 Task: Write a soql queries by using the like operator.
Action: Mouse moved to (31, 108)
Screenshot: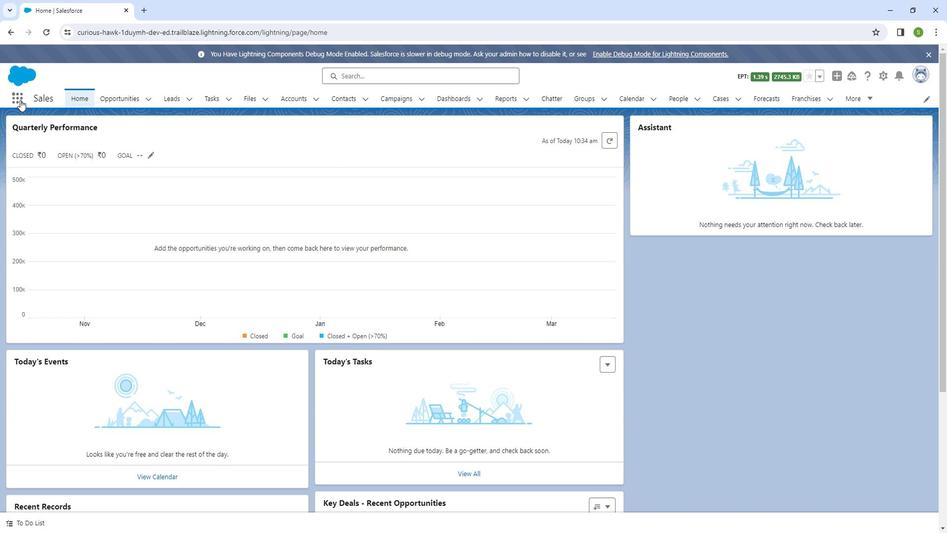 
Action: Mouse pressed left at (31, 108)
Screenshot: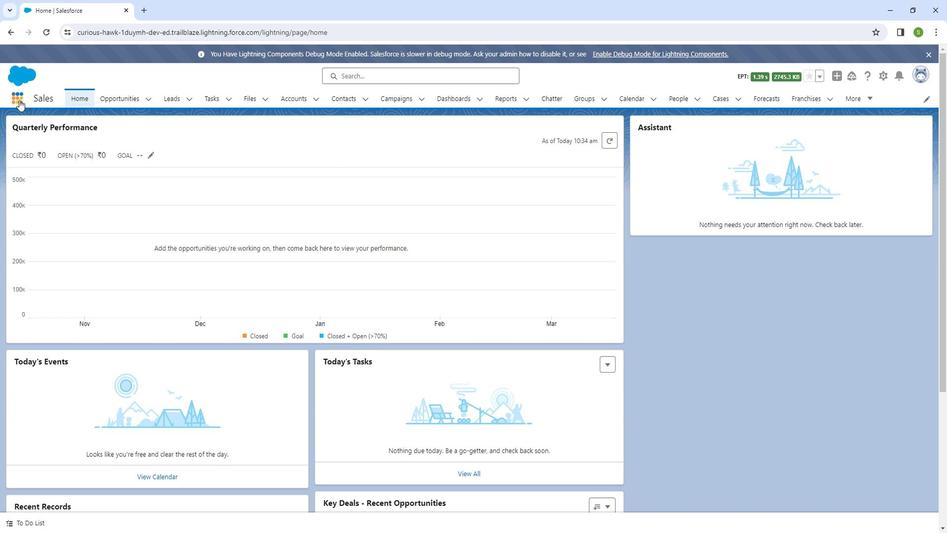 
Action: Mouse moved to (47, 279)
Screenshot: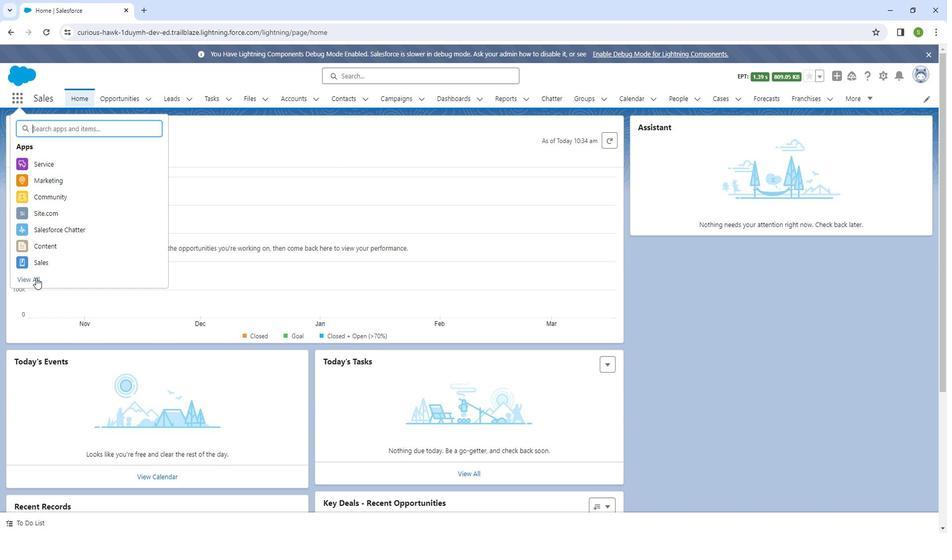 
Action: Mouse pressed left at (47, 279)
Screenshot: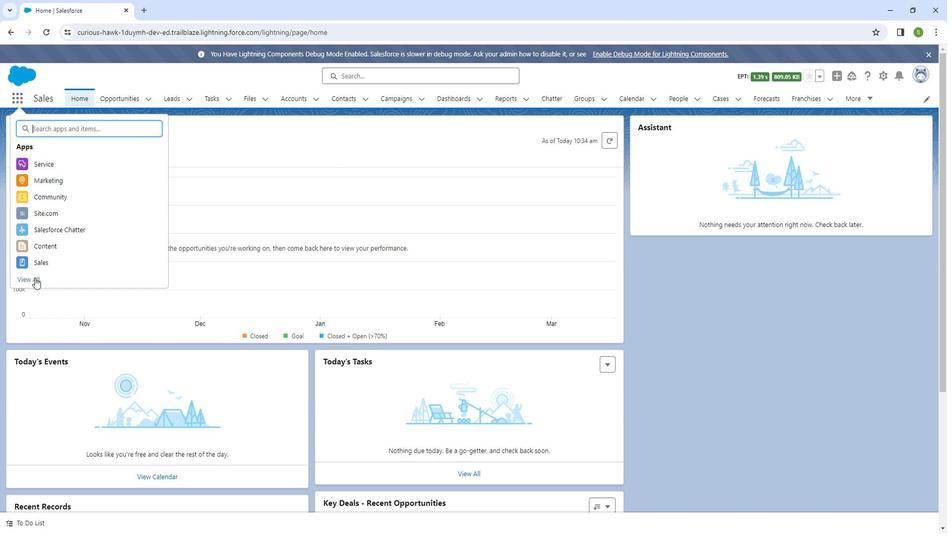 
Action: Mouse moved to (682, 373)
Screenshot: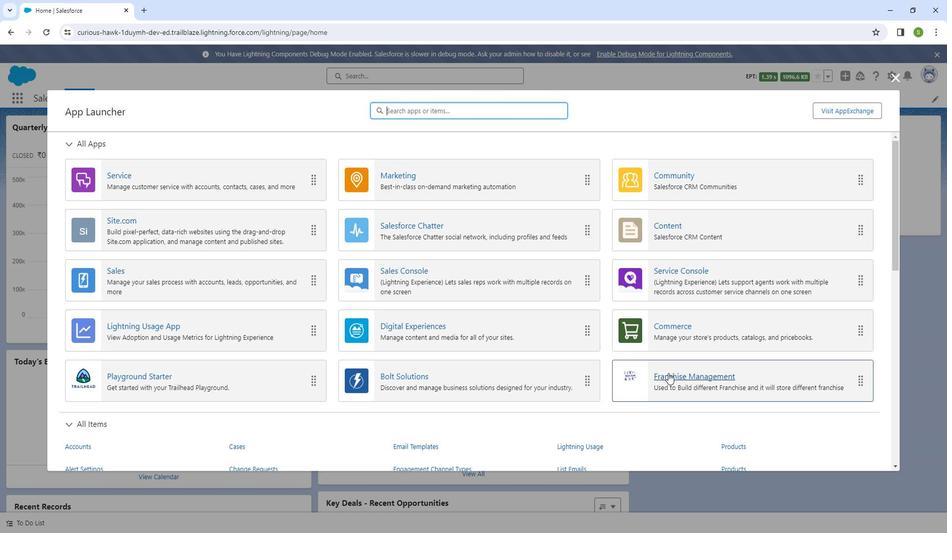
Action: Mouse pressed left at (682, 373)
Screenshot: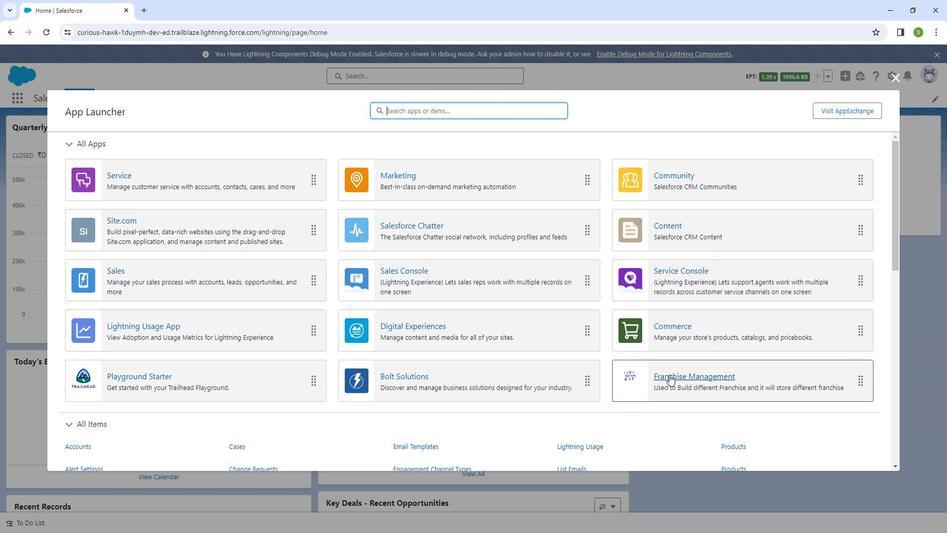 
Action: Mouse moved to (906, 86)
Screenshot: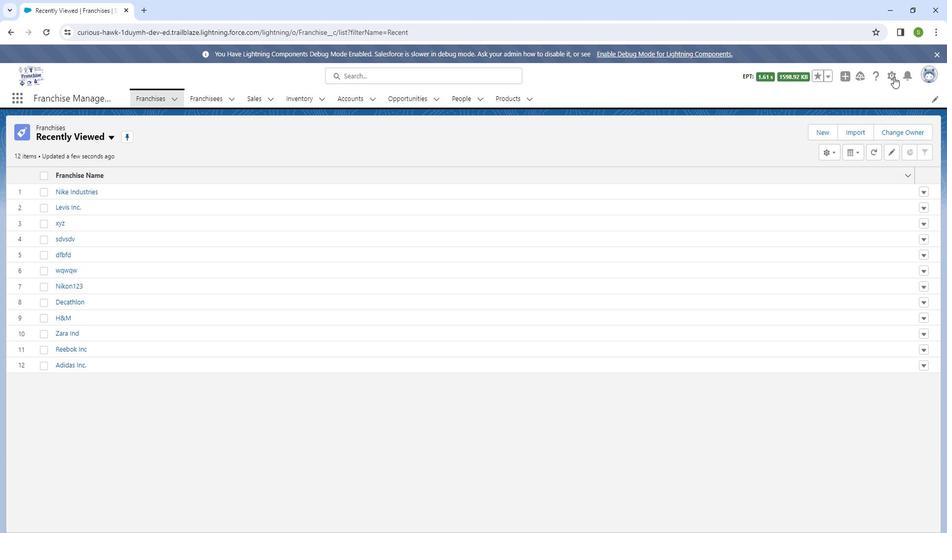 
Action: Mouse pressed left at (906, 86)
Screenshot: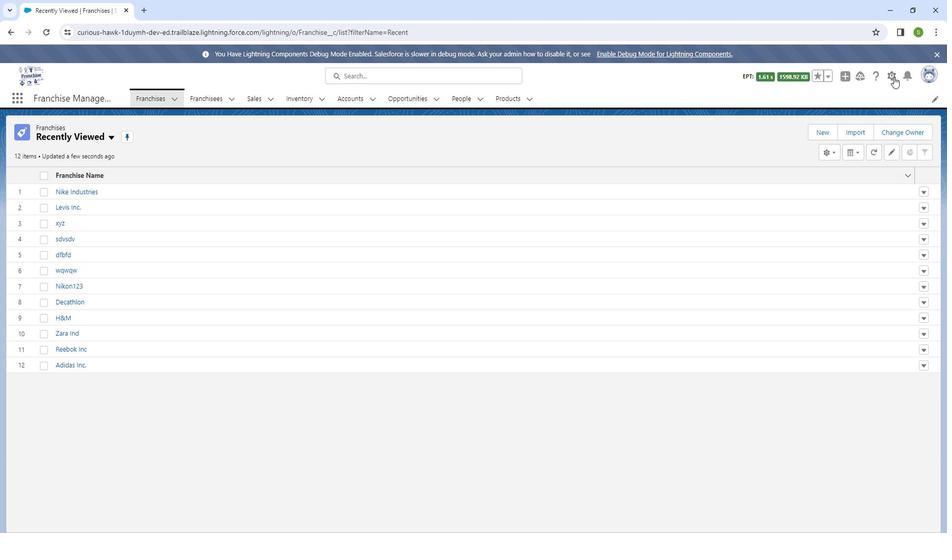 
Action: Mouse moved to (850, 174)
Screenshot: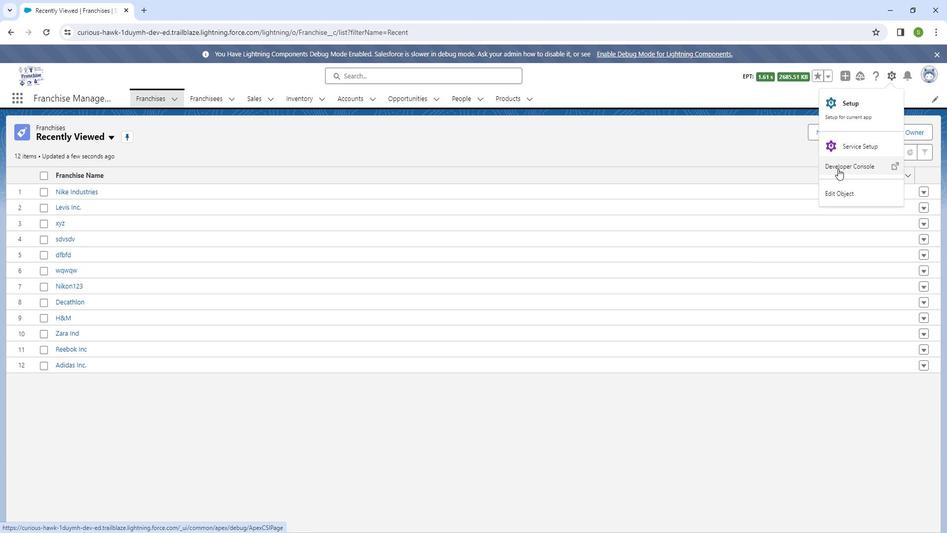 
Action: Mouse pressed right at (850, 174)
Screenshot: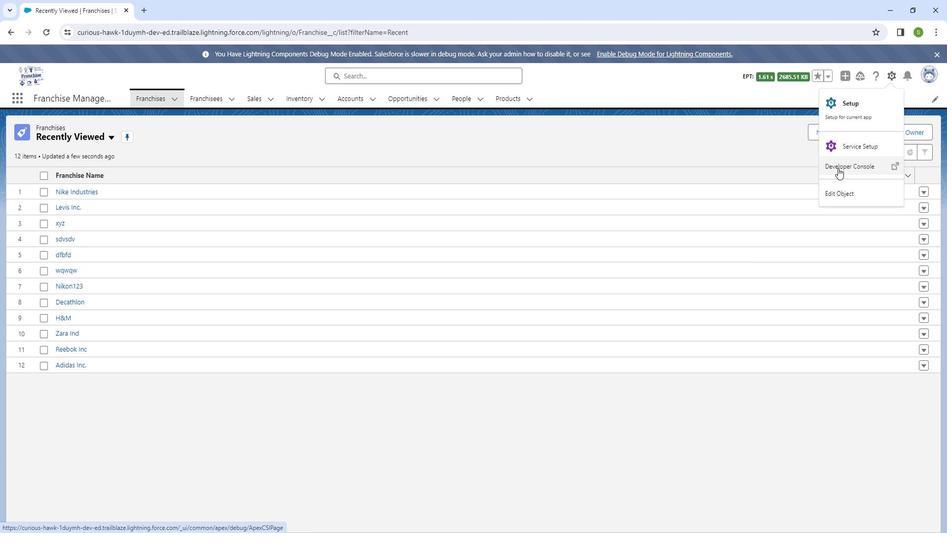 
Action: Mouse moved to (830, 184)
Screenshot: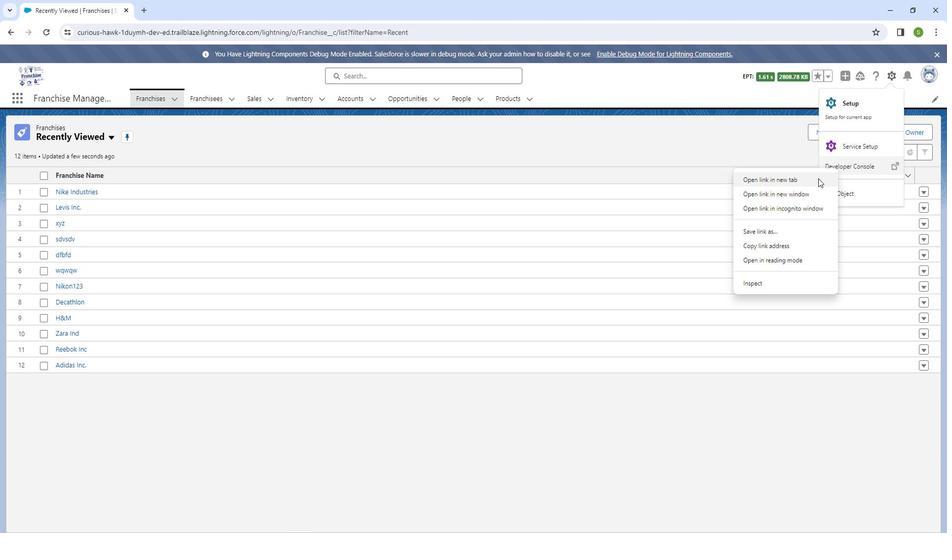 
Action: Mouse pressed left at (830, 184)
Screenshot: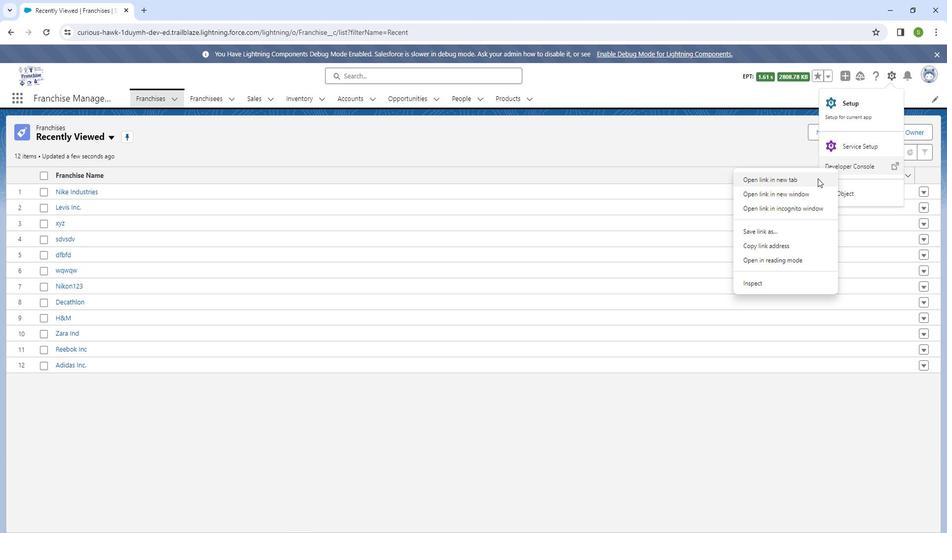 
Action: Mouse moved to (181, 21)
Screenshot: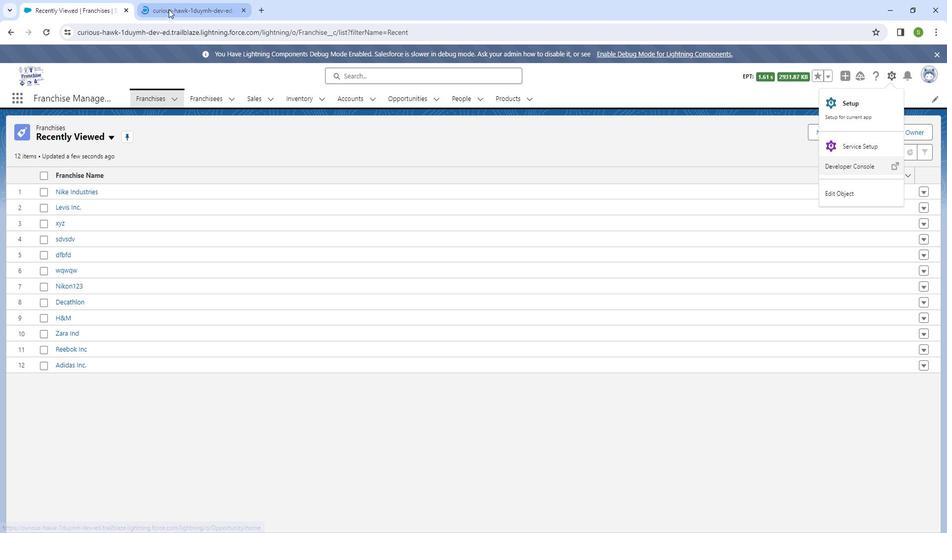 
Action: Mouse pressed left at (181, 21)
Screenshot: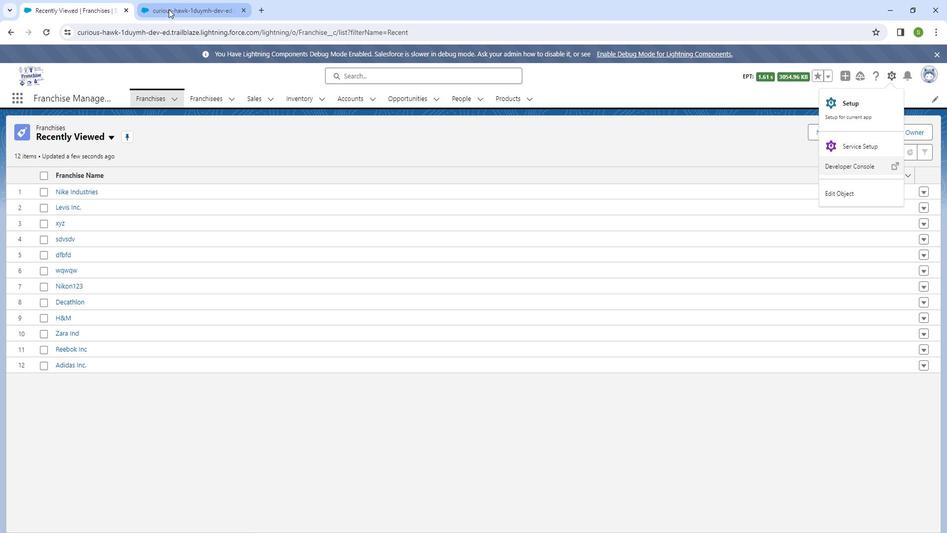 
Action: Mouse moved to (276, 199)
Screenshot: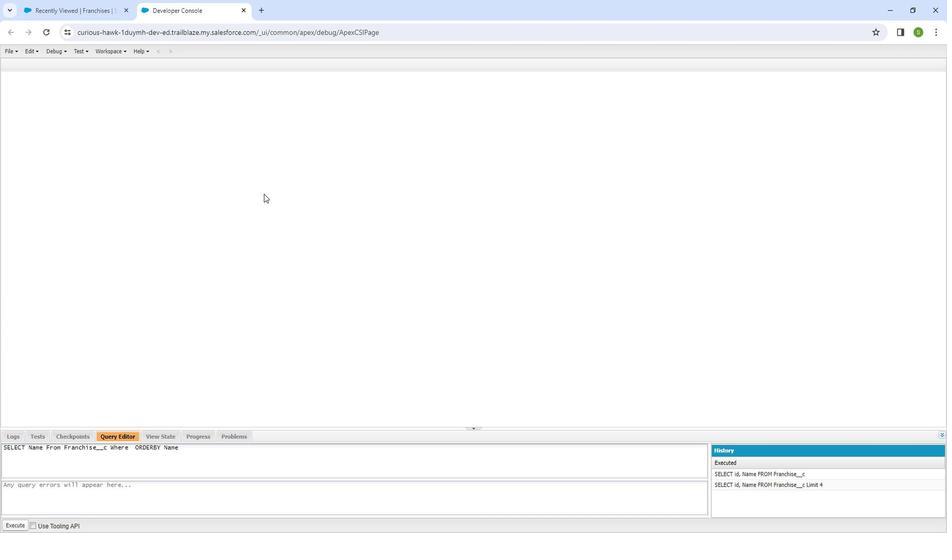 
Action: Key pressed <Key.alt_l><Key.alt_l><Key.alt_l><Key.alt_l><Key.alt_l><Key.alt_l><Key.alt_l><<191>>
Screenshot: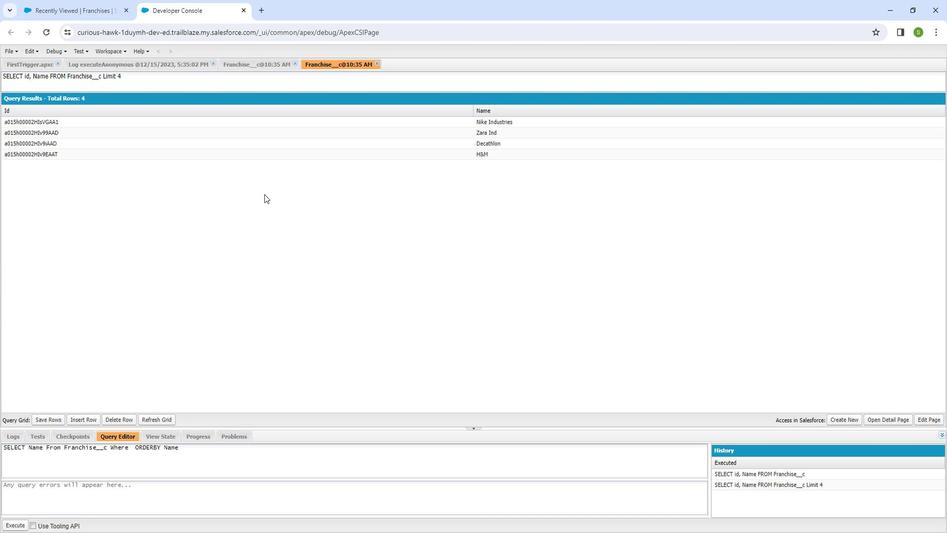 
Action: Mouse moved to (246, 429)
Screenshot: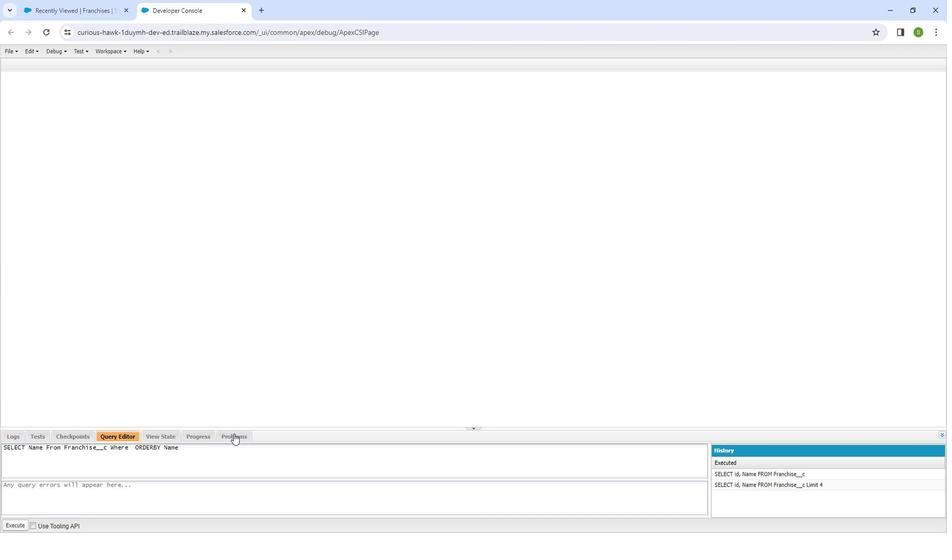 
Action: Mouse pressed left at (246, 429)
Screenshot: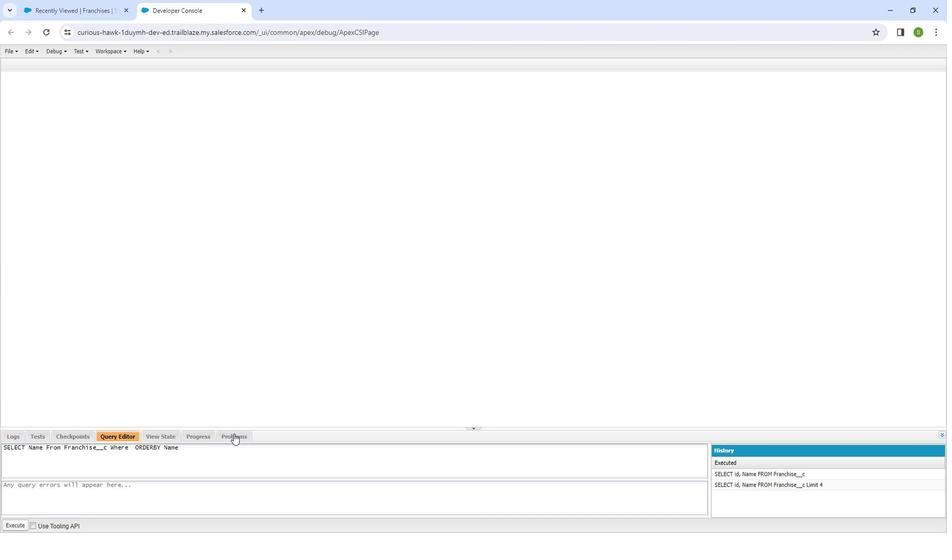 
Action: Mouse moved to (64, 62)
Screenshot: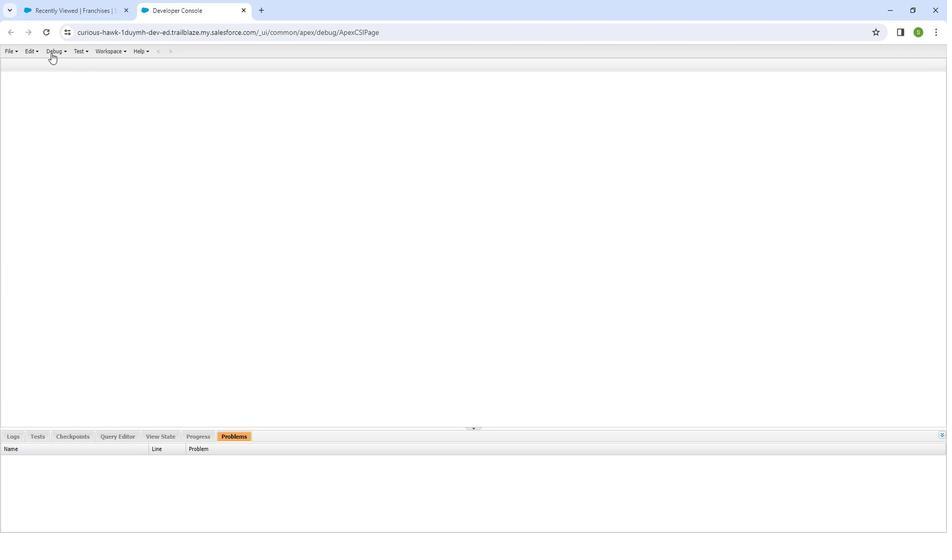 
Action: Mouse pressed left at (64, 62)
Screenshot: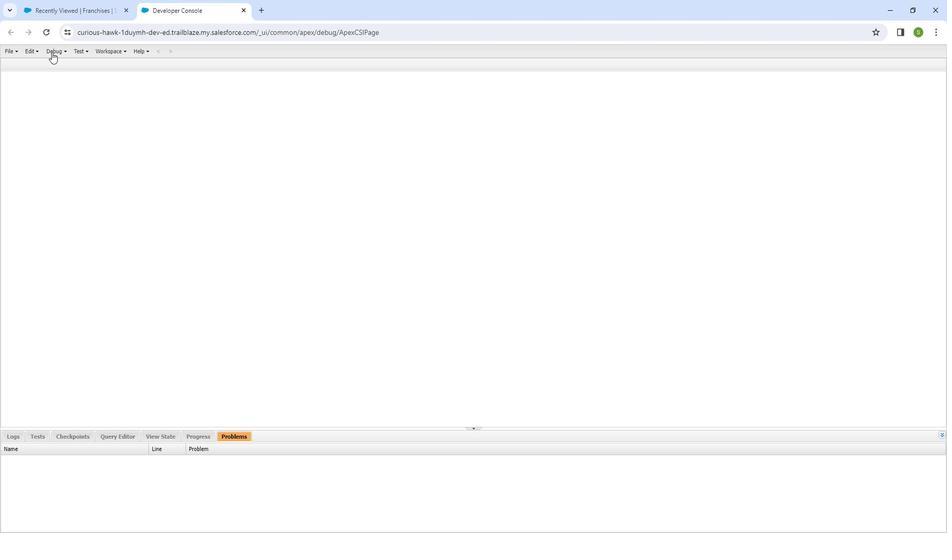 
Action: Mouse moved to (78, 72)
Screenshot: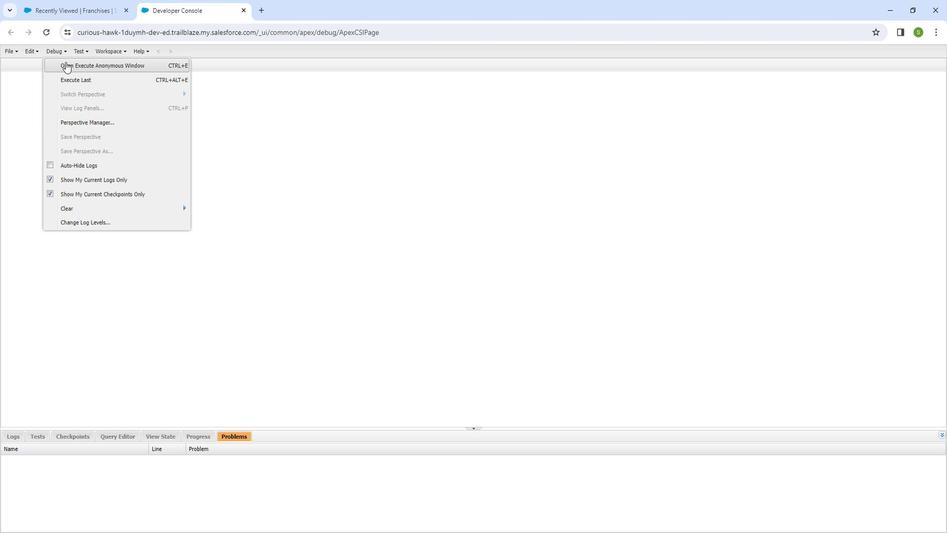 
Action: Mouse pressed left at (78, 72)
Screenshot: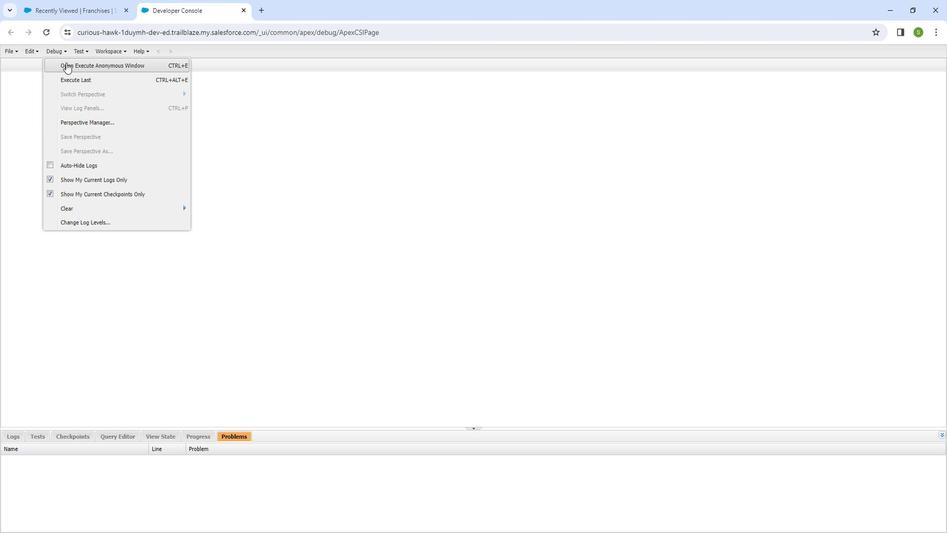 
Action: Mouse moved to (295, 247)
Screenshot: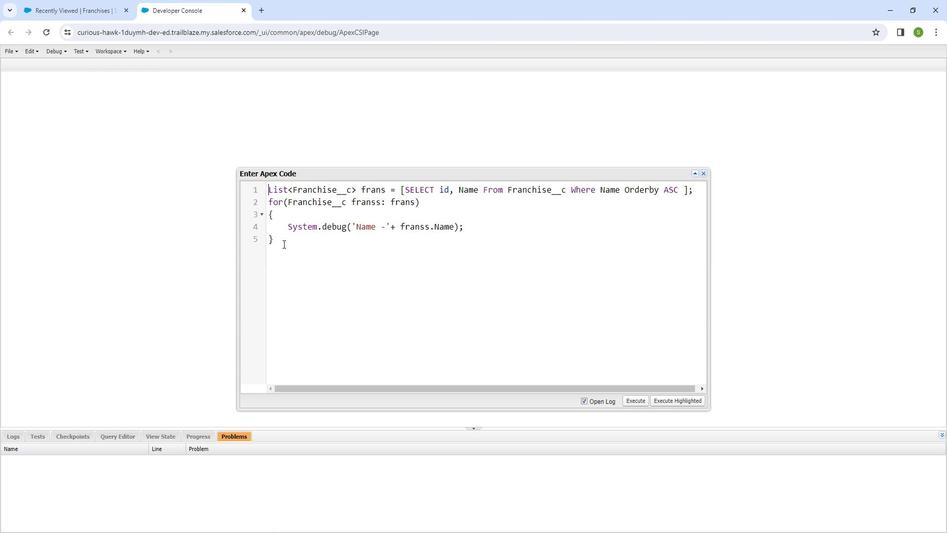 
Action: Mouse pressed left at (295, 247)
Screenshot: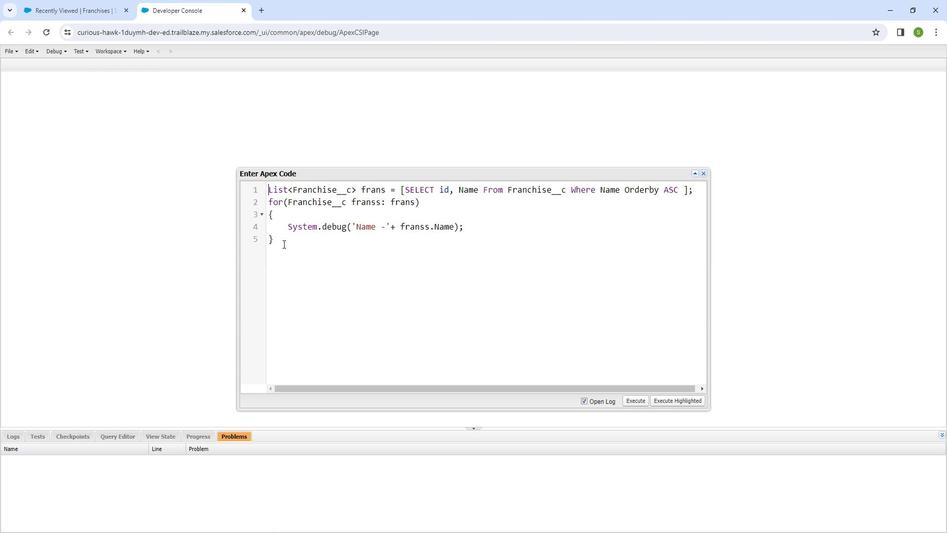 
Action: Mouse moved to (286, 190)
Screenshot: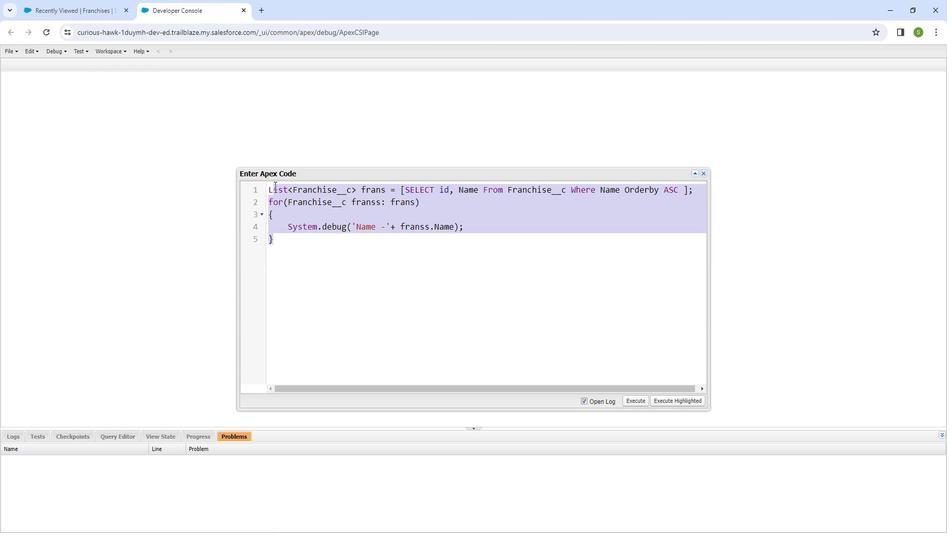 
Action: Key pressed <Key.backspace>
Screenshot: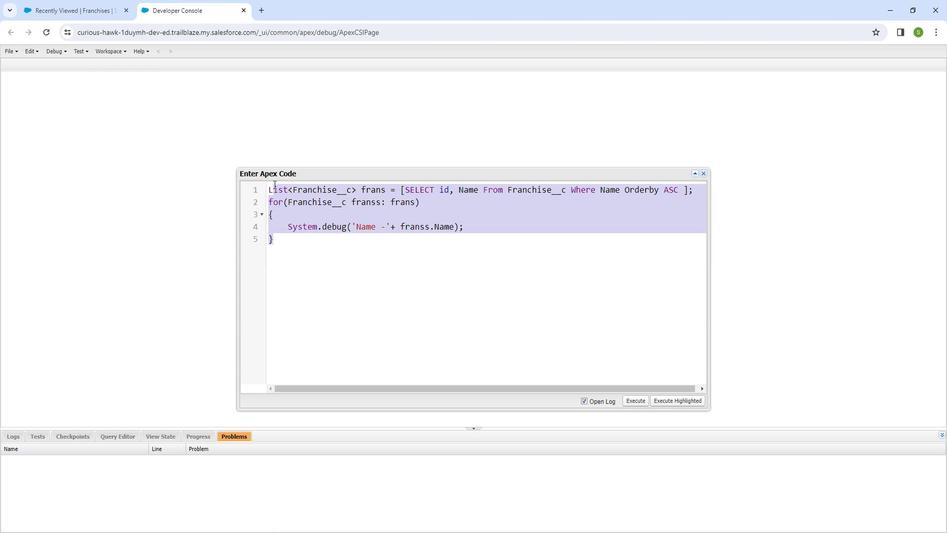 
Action: Mouse moved to (293, 195)
Screenshot: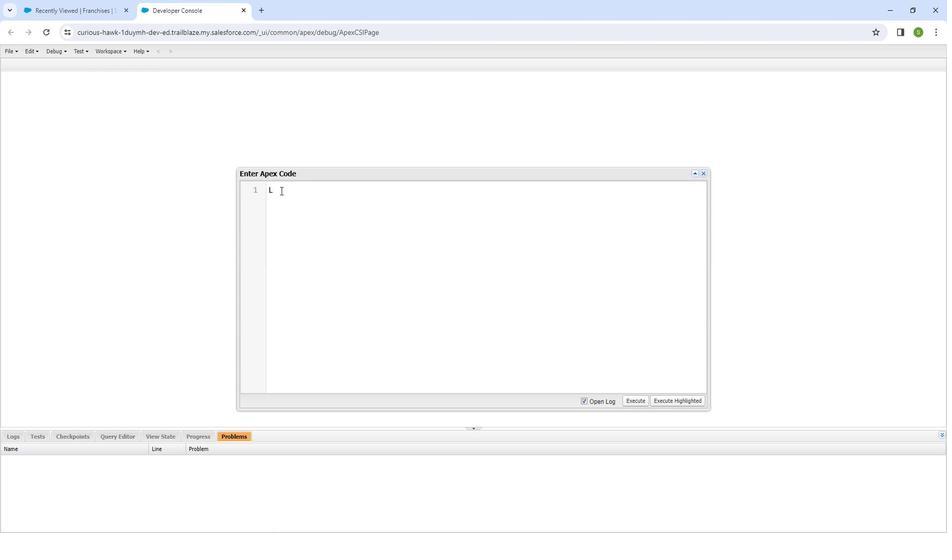 
Action: Mouse pressed left at (293, 195)
Screenshot: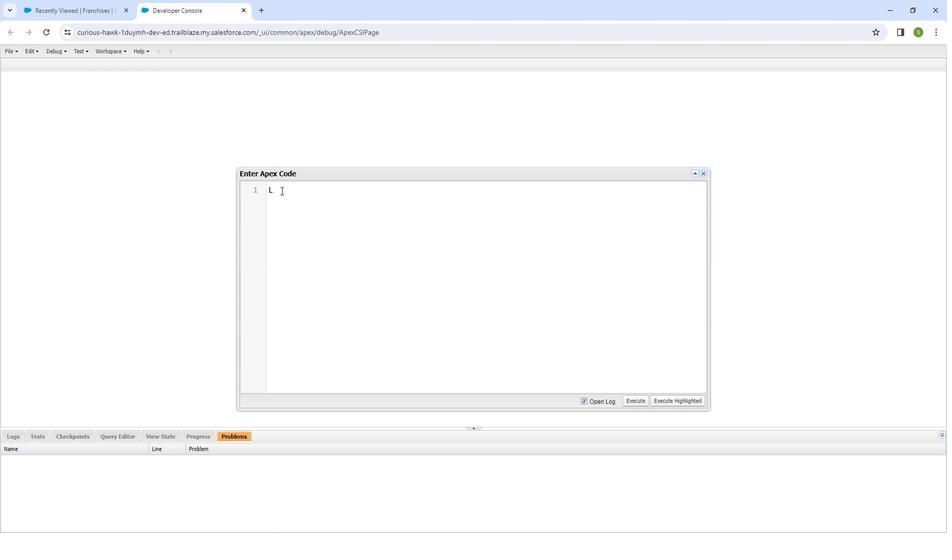 
Action: Key pressed <Key.backspace><Key.shift_r>List<Key.shift_r><<Key.shift_r>Account<Key.shift_r>><Key.space>acc<Key.space>=<Key.space>[]<Key.left><Key.shift_r>SELECT<Key.space><Key.shift_r>Name<Key.space><Key.backspace><Key.backspace><Key.backspace><Key.backspace><Key.backspace><Key.shift_r>Id,<Key.space><Key.shift_r>Name<Key.space><Key.shift_r>FROM<Key.space><Key.shift_r><Key.shift_r><Key.shift_r><Key.shift_r><Key.shift_r><Key.shift_r>Account<Key.space><Key.shift_r>WHERE<Key.space><Key.shift_r>Name<Key.space><Key.shift_r>LIKE<Key.space>'soft<Key.shift_r><Key.shift_r><Key.shift_r><Key.shift_r><Key.shift_r><Key.shift_r><Key.shift_r><Key.shift_r>&<Key.backspace><Key.shift_r><Key.shift_r><Key.shift_r><Key.shift_r><Key.shift_r><Key.shift_r><Key.shift_r><Key.shift_r><Key.shift_r><Key.shift_r><Key.shift_r><Key.shift_r><Key.shift_r><Key.shift_r>%<Key.right><Key.right>;<Key.enter>for<Key.shift_r>(<Key.shift_r>Account<Key.space>acc1<Key.shift_r>:<Key.space>acc<Key.right><Key.enter><Key.shift_r><Key.shift_r><Key.shift_r>{<Key.enter><Key.shift_r>System.debug<Key.shift_r>('<Key.shift_r>Name<Key.space><Key.space>-<Key.space><Key.right><Key.space>acc1.<Key.shift_r><Key.shift_r><Key.shift_r><Key.shift_r><Key.shift_r>Name<Key.right>;
Screenshot: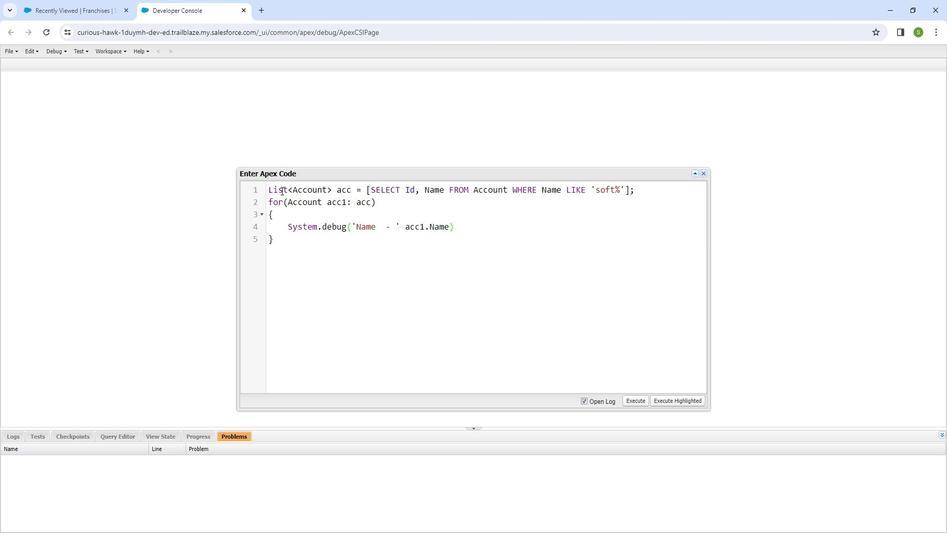 
Action: Mouse moved to (642, 398)
Screenshot: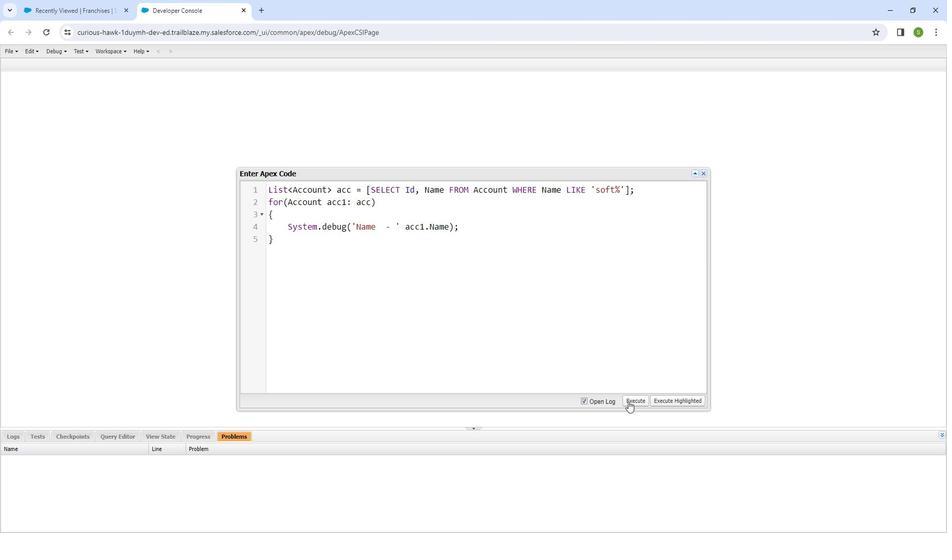 
Action: Mouse pressed left at (642, 398)
Screenshot: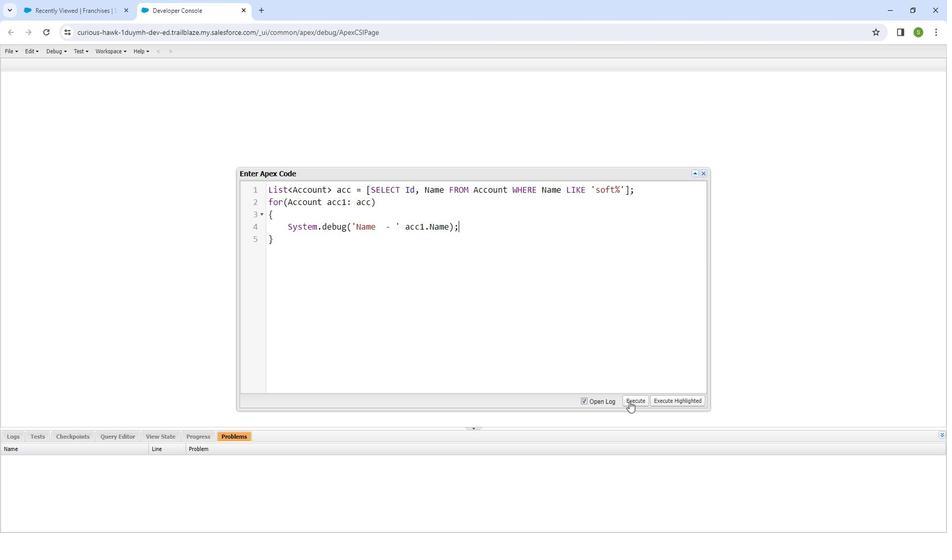 
Action: Mouse moved to (487, 309)
Screenshot: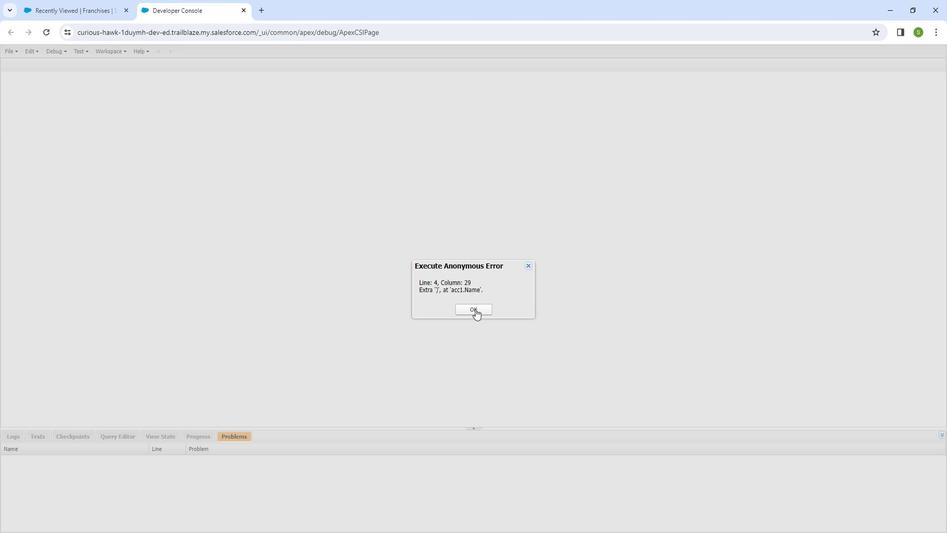 
Action: Mouse pressed left at (487, 309)
Screenshot: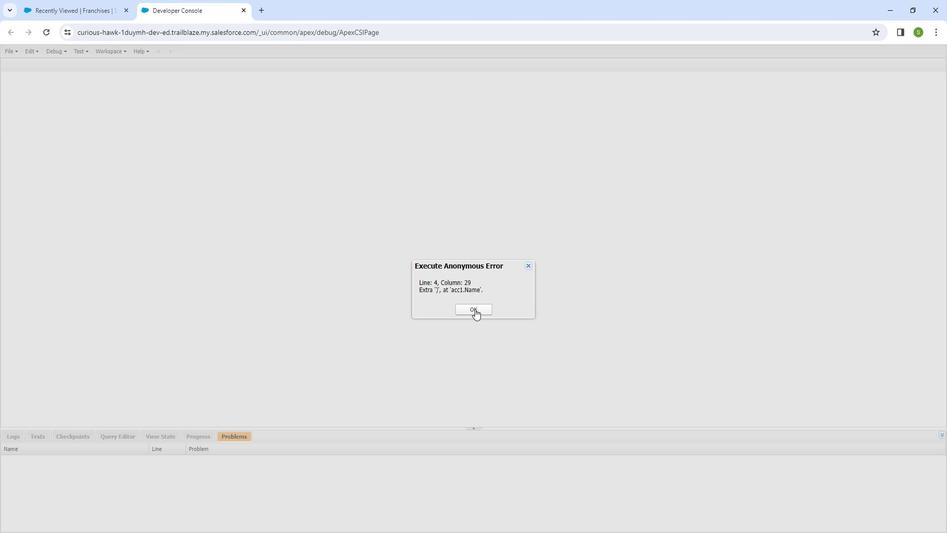 
Action: Mouse moved to (380, 233)
Screenshot: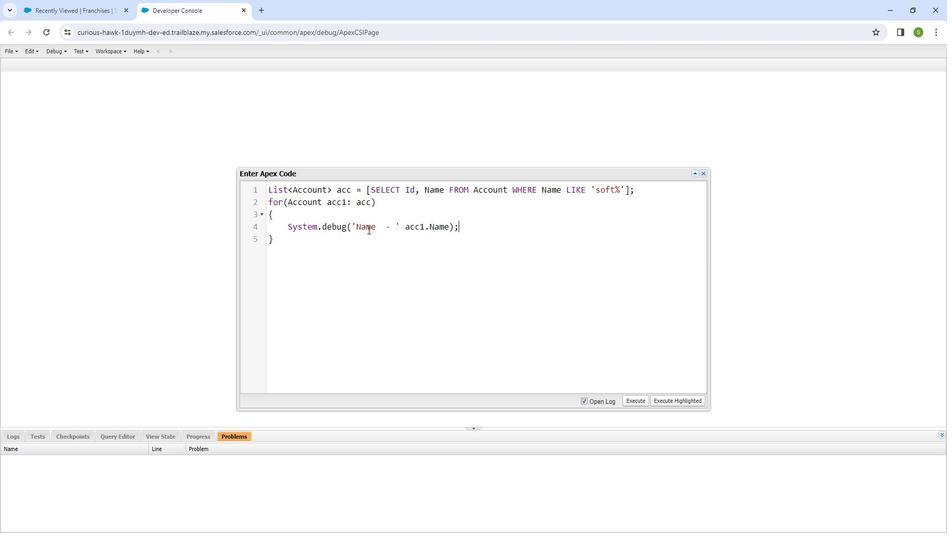 
Action: Mouse pressed left at (380, 233)
Screenshot: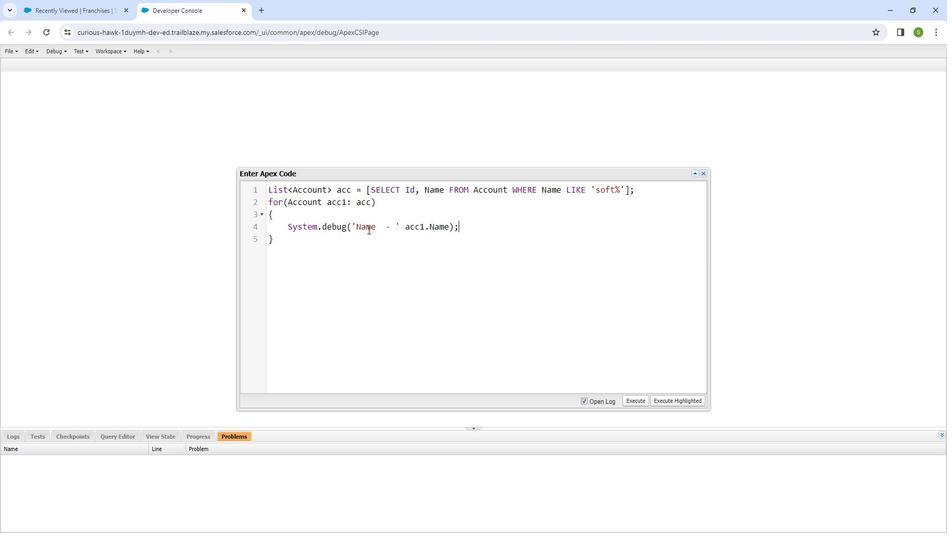 
Action: Mouse pressed left at (380, 233)
Screenshot: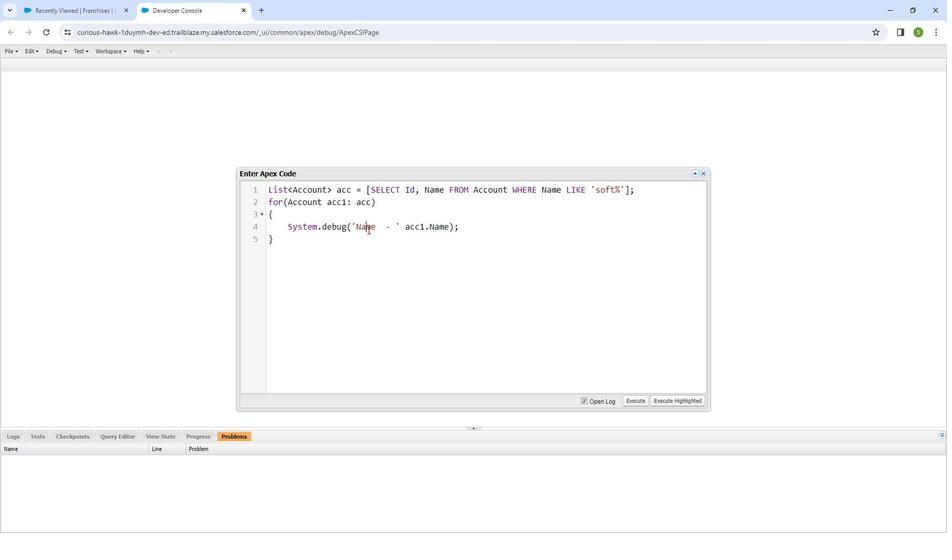 
Action: Mouse moved to (380, 232)
Screenshot: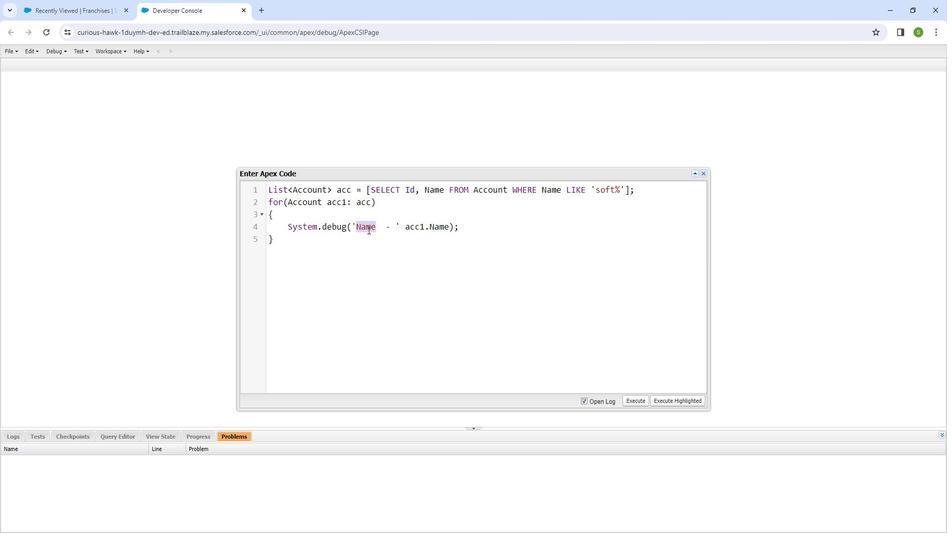 
Action: Key pressed <Key.shift_r>Industry
Screenshot: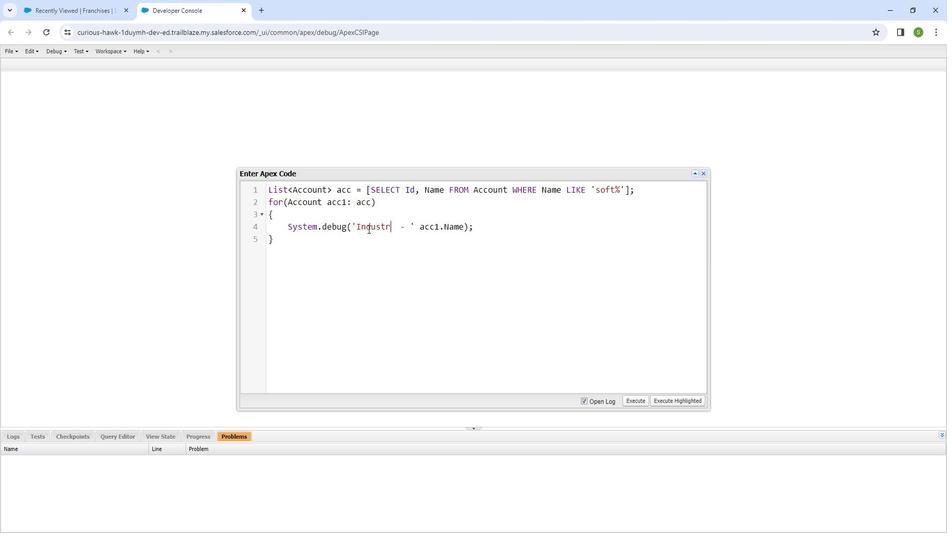 
Action: Mouse moved to (457, 195)
Screenshot: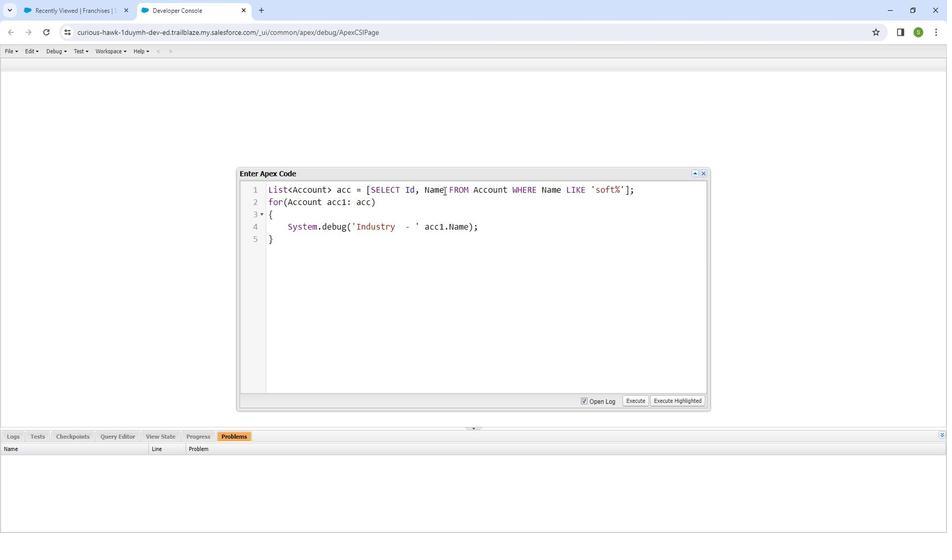 
Action: Mouse pressed left at (457, 195)
Screenshot: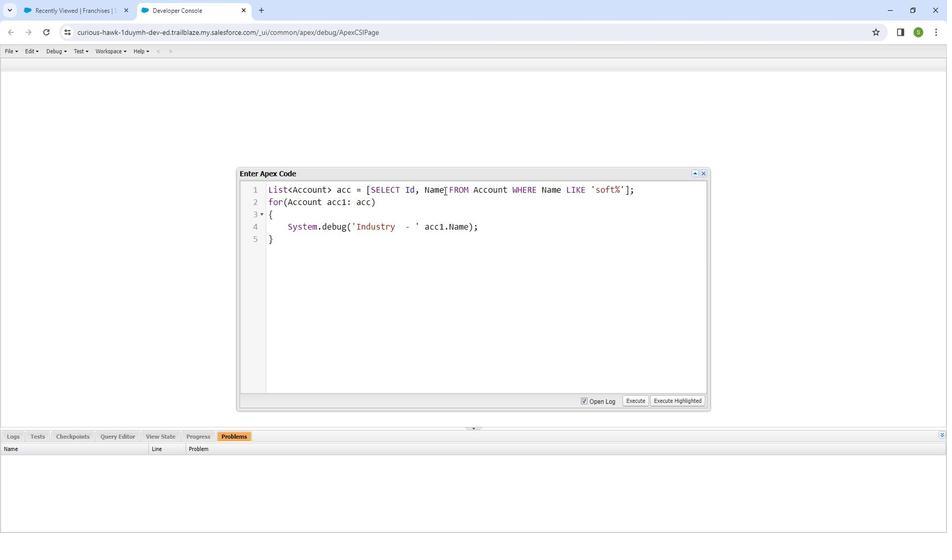 
Action: Mouse moved to (456, 196)
Screenshot: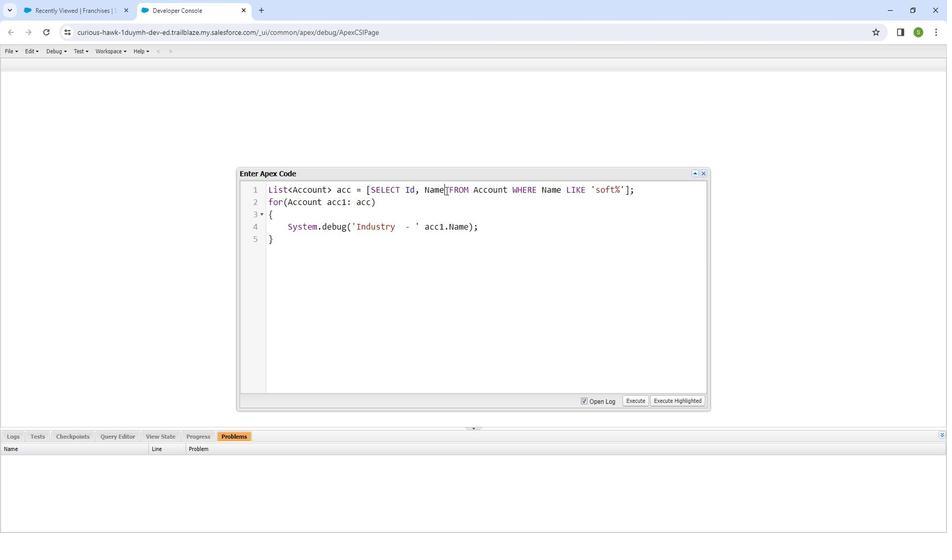 
Action: Key pressed ,<Key.space><Key.shift_r>Industry
Screenshot: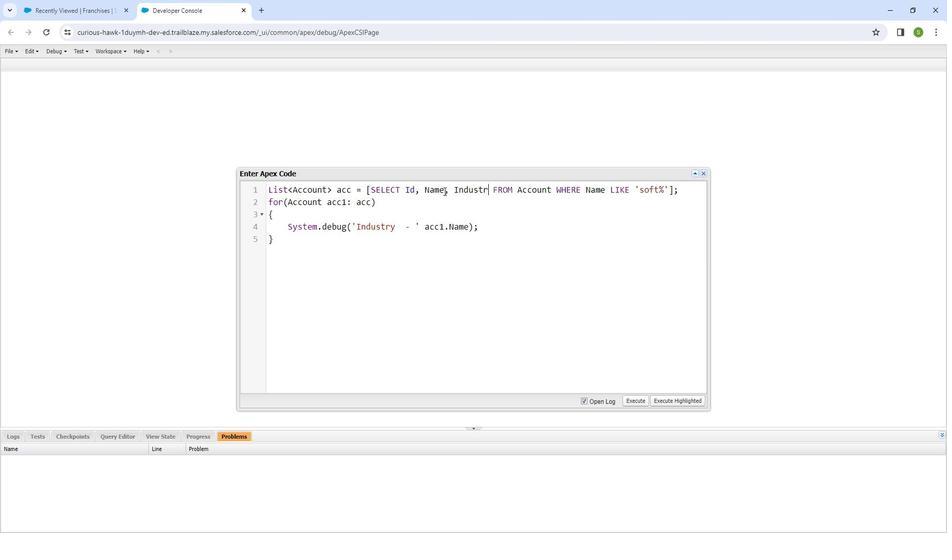 
Action: Mouse moved to (471, 232)
Screenshot: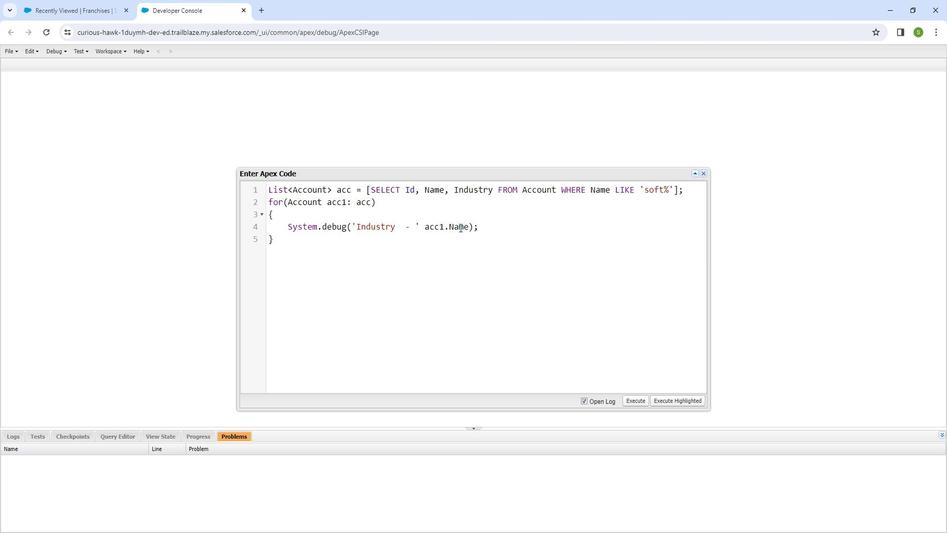 
Action: Mouse pressed left at (471, 232)
Screenshot: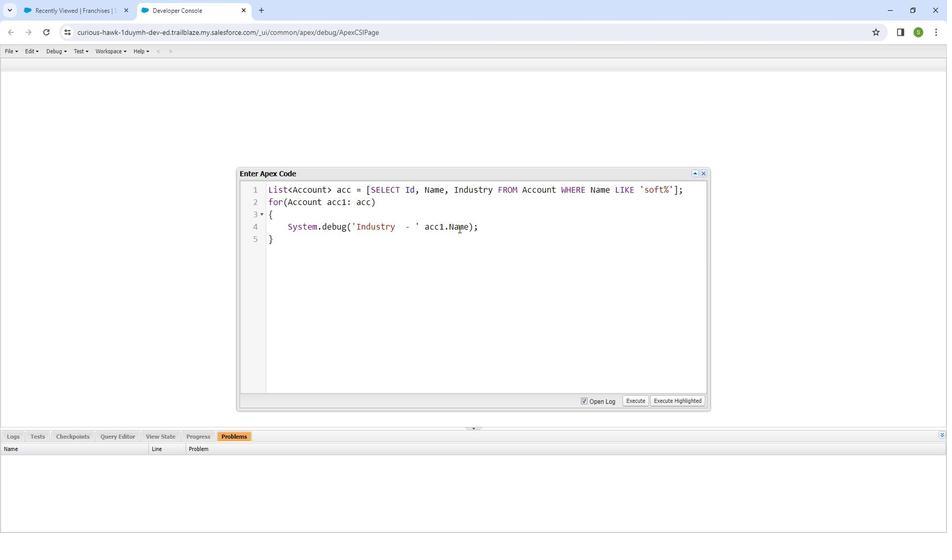 
Action: Mouse pressed left at (471, 232)
Screenshot: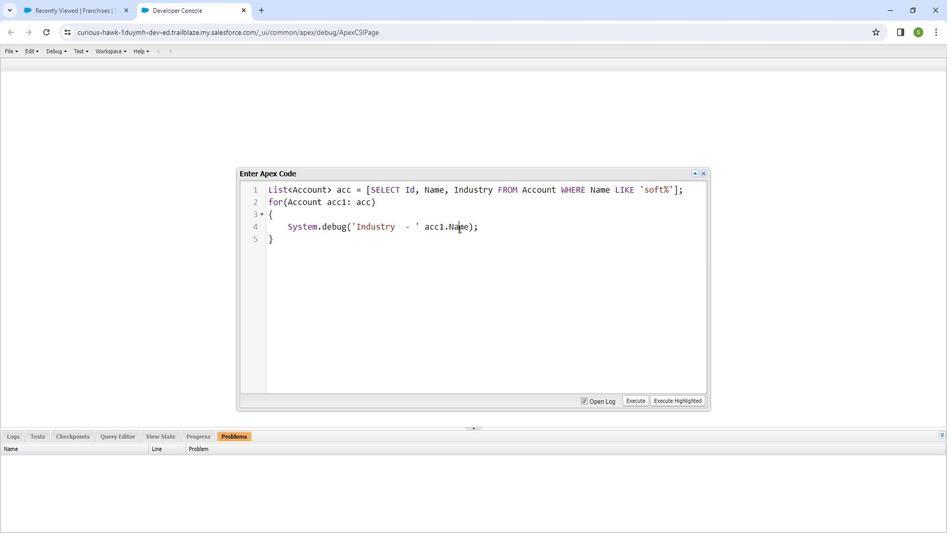 
Action: Mouse moved to (467, 231)
Screenshot: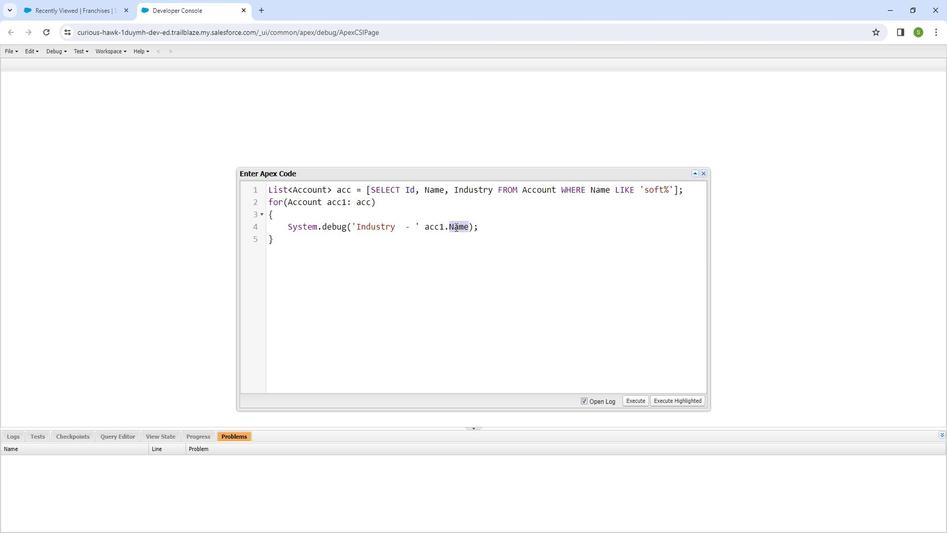 
Action: Key pressed <Key.shift_r>Industry
Screenshot: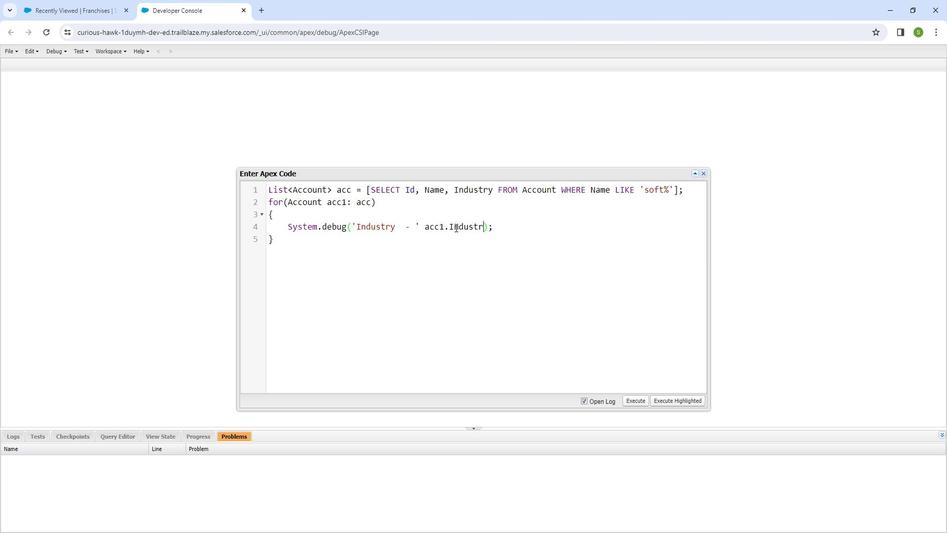 
Action: Mouse moved to (644, 397)
Screenshot: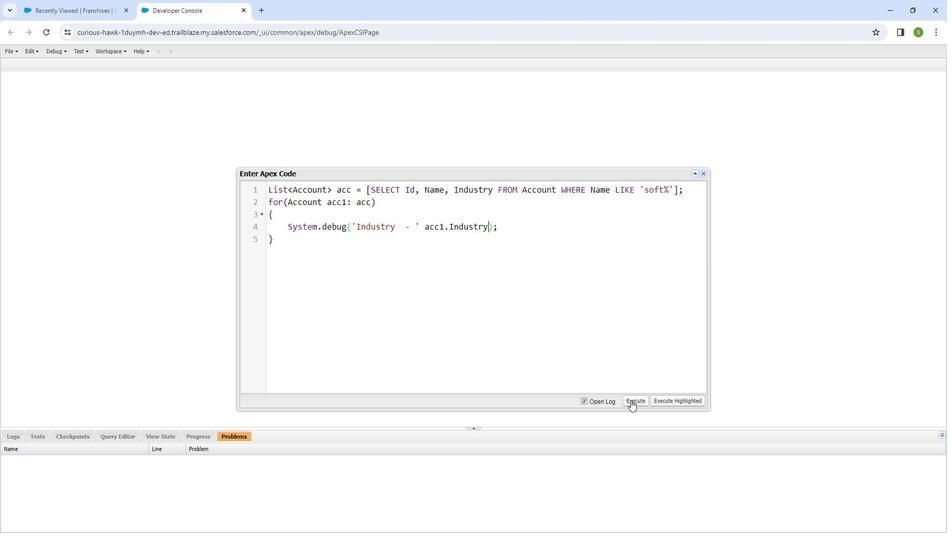 
Action: Mouse pressed left at (644, 397)
Screenshot: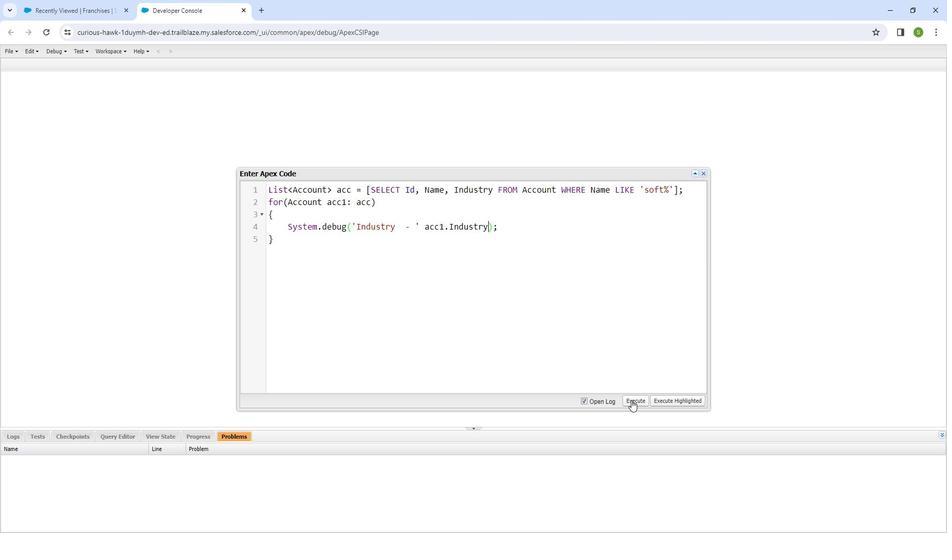 
Action: Mouse moved to (477, 311)
Screenshot: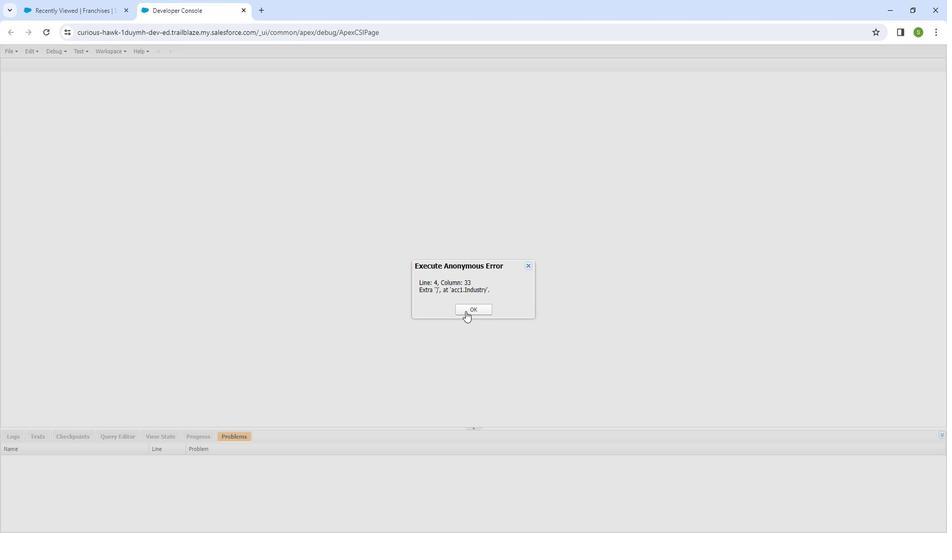 
Action: Mouse pressed left at (477, 311)
Screenshot: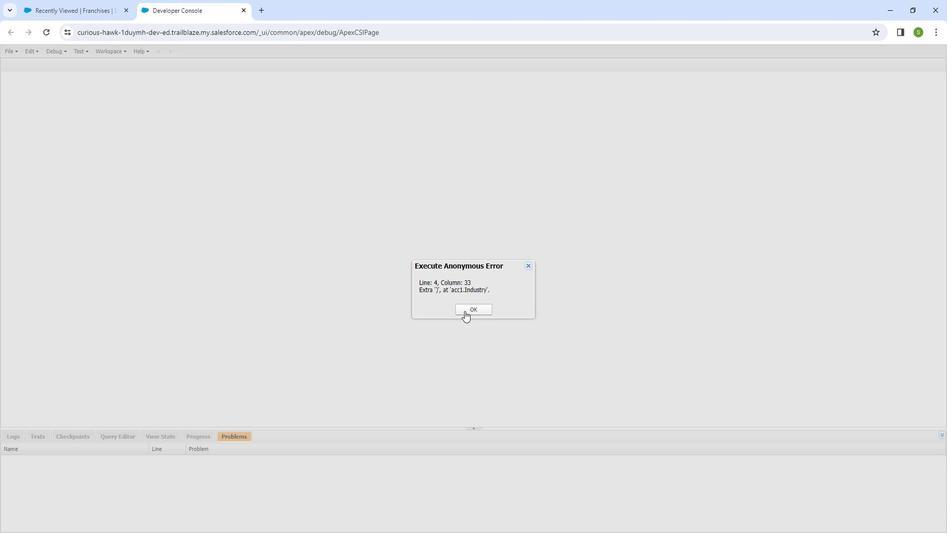 
Action: Mouse moved to (505, 194)
Screenshot: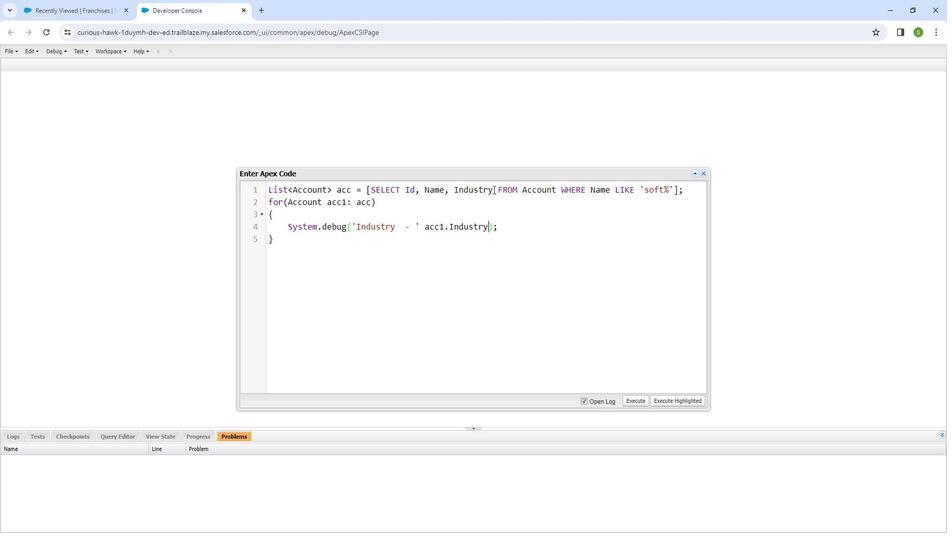 
Action: Mouse pressed left at (505, 194)
Screenshot: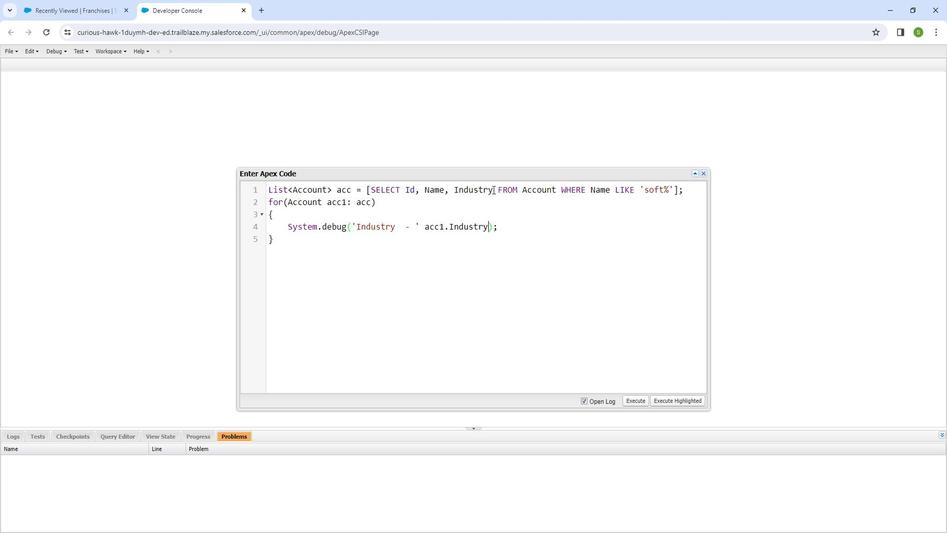 
Action: Key pressed <Key.backspace><Key.backspace>
Screenshot: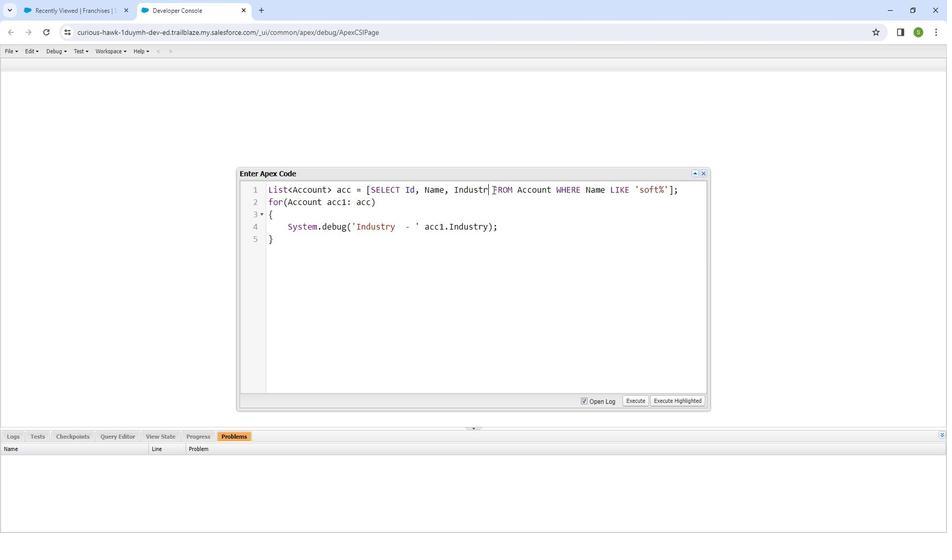 
Action: Mouse moved to (505, 195)
Screenshot: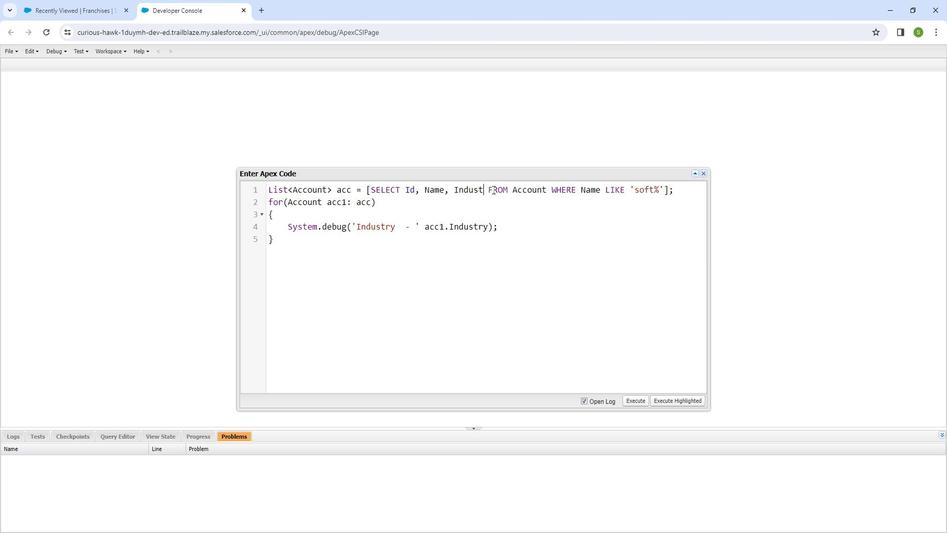 
Action: Key pressed <Key.backspace><Key.backspace>
Screenshot: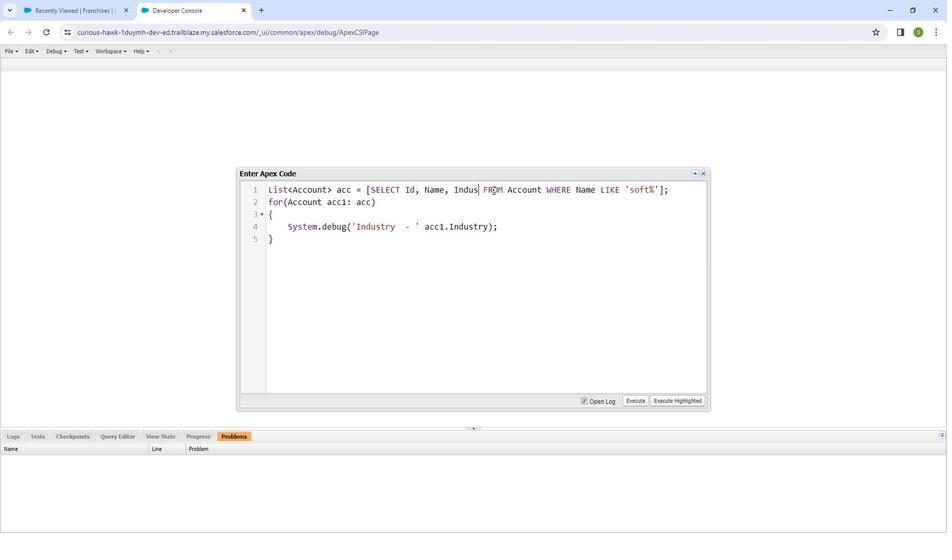
Action: Mouse moved to (505, 195)
Screenshot: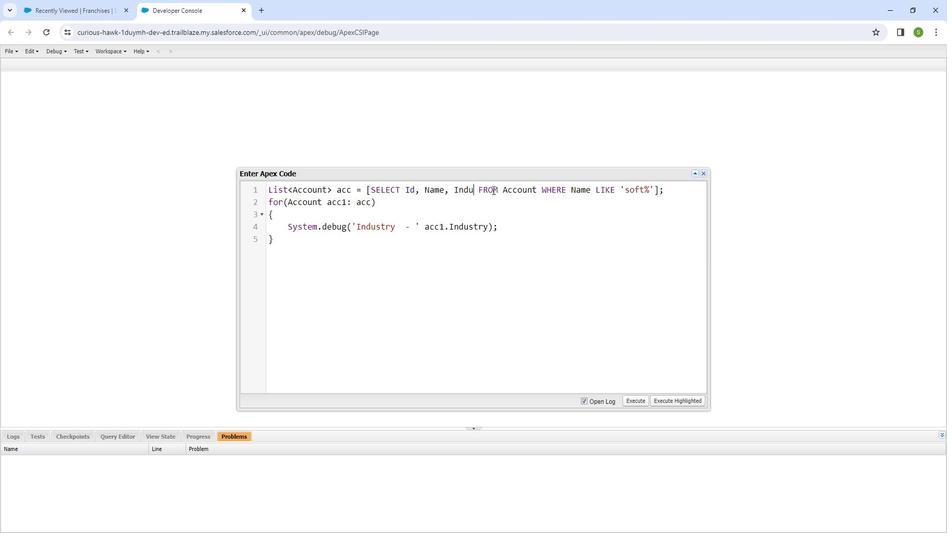 
Action: Key pressed <Key.backspace>
Screenshot: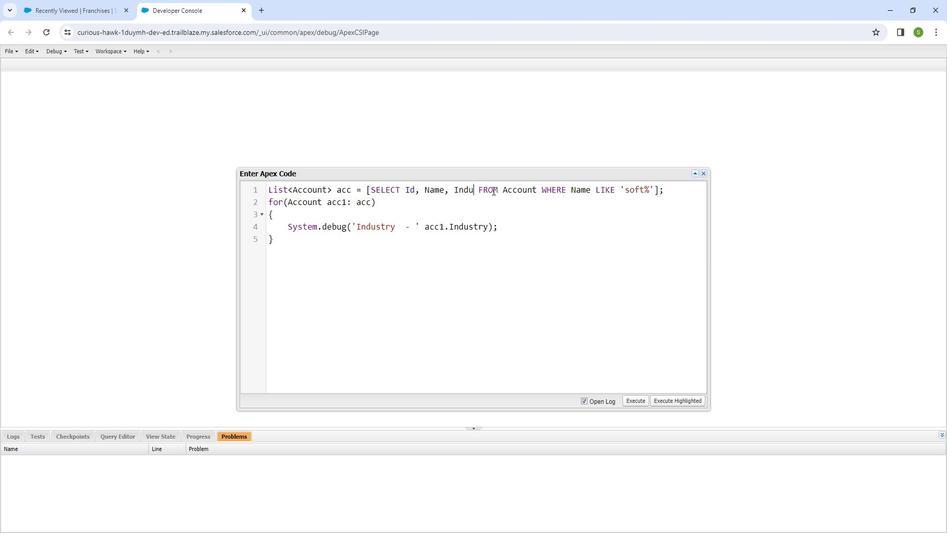 
Action: Mouse moved to (504, 196)
Screenshot: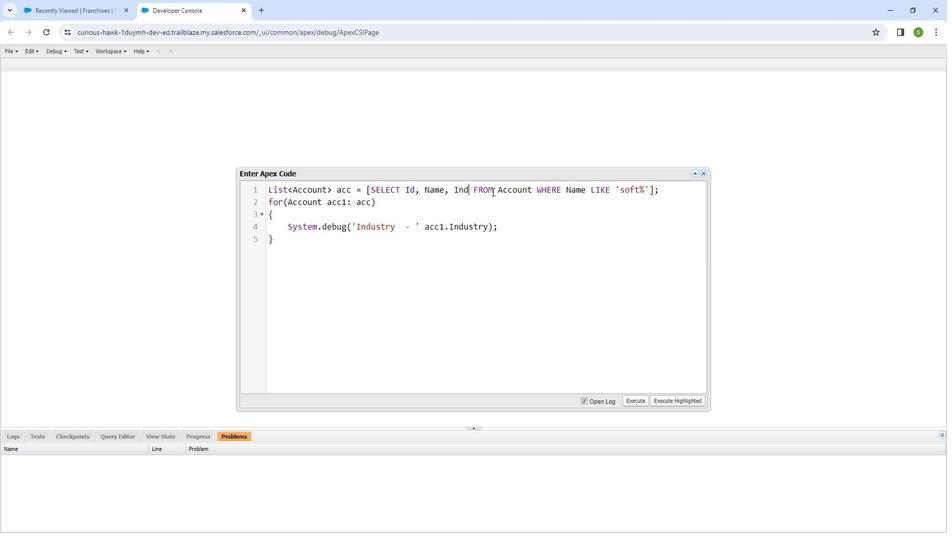 
Action: Key pressed <Key.backspace><Key.backspace>
Screenshot: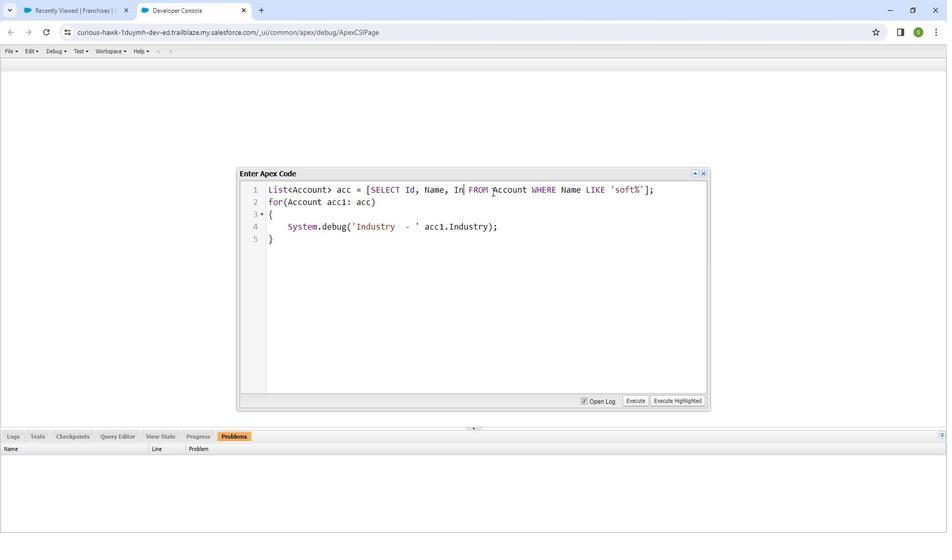 
Action: Mouse moved to (504, 196)
Screenshot: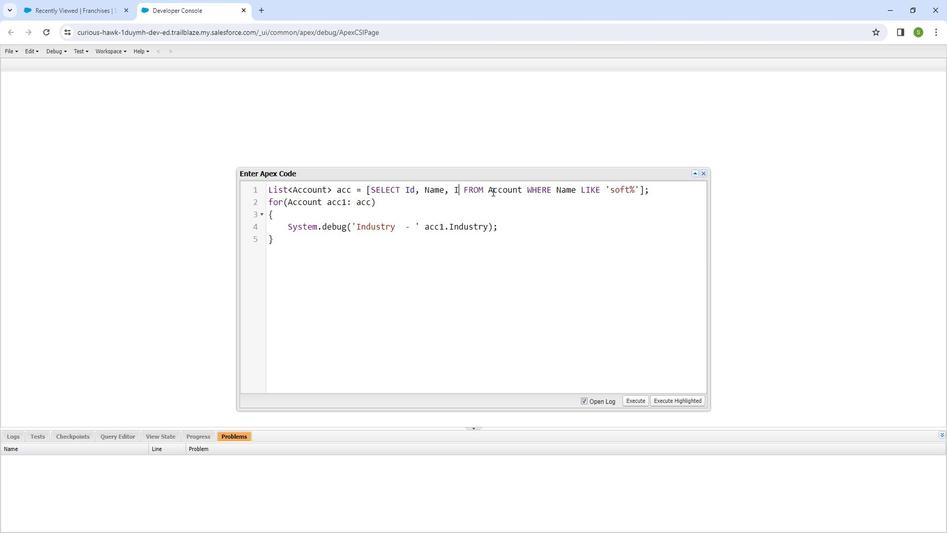 
Action: Key pressed <Key.backspace>
Screenshot: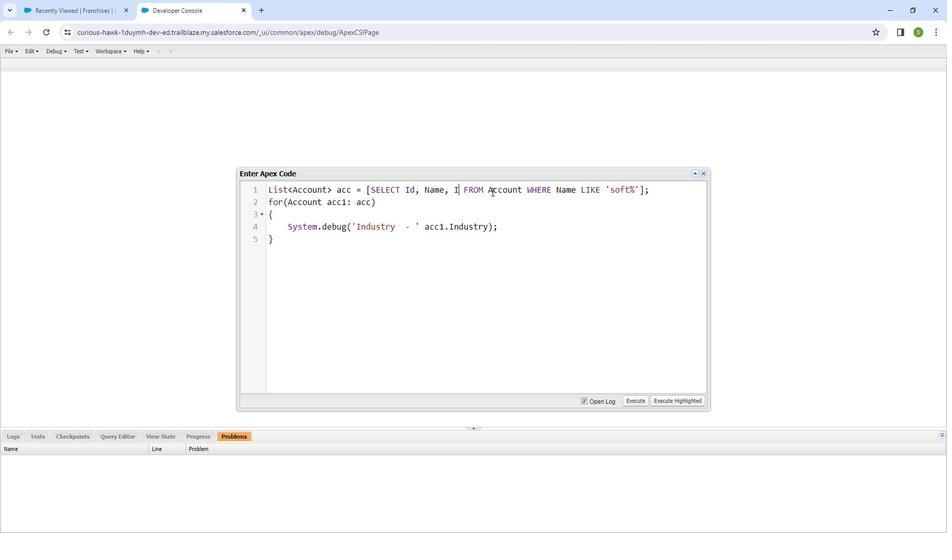 
Action: Mouse moved to (498, 198)
Screenshot: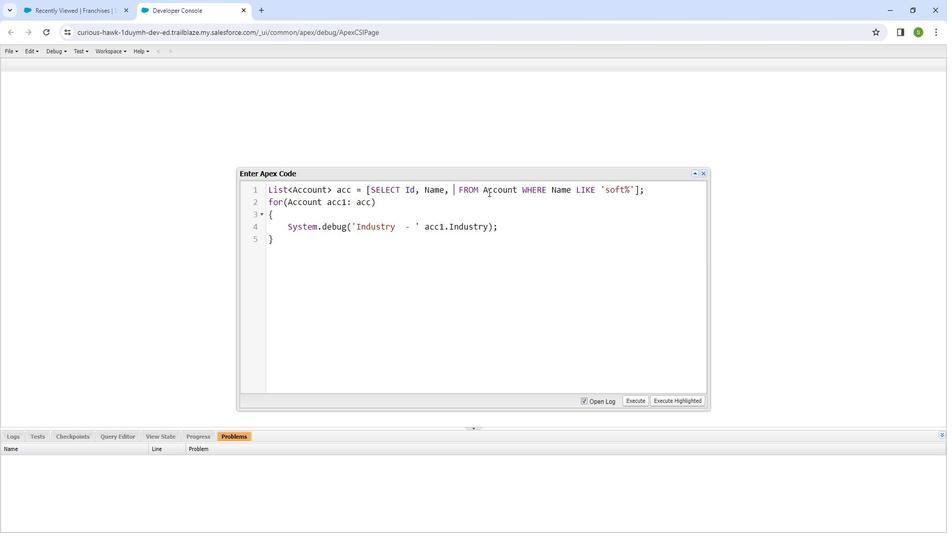 
Action: Key pressed <Key.backspace>
Screenshot: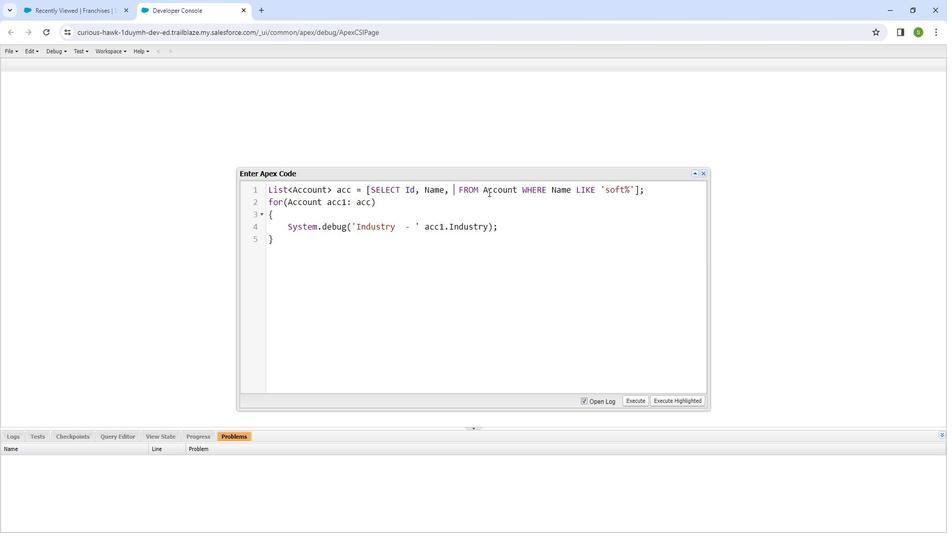 
Action: Mouse moved to (497, 199)
Screenshot: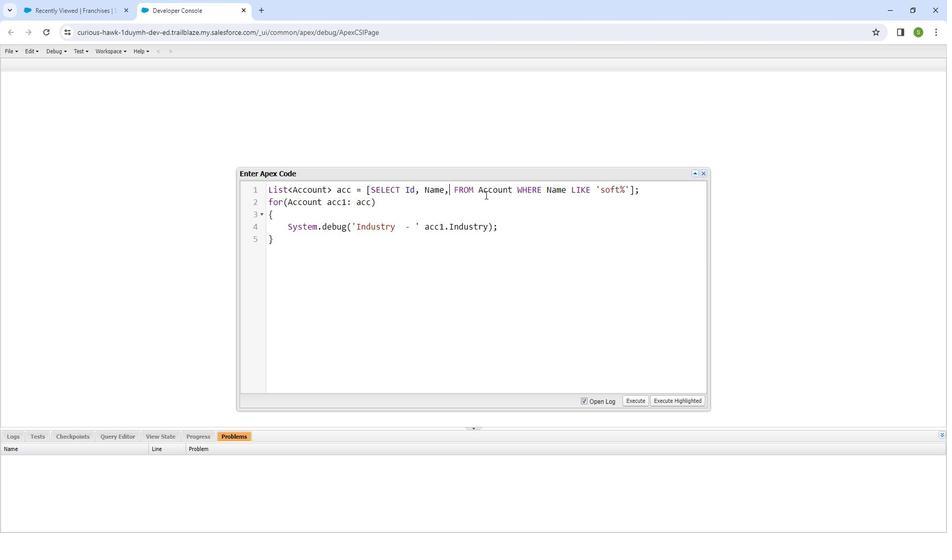 
Action: Key pressed <Key.backspace>
Screenshot: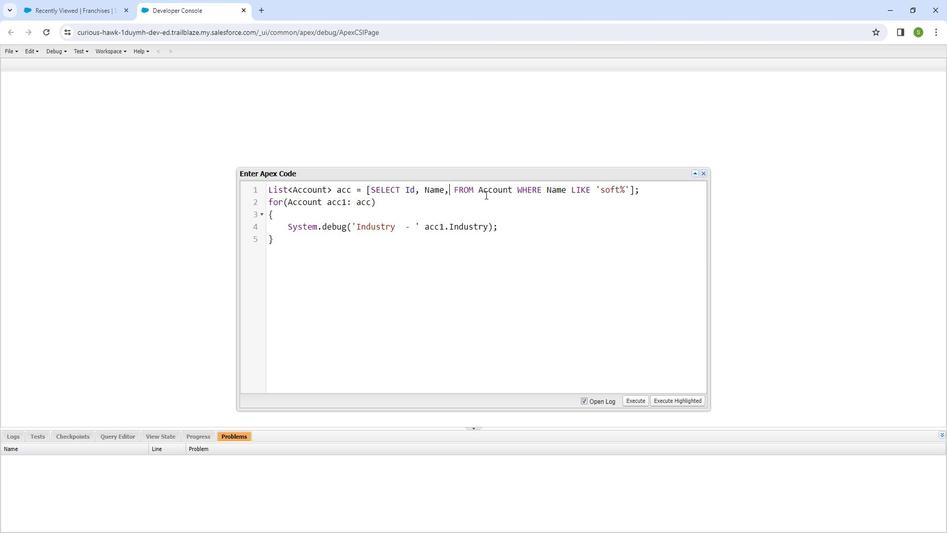 
Action: Mouse moved to (648, 399)
Screenshot: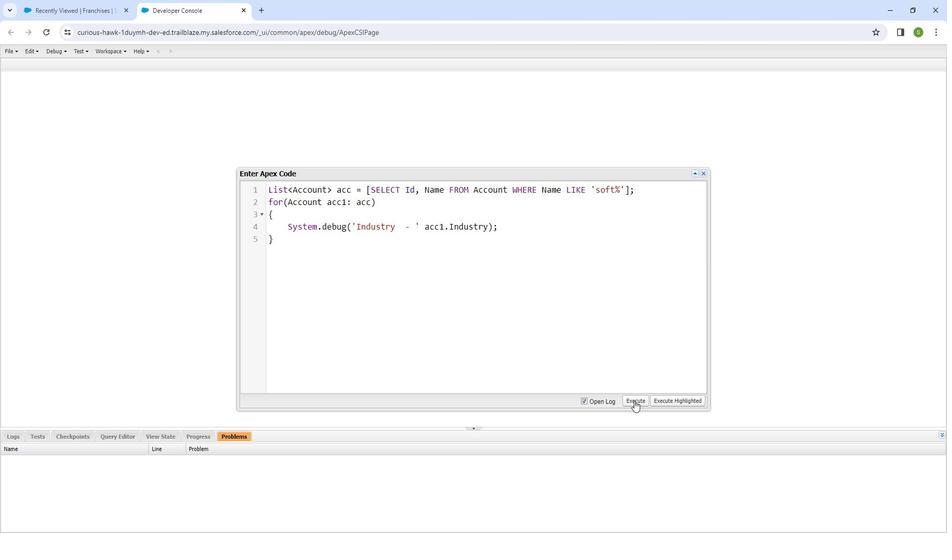 
Action: Mouse pressed left at (648, 399)
Screenshot: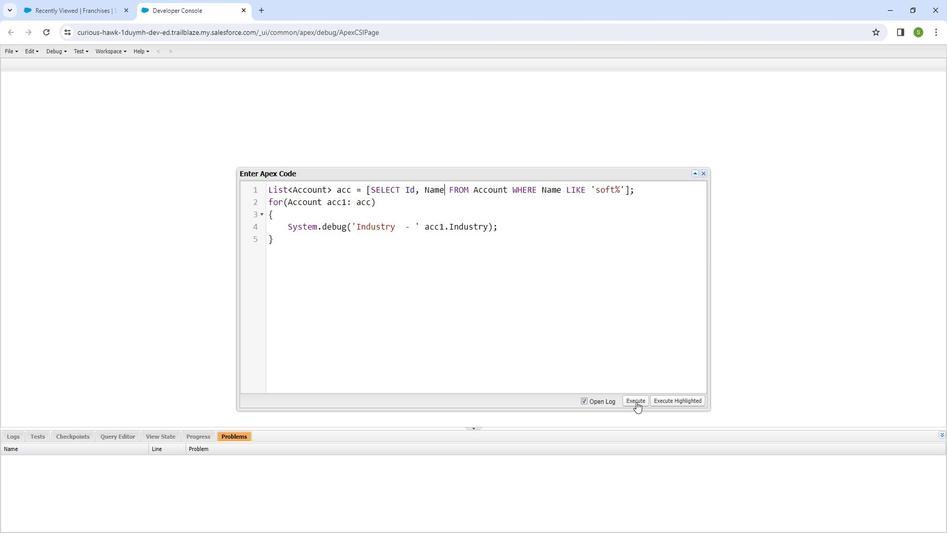 
Action: Mouse moved to (476, 309)
Screenshot: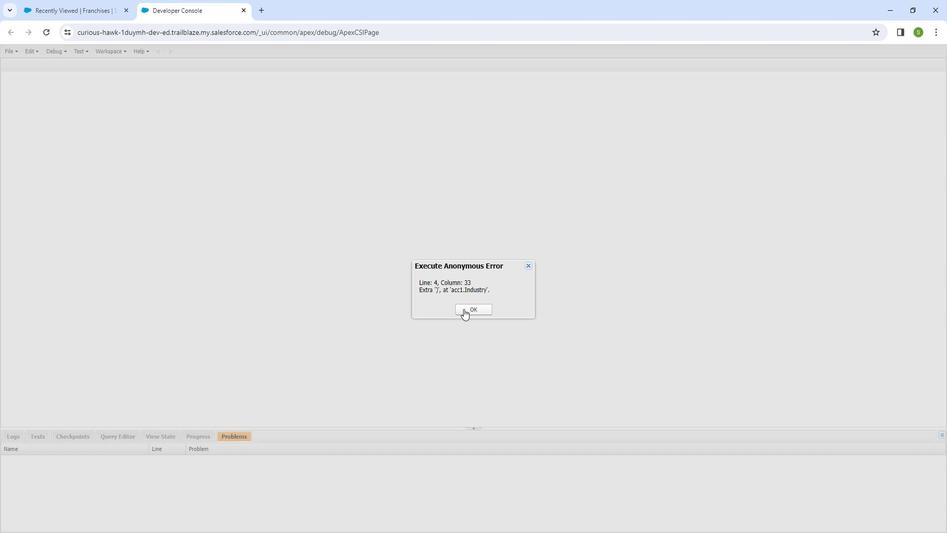 
Action: Mouse pressed left at (476, 309)
Screenshot: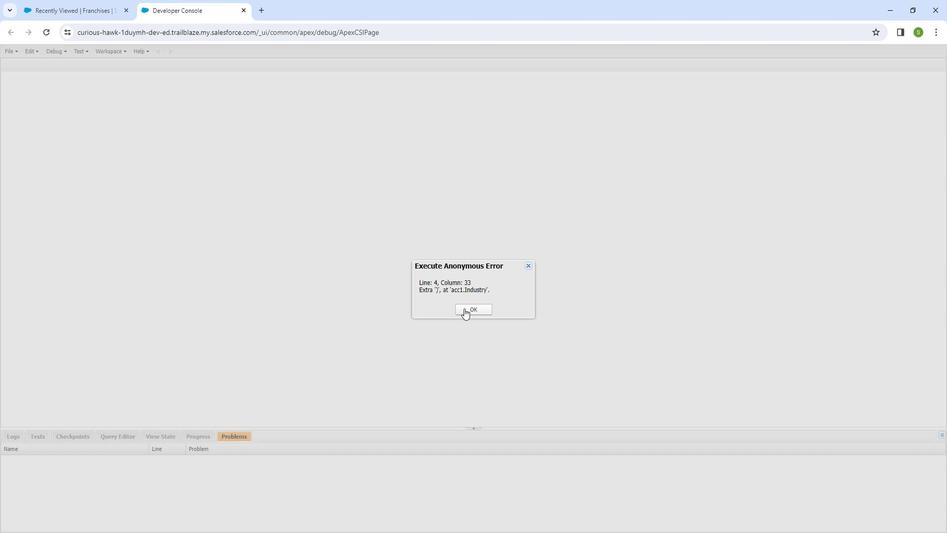 
Action: Mouse moved to (668, 396)
Screenshot: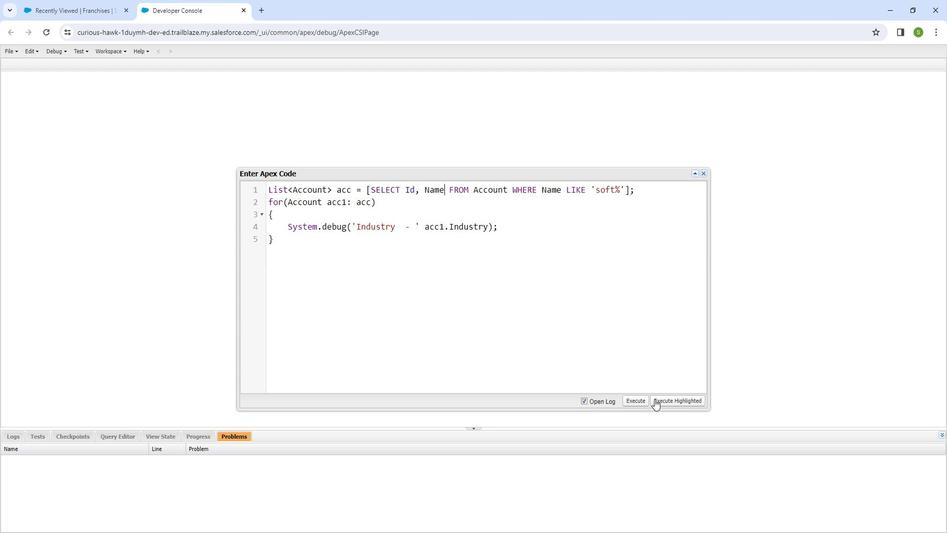 
Action: Mouse pressed left at (668, 396)
Screenshot: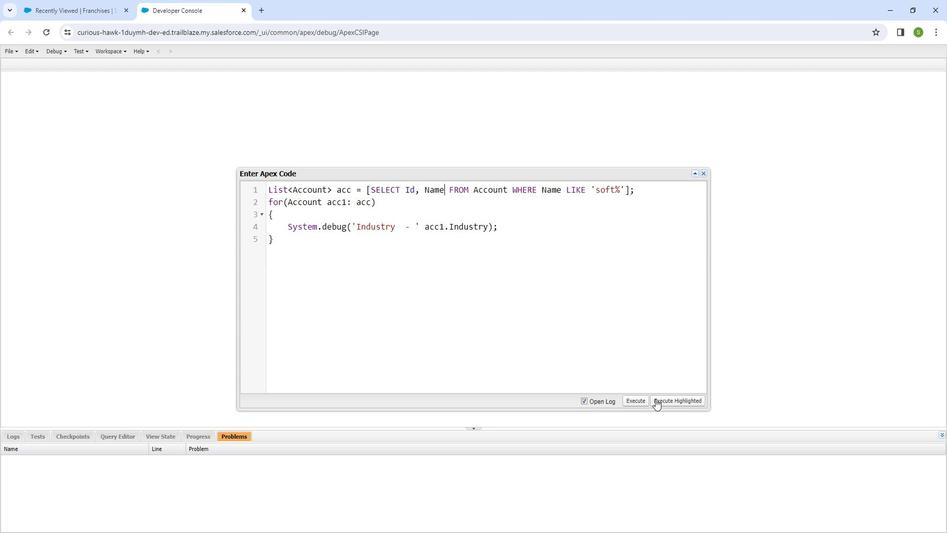 
Action: Mouse moved to (480, 303)
Screenshot: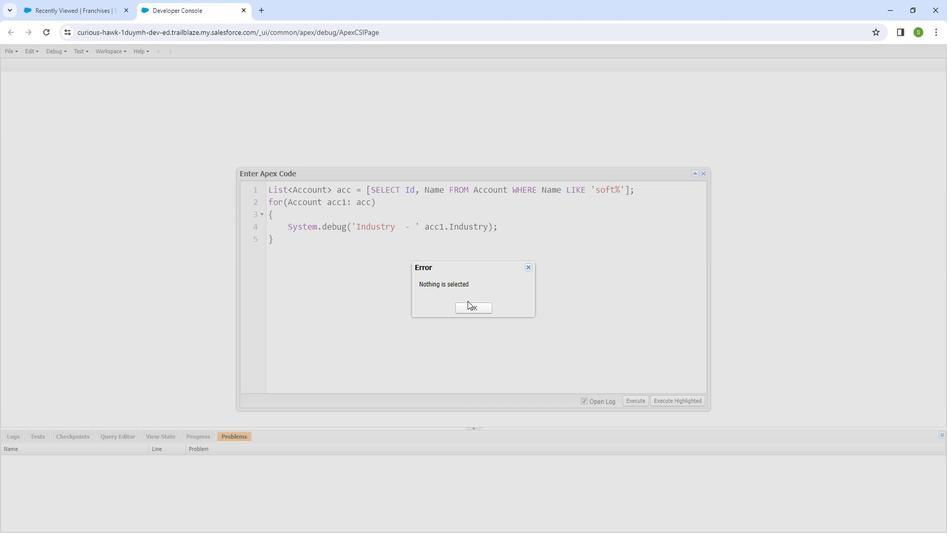 
Action: Mouse pressed left at (480, 303)
Screenshot: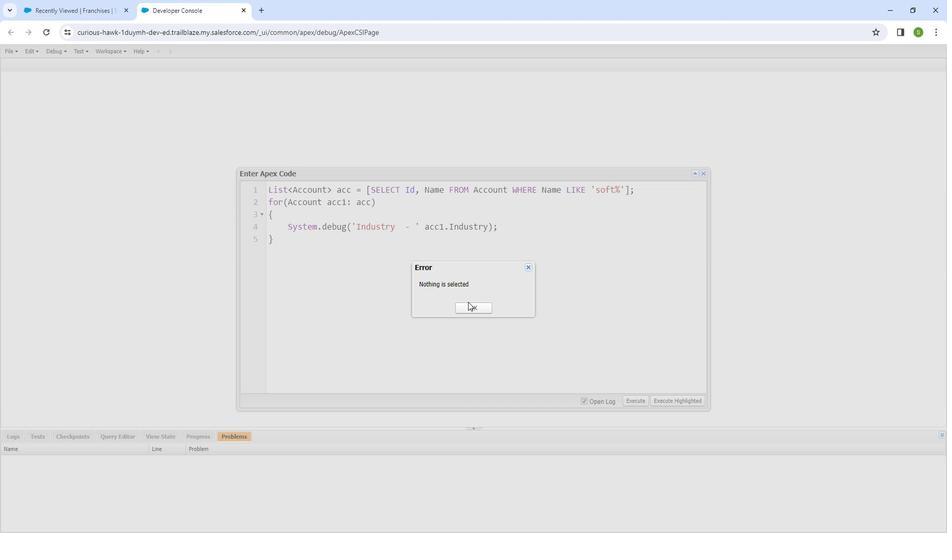 
Action: Mouse moved to (481, 305)
Screenshot: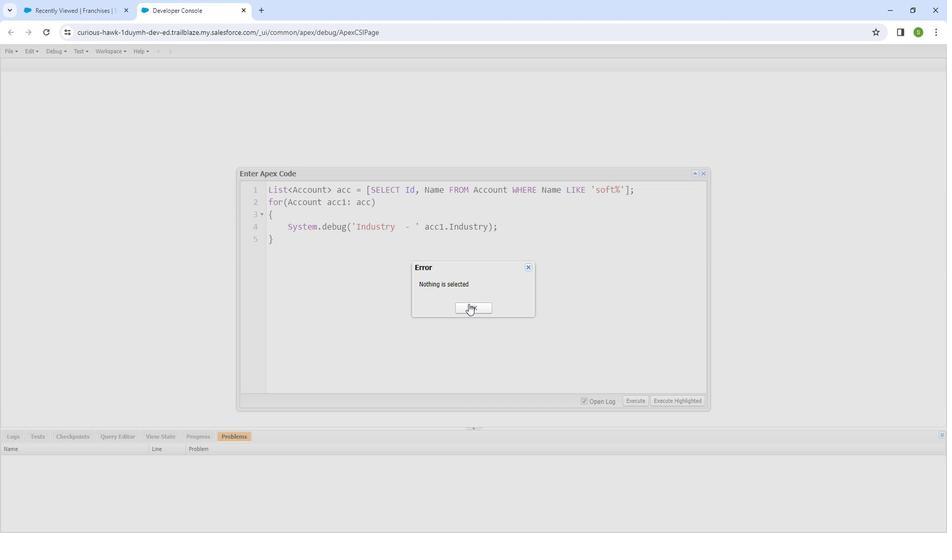 
Action: Mouse pressed left at (481, 305)
Screenshot: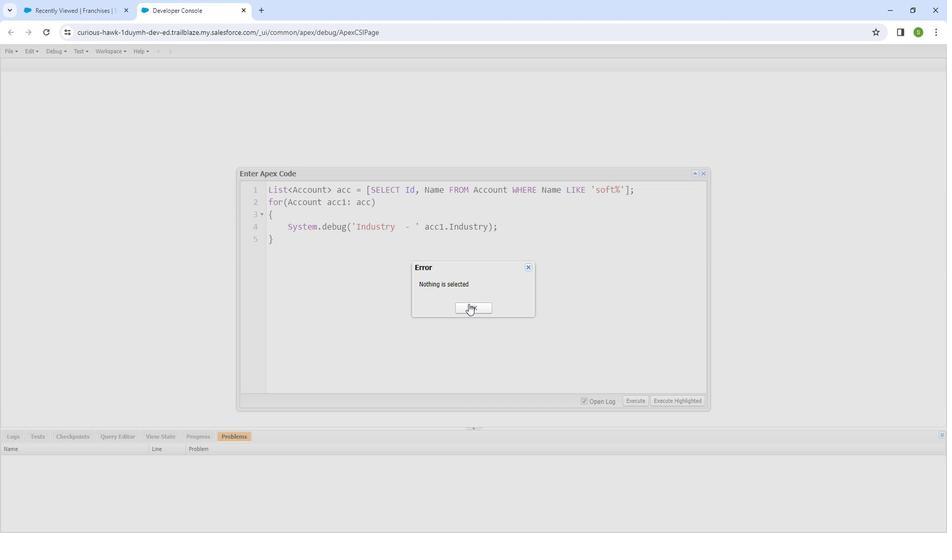 
Action: Mouse moved to (290, 243)
Screenshot: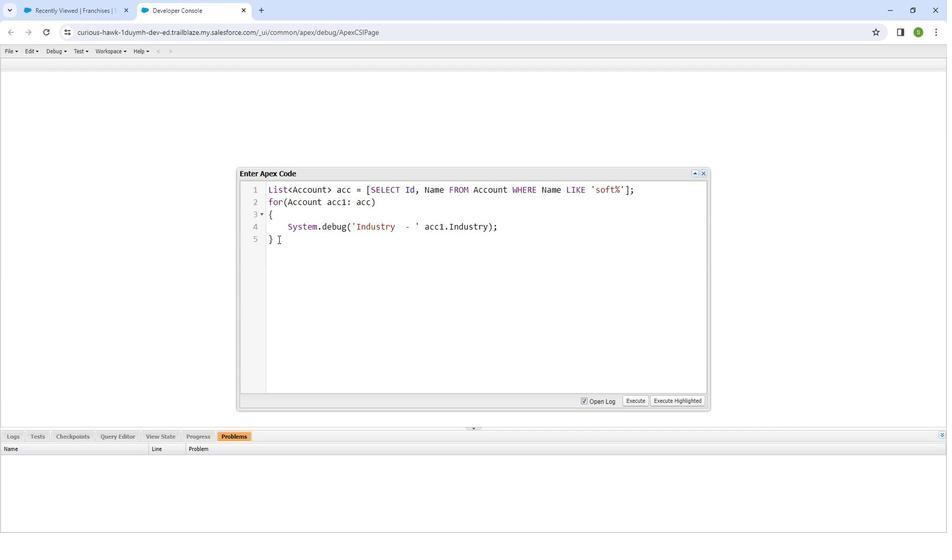 
Action: Mouse pressed left at (290, 243)
Screenshot: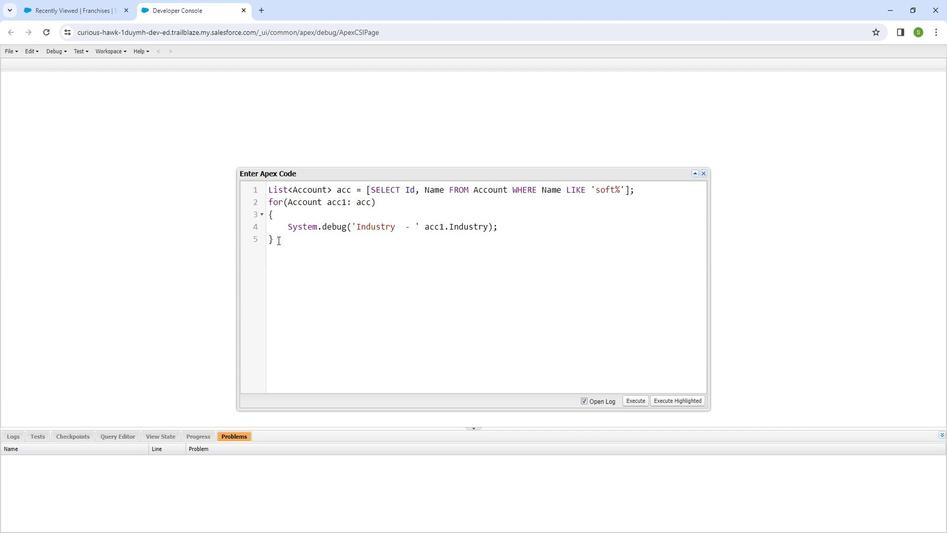 
Action: Mouse moved to (678, 393)
Screenshot: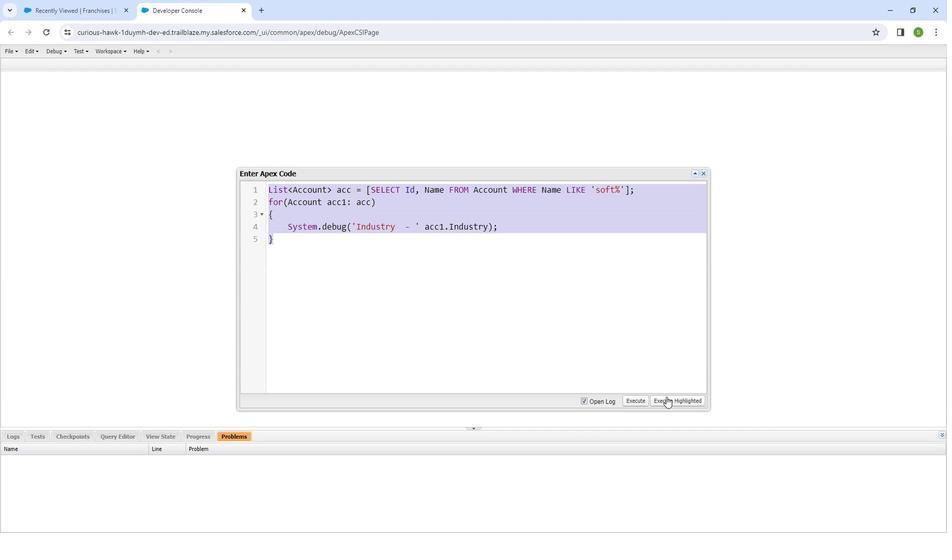 
Action: Mouse pressed left at (678, 393)
Screenshot: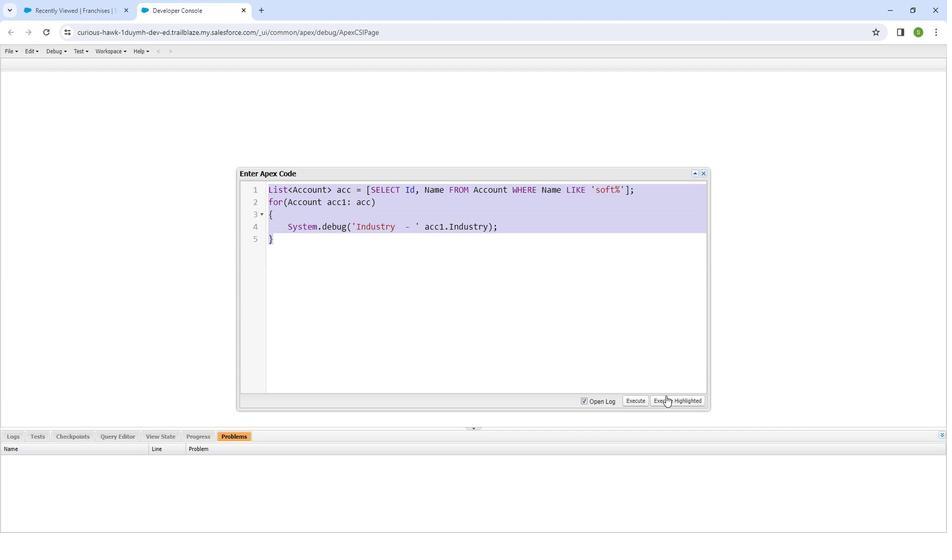 
Action: Mouse moved to (485, 305)
Screenshot: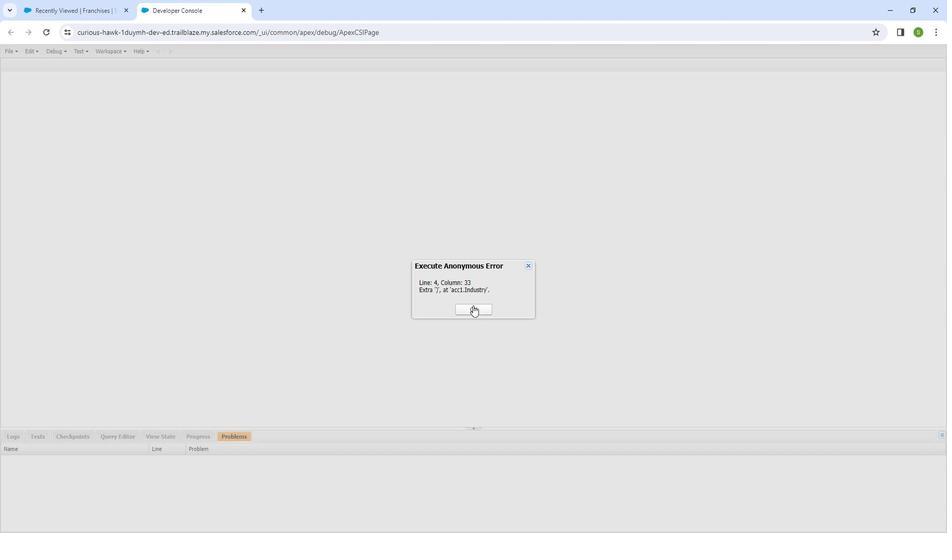
Action: Mouse pressed left at (485, 305)
Screenshot: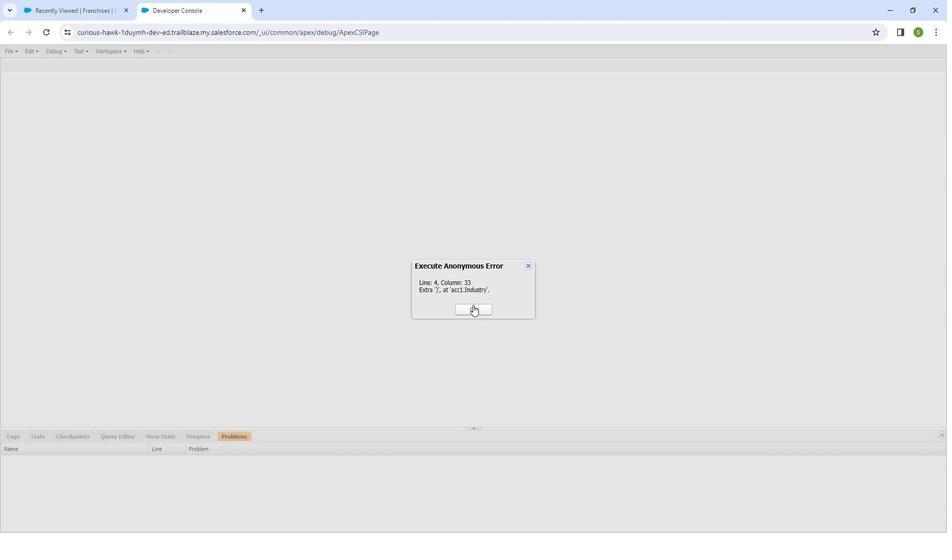 
Action: Mouse moved to (651, 401)
Screenshot: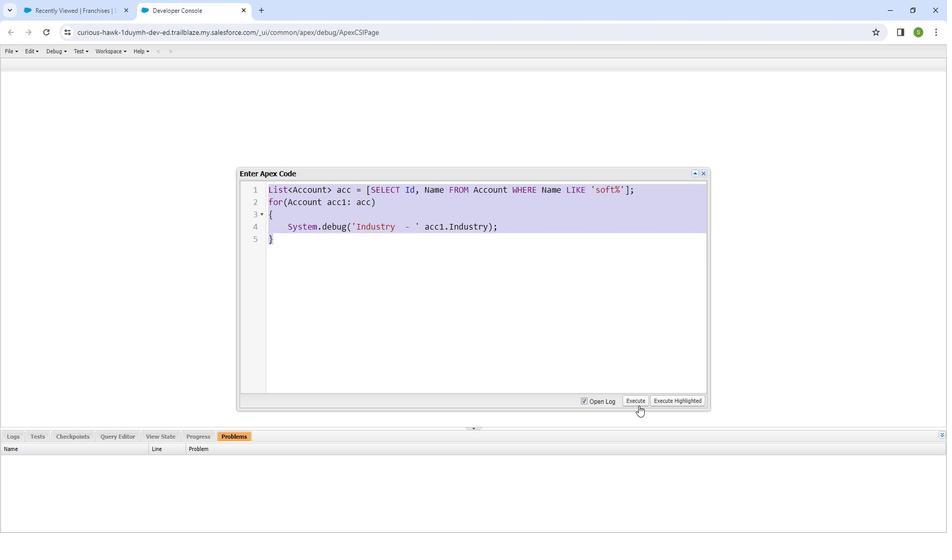 
Action: Mouse pressed left at (651, 401)
Screenshot: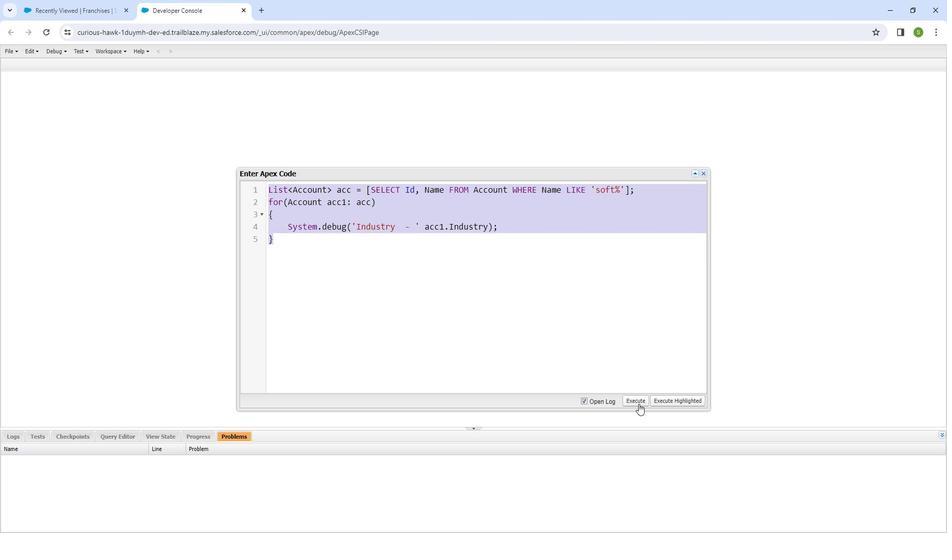 
Action: Mouse moved to (477, 309)
Screenshot: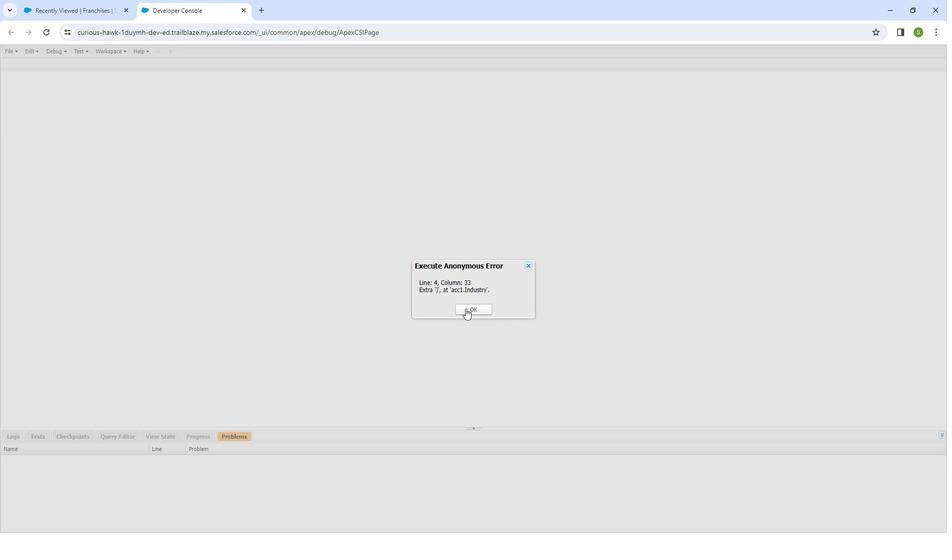 
Action: Mouse pressed left at (477, 309)
Screenshot: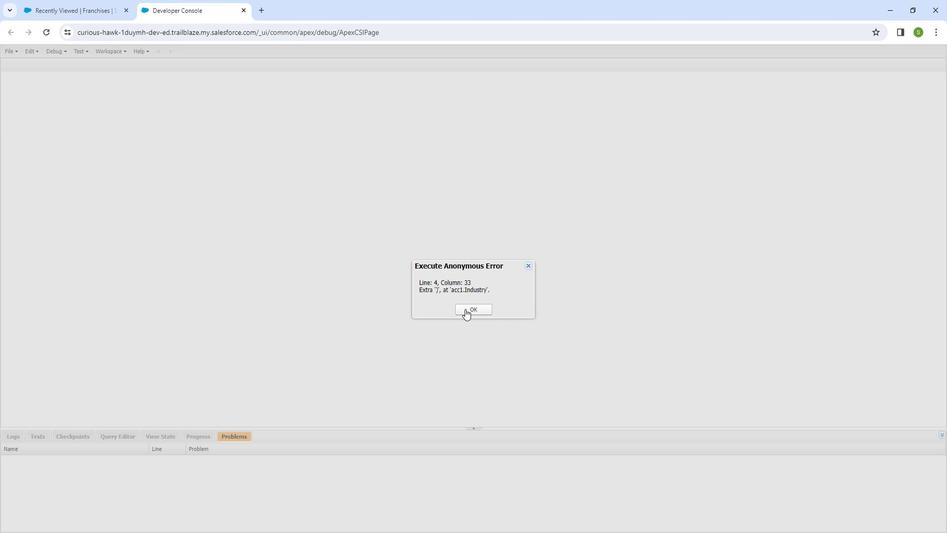 
Action: Mouse moved to (394, 239)
Screenshot: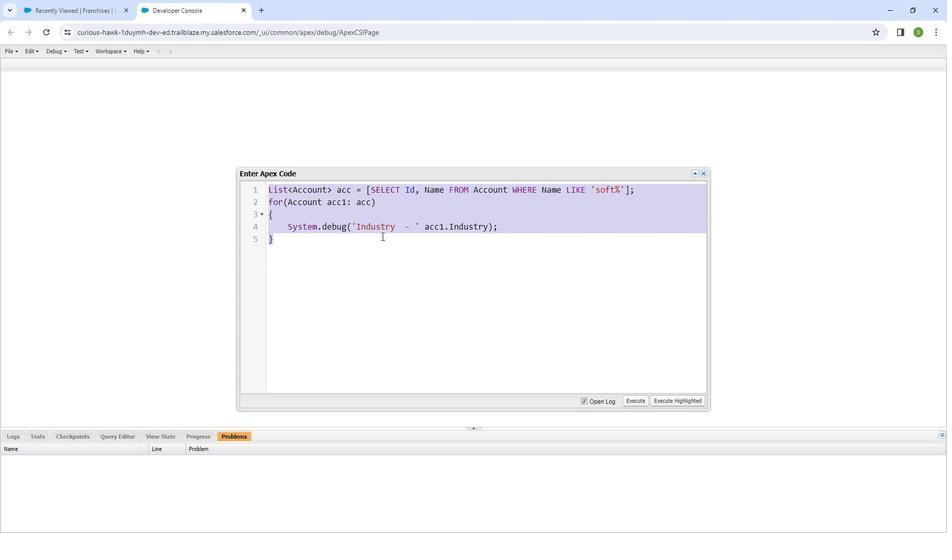 
Action: Mouse pressed left at (394, 239)
Screenshot: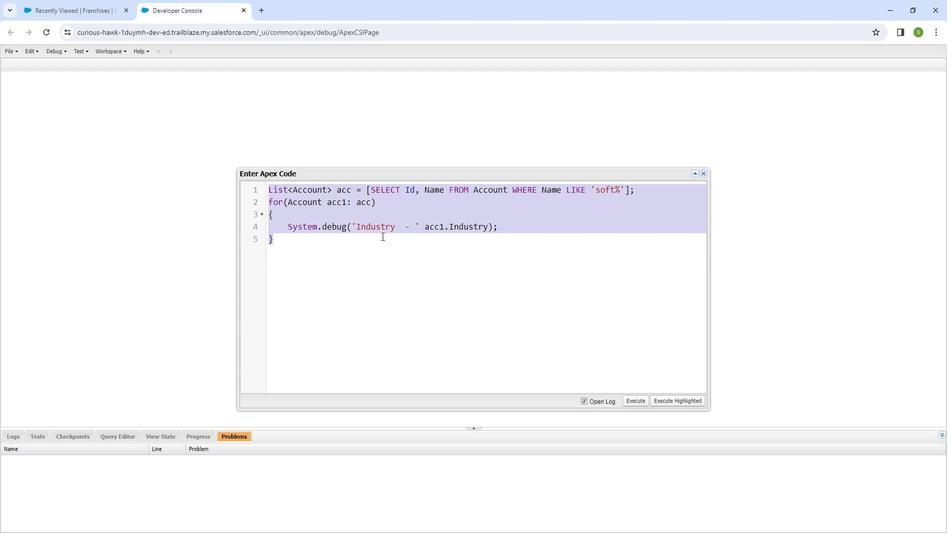
Action: Mouse moved to (437, 231)
Screenshot: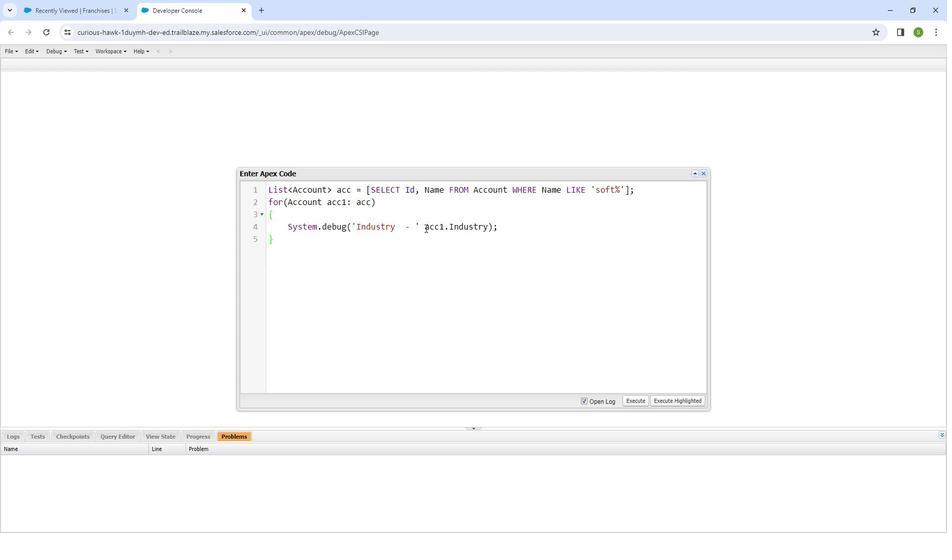 
Action: Mouse pressed left at (437, 231)
Screenshot: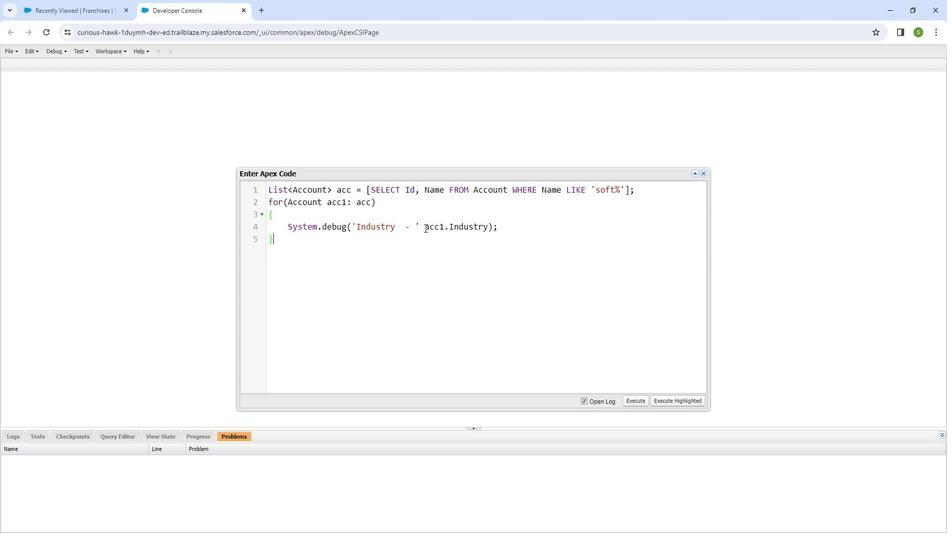 
Action: Mouse moved to (436, 232)
Screenshot: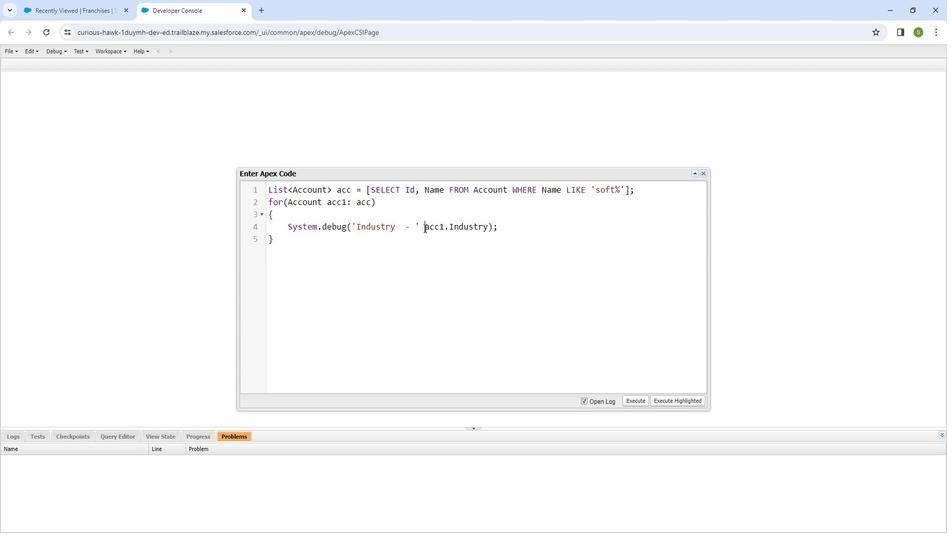 
Action: Key pressed +
Screenshot: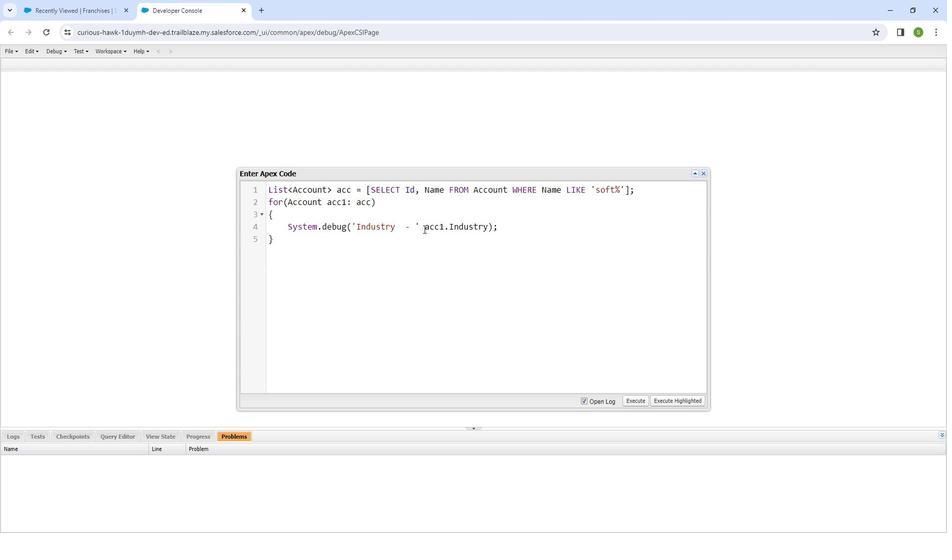 
Action: Mouse moved to (434, 254)
Screenshot: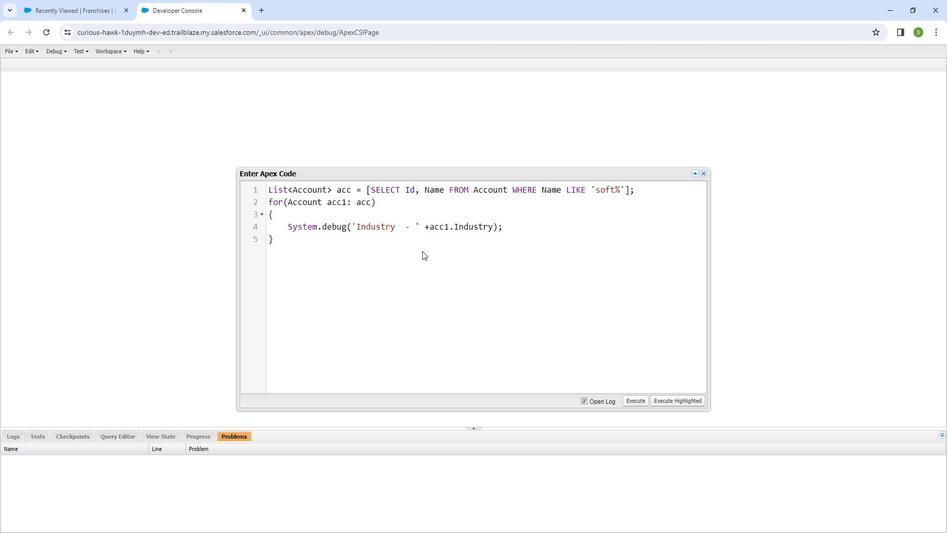 
Action: Key pressed <Key.space>
Screenshot: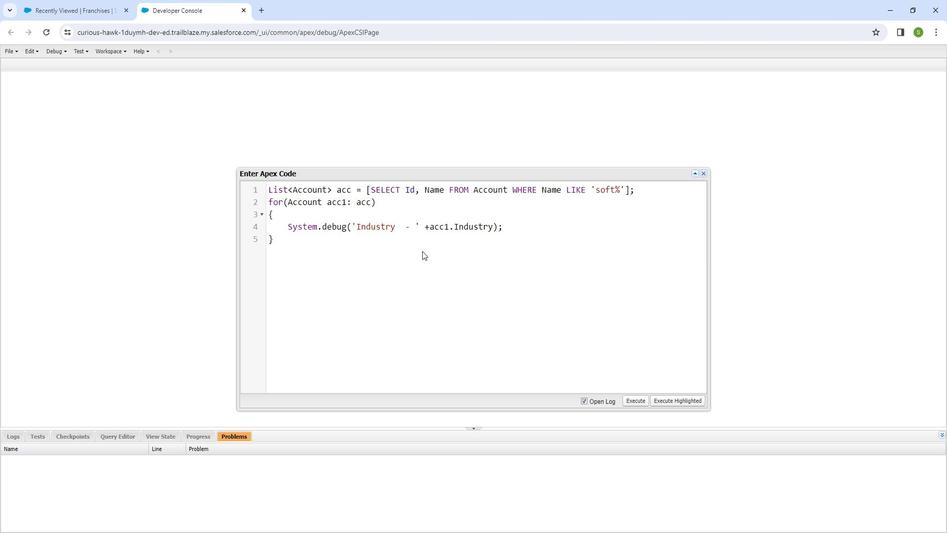 
Action: Mouse moved to (651, 400)
Screenshot: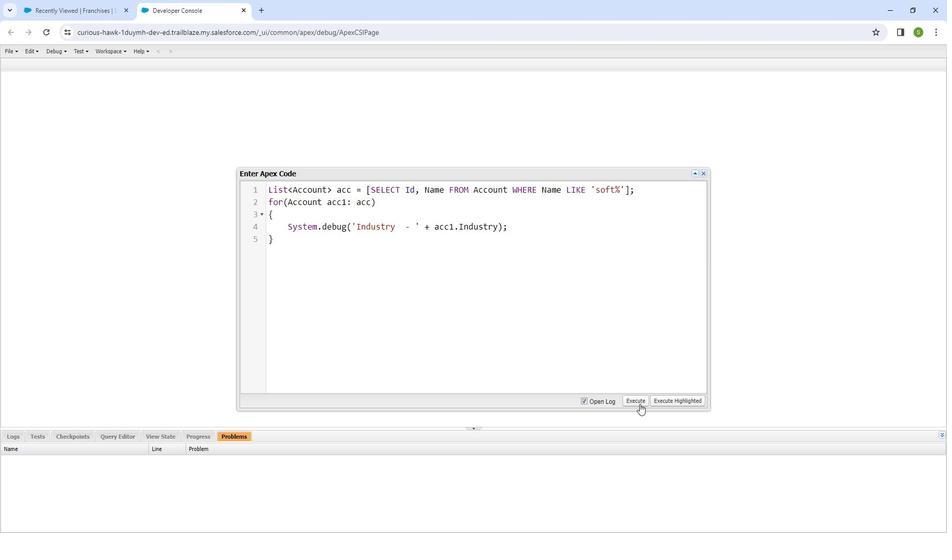 
Action: Mouse pressed left at (651, 400)
Screenshot: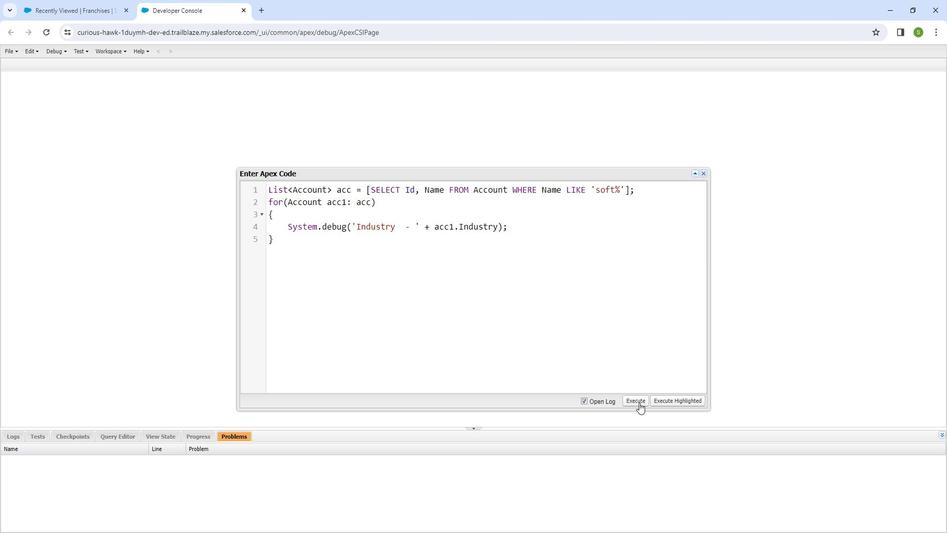 
Action: Mouse moved to (489, 311)
Screenshot: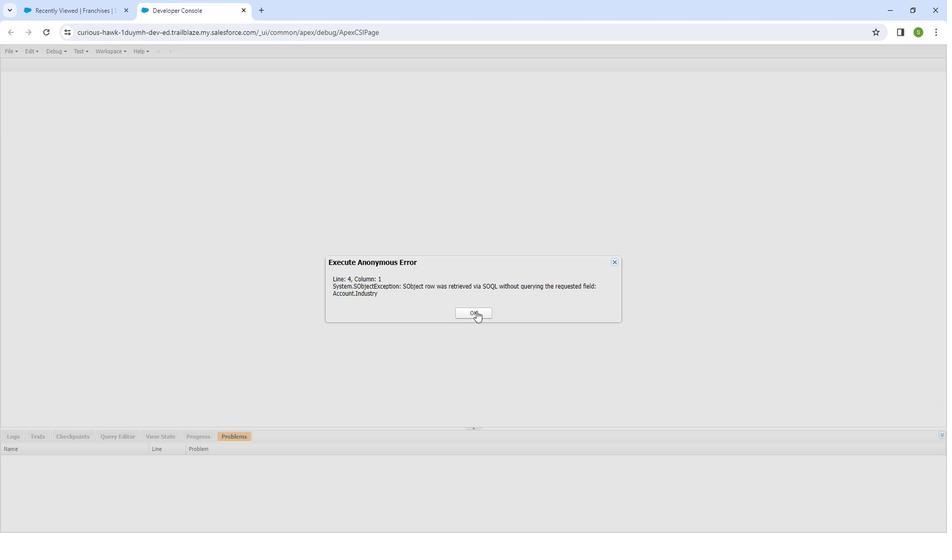 
Action: Mouse pressed left at (489, 311)
Screenshot: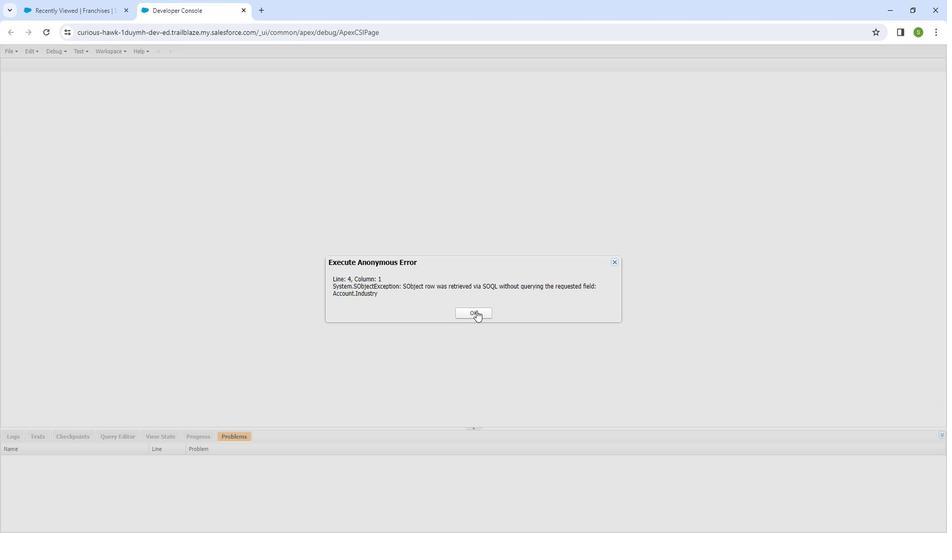 
Action: Mouse moved to (386, 231)
Screenshot: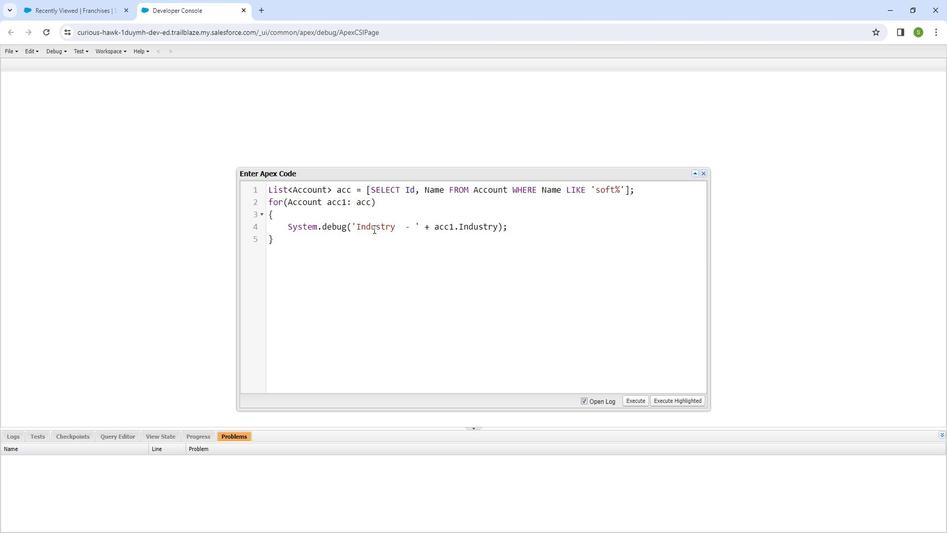 
Action: Mouse pressed left at (386, 231)
Screenshot: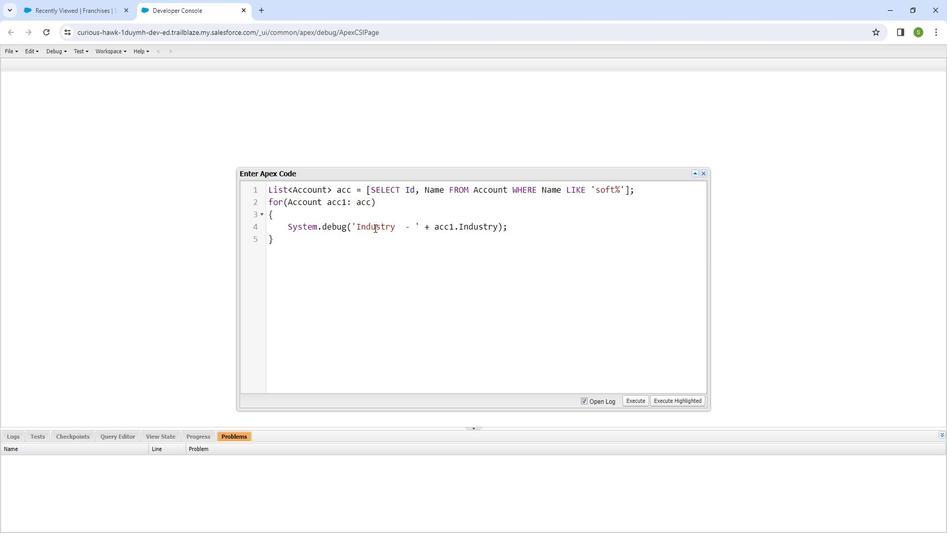 
Action: Mouse moved to (386, 231)
Screenshot: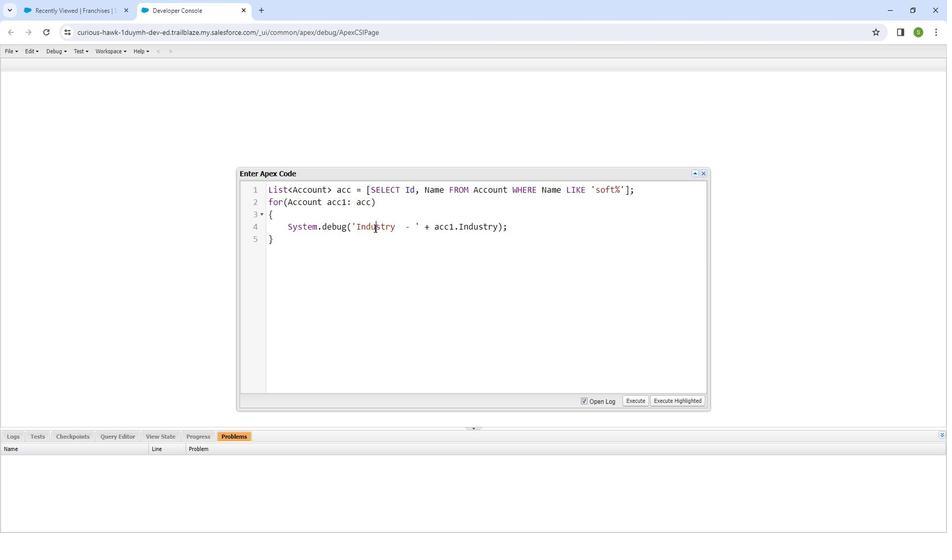 
Action: Mouse pressed left at (386, 231)
Screenshot: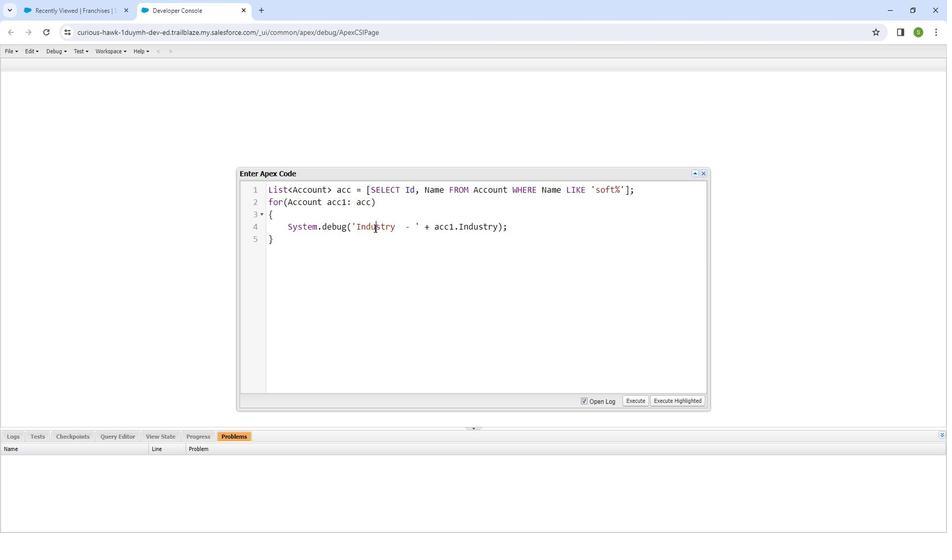 
Action: Mouse moved to (387, 231)
Screenshot: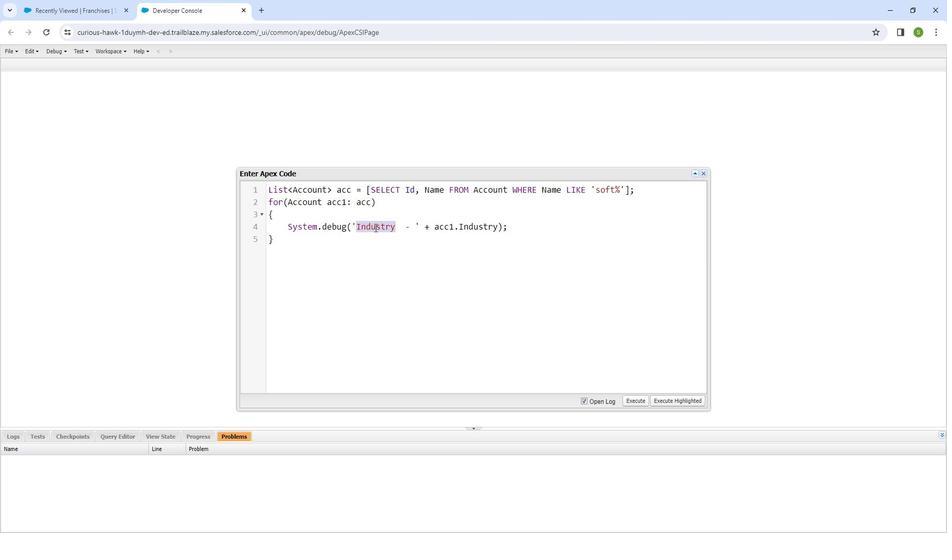 
Action: Key pressed <Key.shift_r>Name
Screenshot: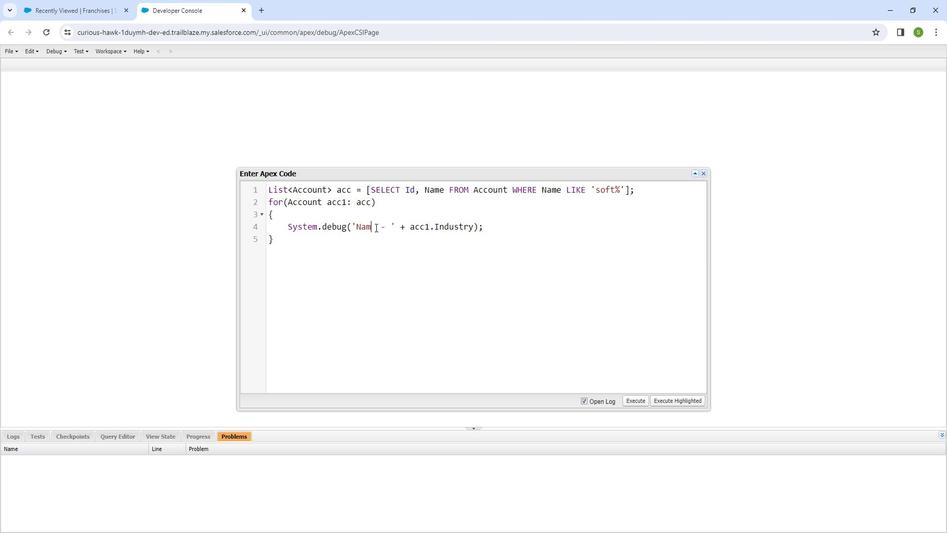 
Action: Mouse moved to (474, 231)
Screenshot: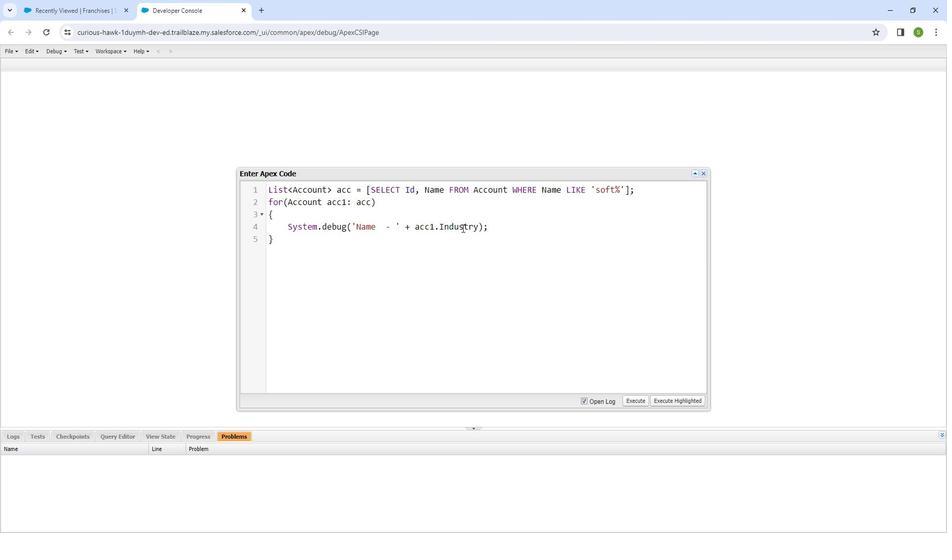 
Action: Mouse pressed left at (474, 231)
Screenshot: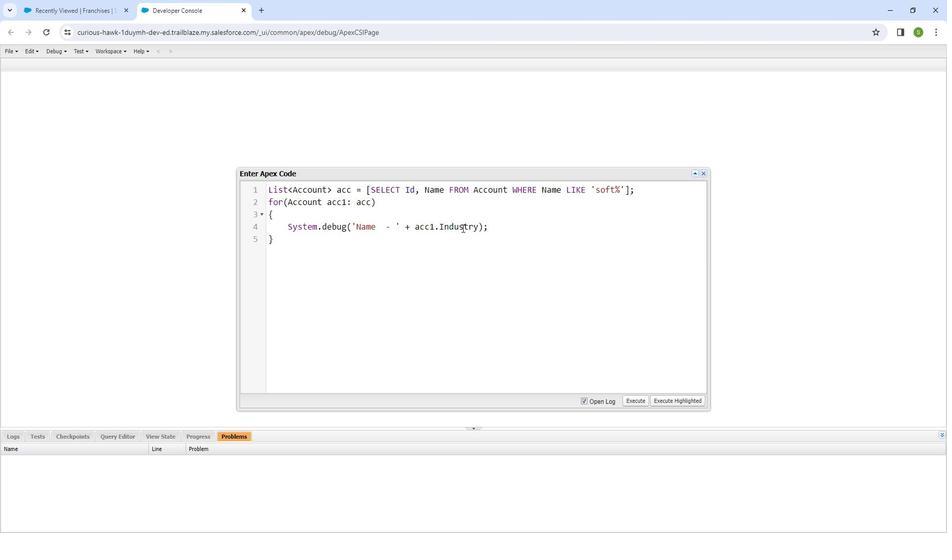 
Action: Mouse pressed left at (474, 231)
Screenshot: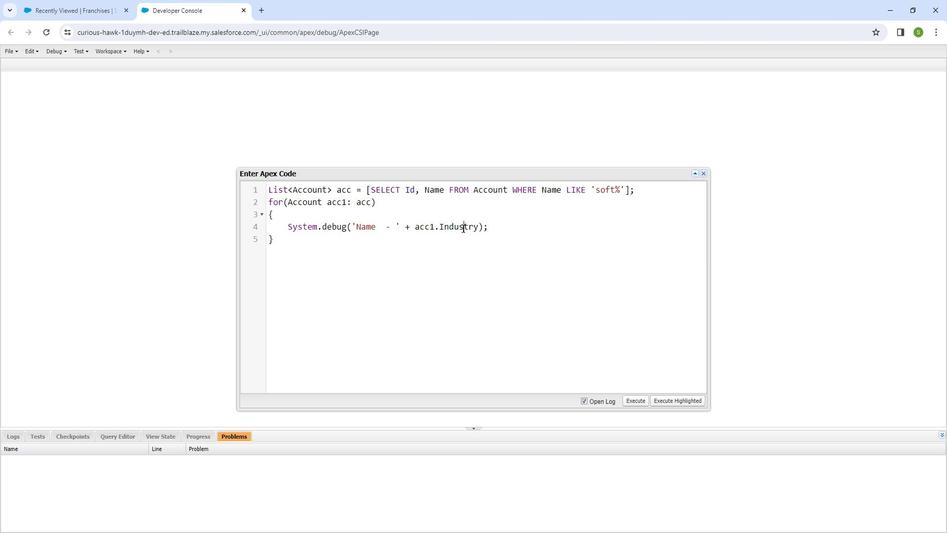 
Action: Mouse moved to (476, 231)
Screenshot: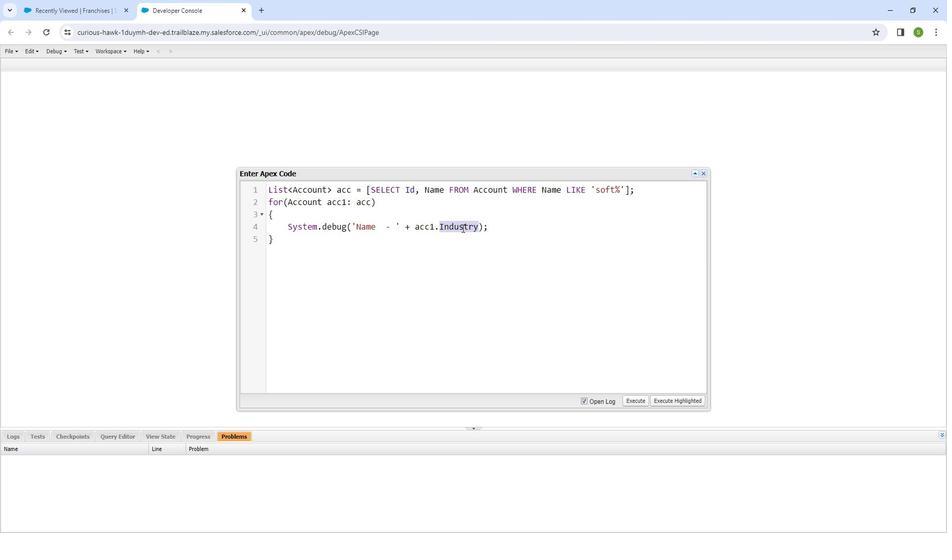 
Action: Key pressed <Key.shift_r>Name
Screenshot: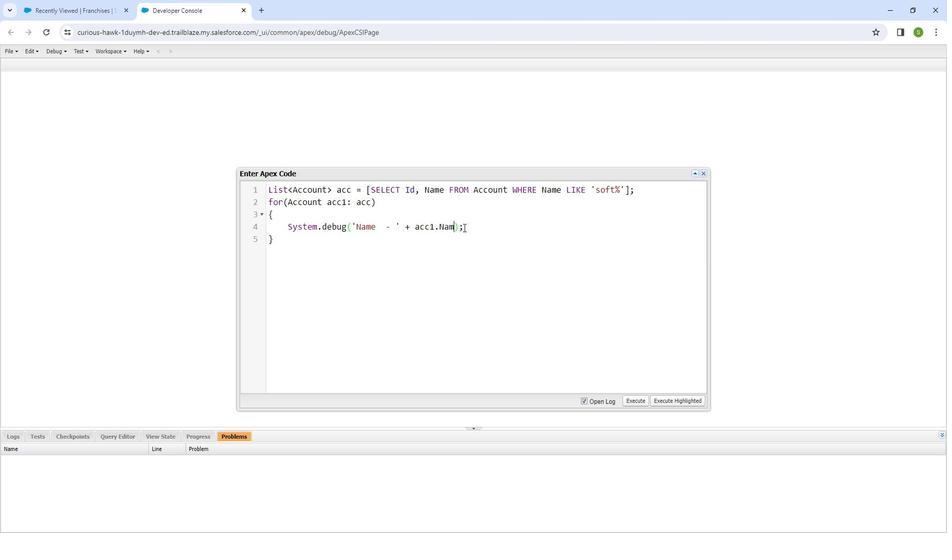 
Action: Mouse moved to (647, 399)
Screenshot: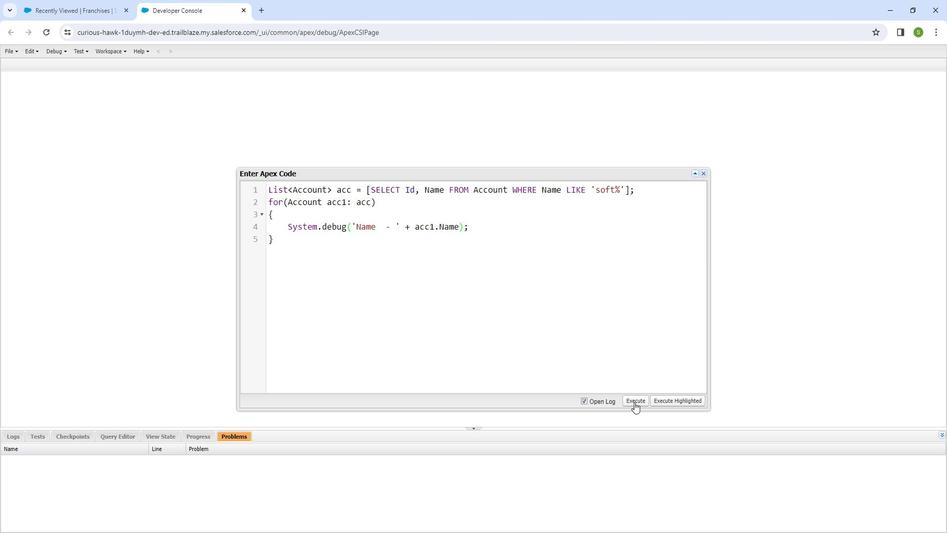 
Action: Mouse pressed left at (647, 399)
Screenshot: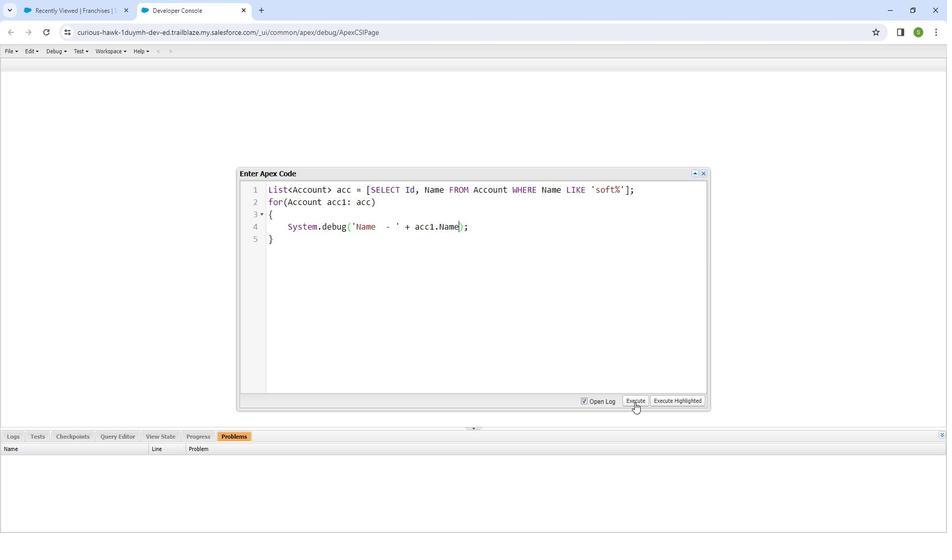 
Action: Mouse moved to (103, 418)
Screenshot: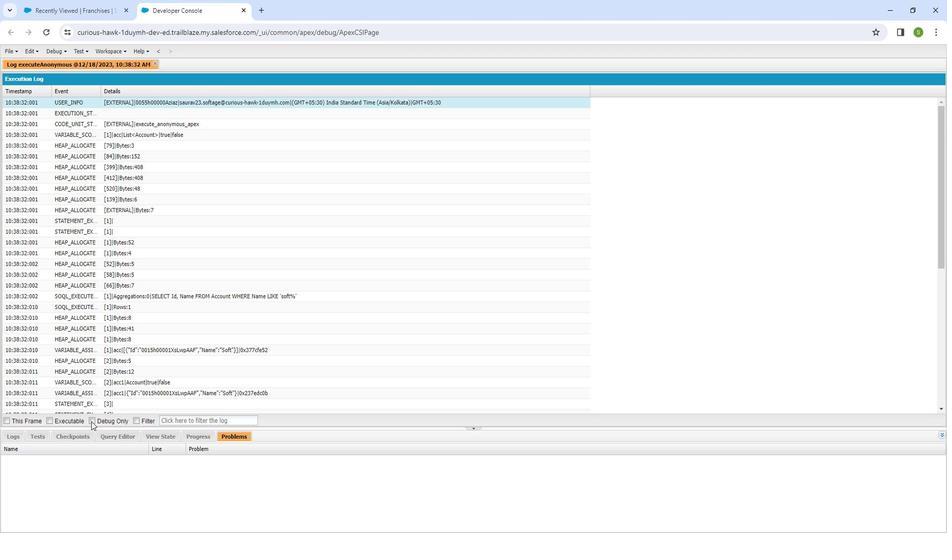 
Action: Mouse pressed left at (103, 418)
Screenshot: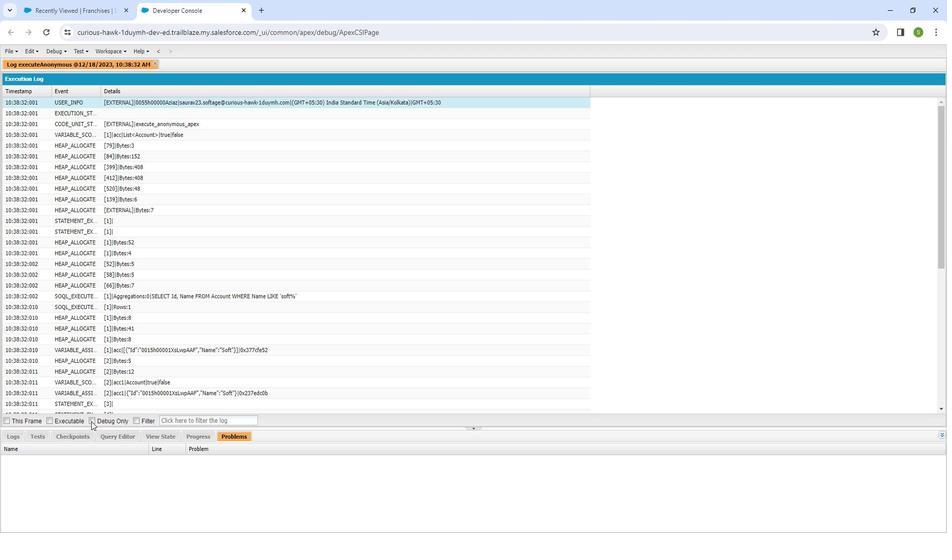 
Action: Mouse moved to (134, 431)
Screenshot: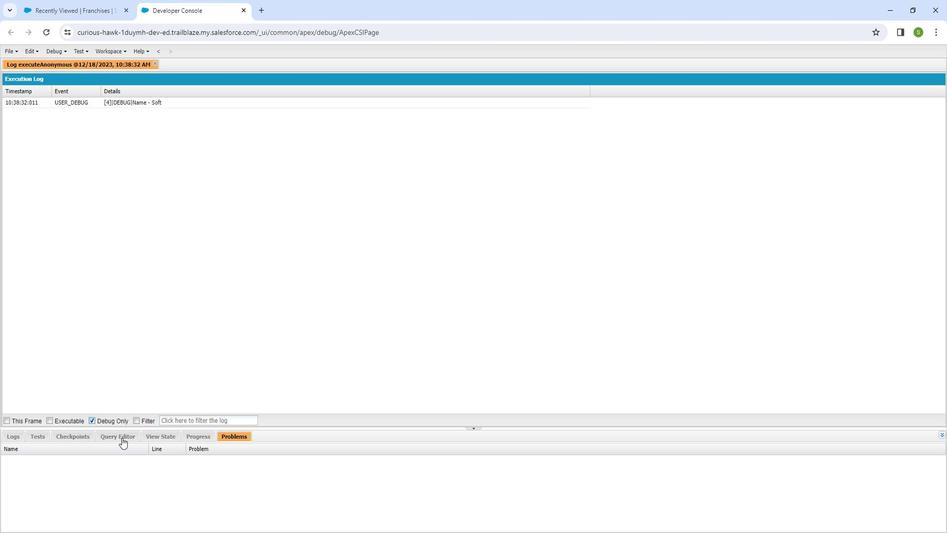 
Action: Mouse pressed left at (134, 431)
Screenshot: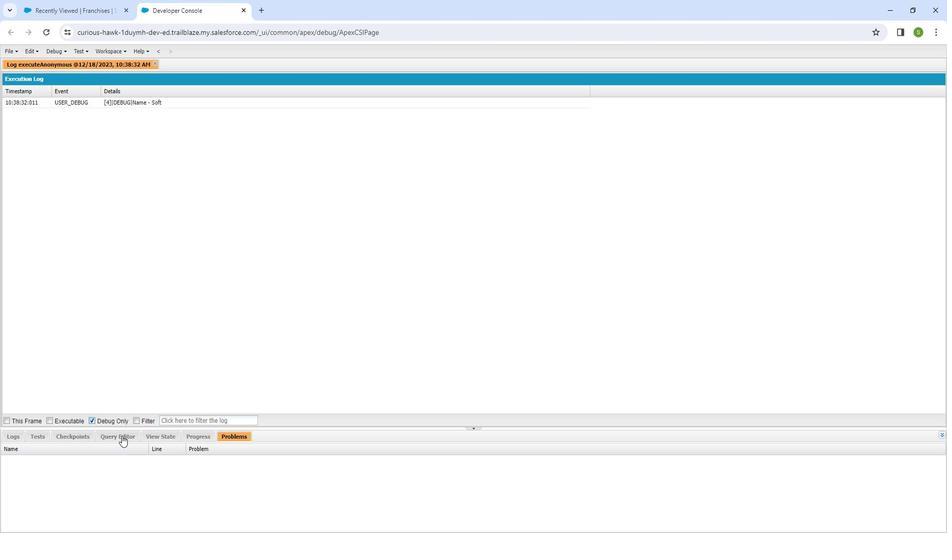 
Action: Mouse moved to (202, 443)
Screenshot: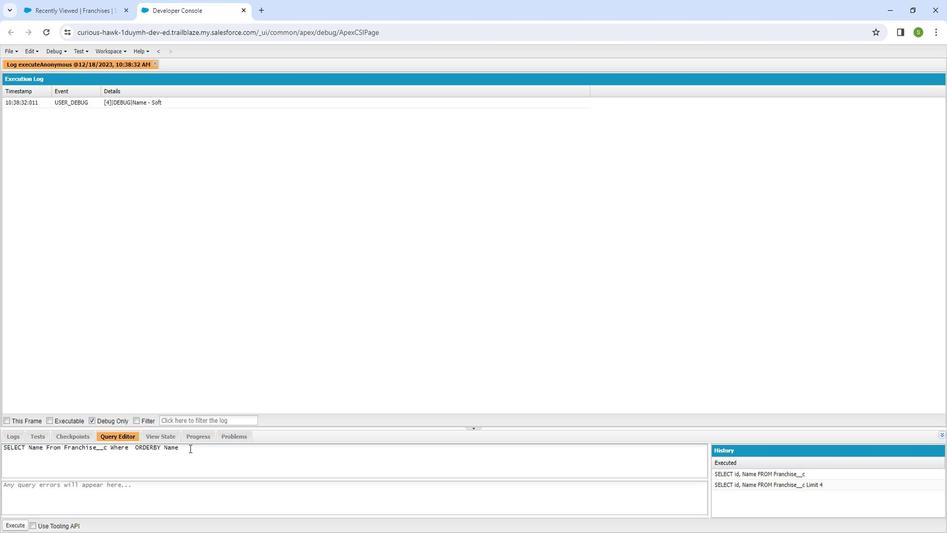 
Action: Mouse pressed left at (202, 443)
Screenshot: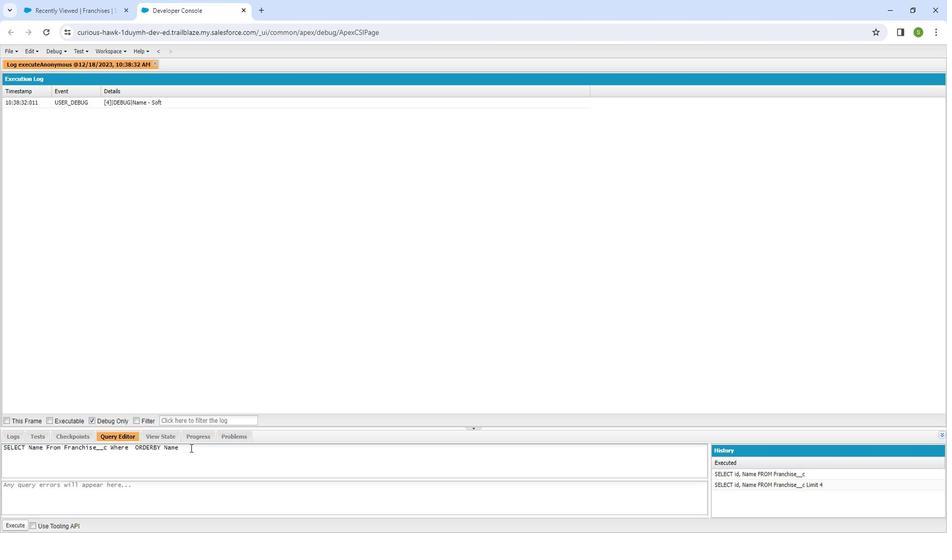 
Action: Mouse moved to (19, 435)
Screenshot: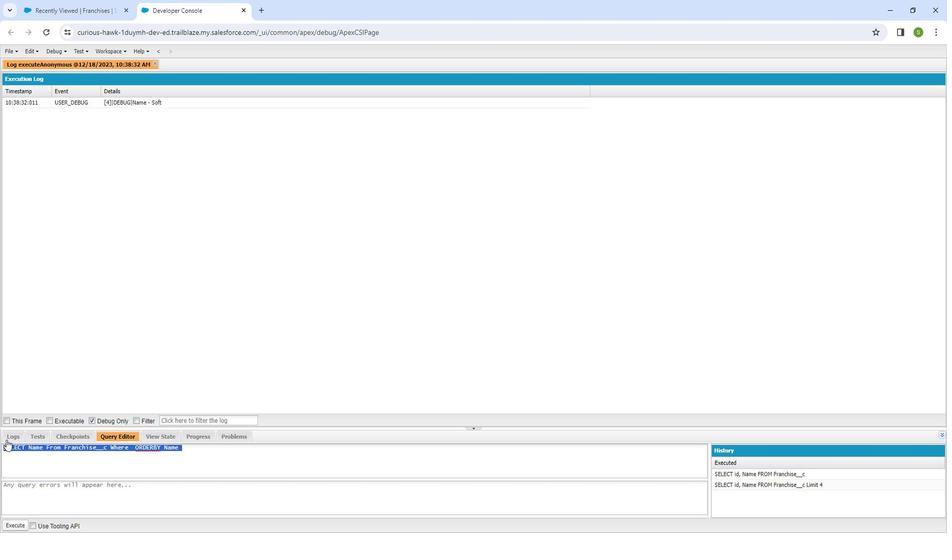 
Action: Key pressed <Key.backspace>
Screenshot: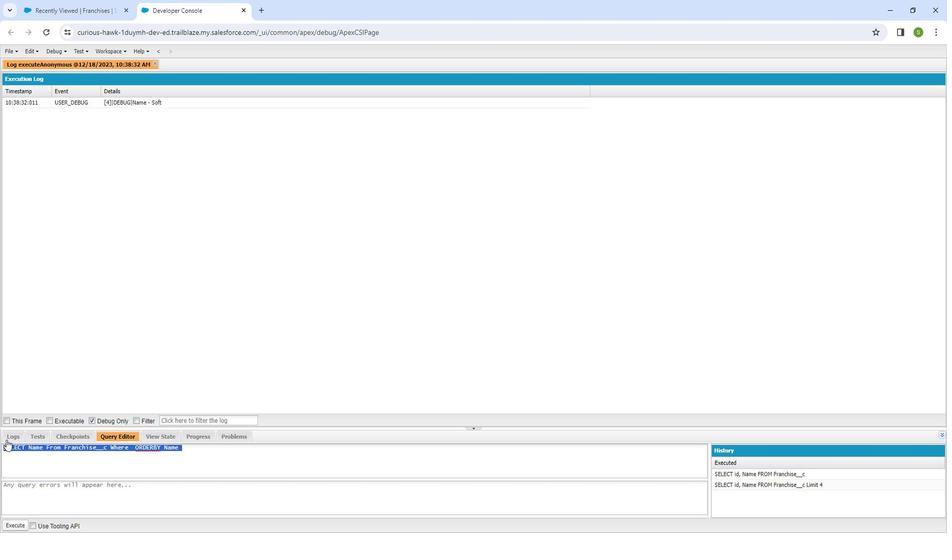 
Action: Mouse moved to (44, 420)
Screenshot: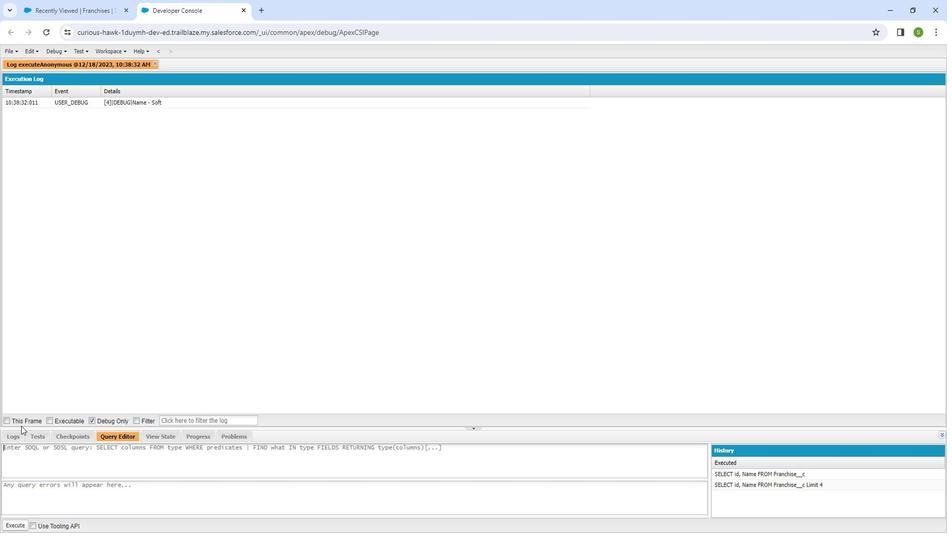 
Action: Key pressed ctrl+E
Screenshot: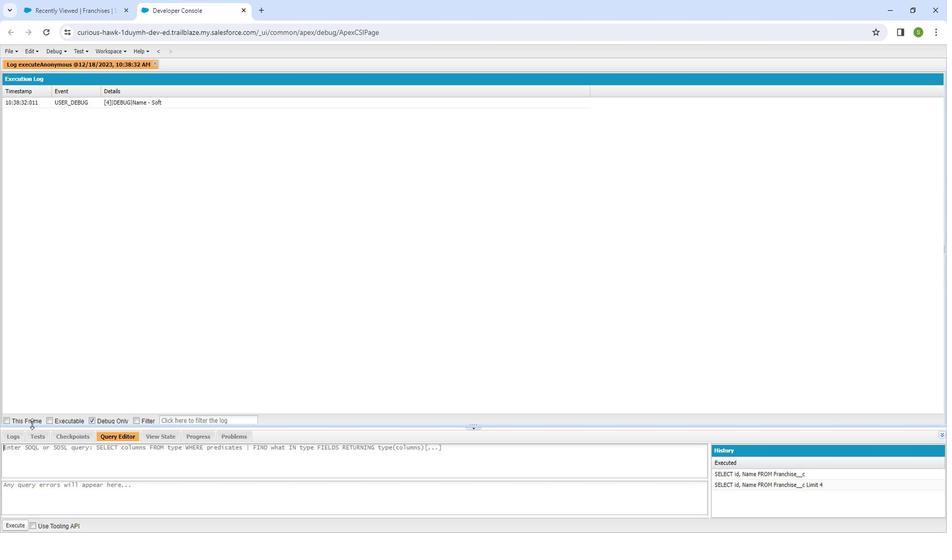 
Action: Mouse moved to (110, 455)
Screenshot: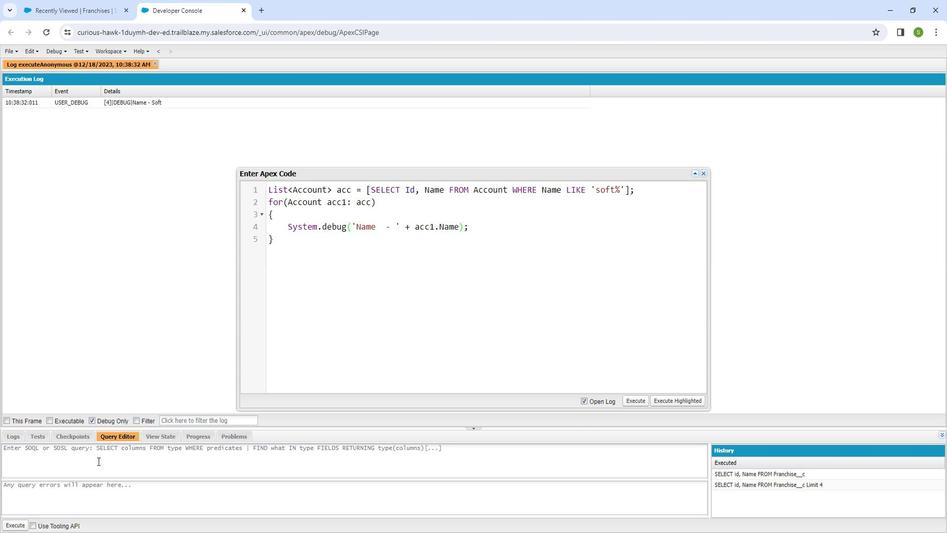 
Action: Mouse pressed left at (110, 455)
Screenshot: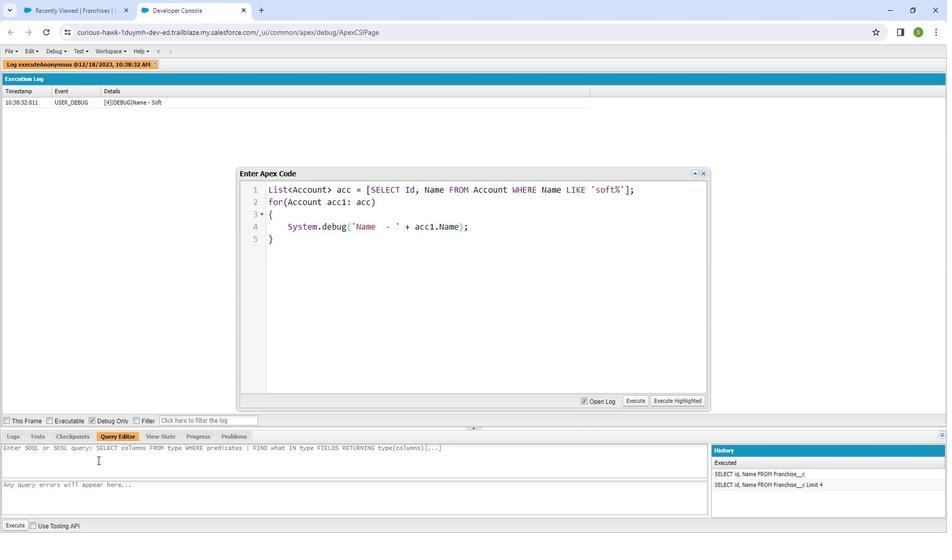 
Action: Mouse moved to (114, 453)
Screenshot: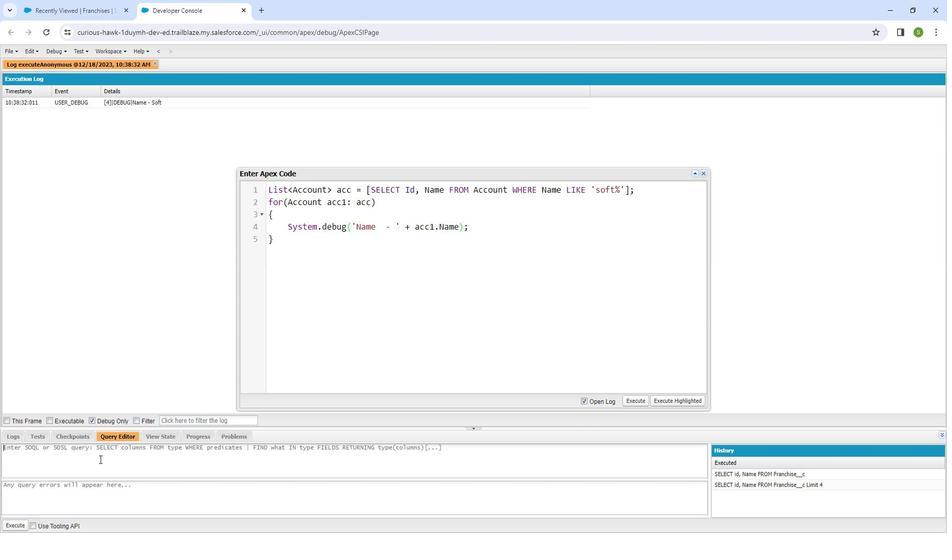 
Action: Key pressed <Key.shift_r>SELECT<Key.space><Key.shift_r>ID,<Key.space><Key.backspace><Key.backspace><Key.backspace>d,<Key.space><Key.shift_r><Key.shift_r><Key.shift_r><Key.shift_r>Name<Key.space><Key.shift_r>FROM<Key.space><Key.shift_r><Key.shift_r><Key.shift_r><Key.shift_r>Account<Key.space><Key.shift_r><Key.shift_r><Key.shift_r><Key.shift_r><Key.shift_r><Key.shift_r><Key.shift_r><Key.shift_r><Key.shift_r><Key.shift_r><Key.shift_r><Key.shift_r>WHERE<Key.space><Key.shift_r><Key.shift_r><Key.shift_r><Key.shift_r><Key.shift_r>Name<Key.space><Key.shift_r>LIKE<Key.space>''<Key.left>sof<Key.shift_r><Key.shift_r><Key.shift_r><Key.shift_r><Key.shift_r><Key.shift_r><Key.shift_r><Key.shift_r><Key.shift_r><Key.shift_r>%
Screenshot: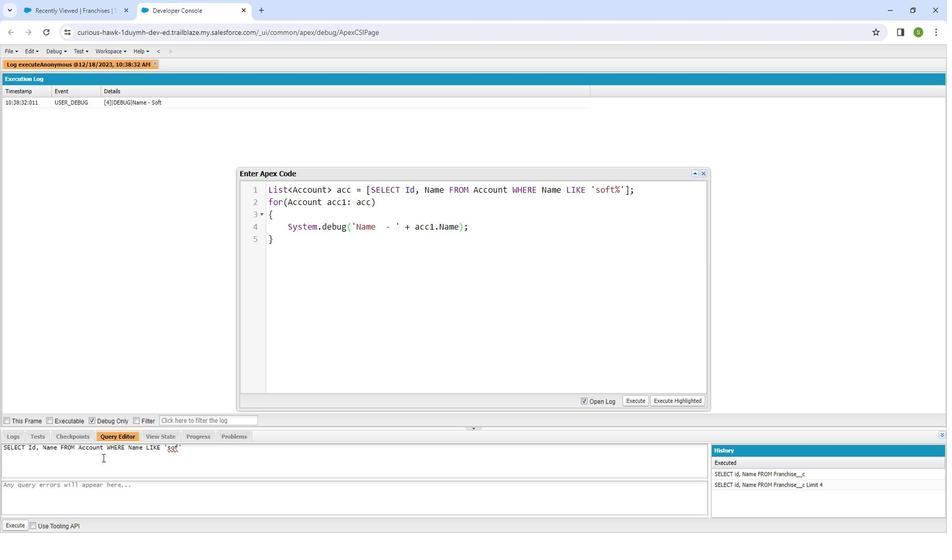 
Action: Mouse moved to (26, 517)
Screenshot: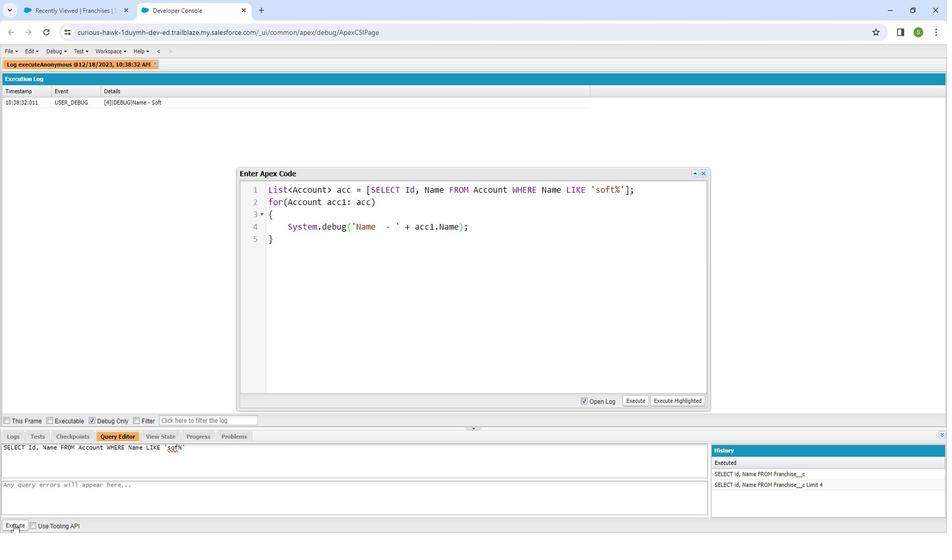 
Action: Mouse pressed left at (26, 517)
Screenshot: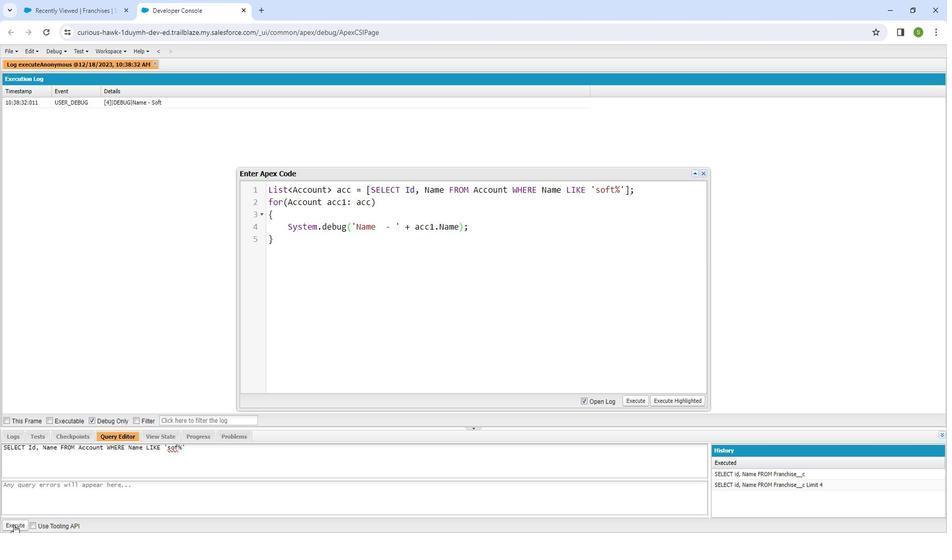 
Action: Mouse moved to (292, 254)
Screenshot: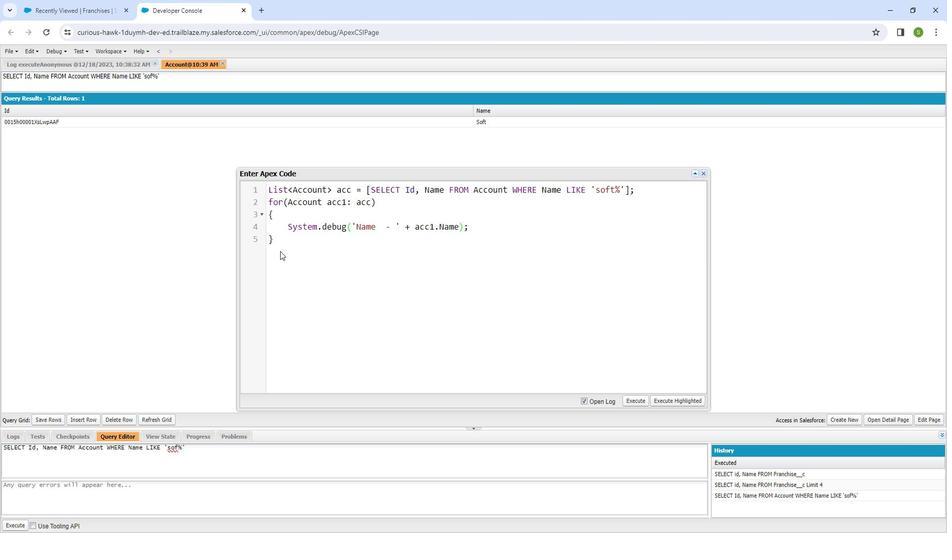 
Action: Mouse pressed left at (292, 254)
Screenshot: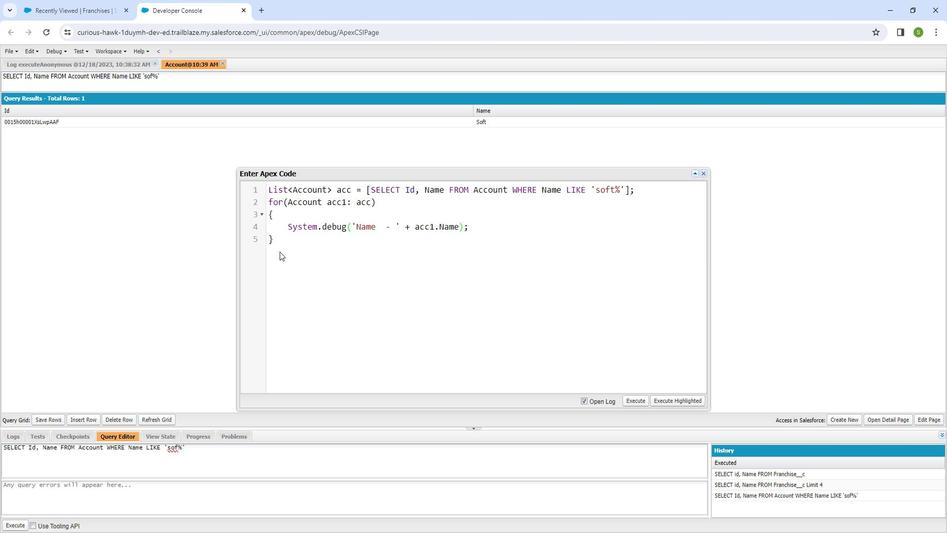 
Action: Mouse moved to (281, 190)
Screenshot: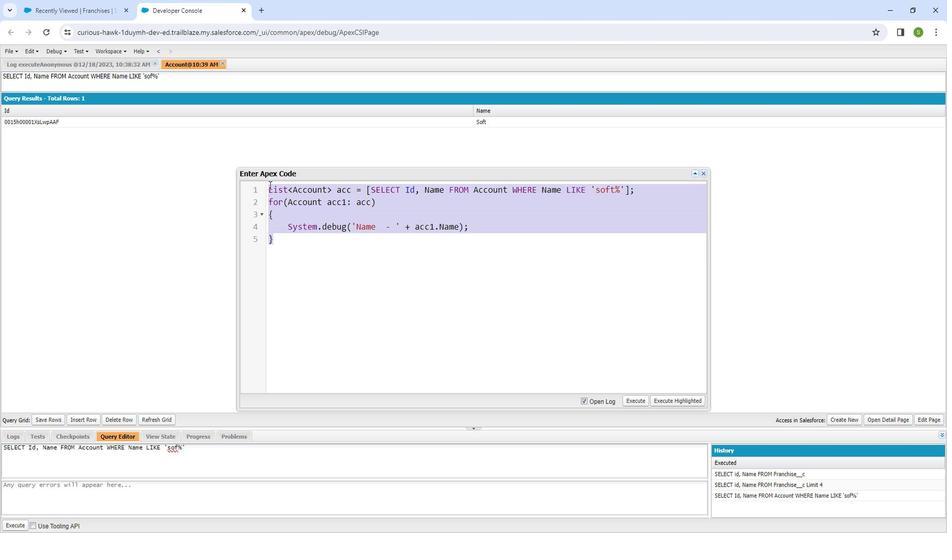 
Action: Key pressed <Key.backspace>
Screenshot: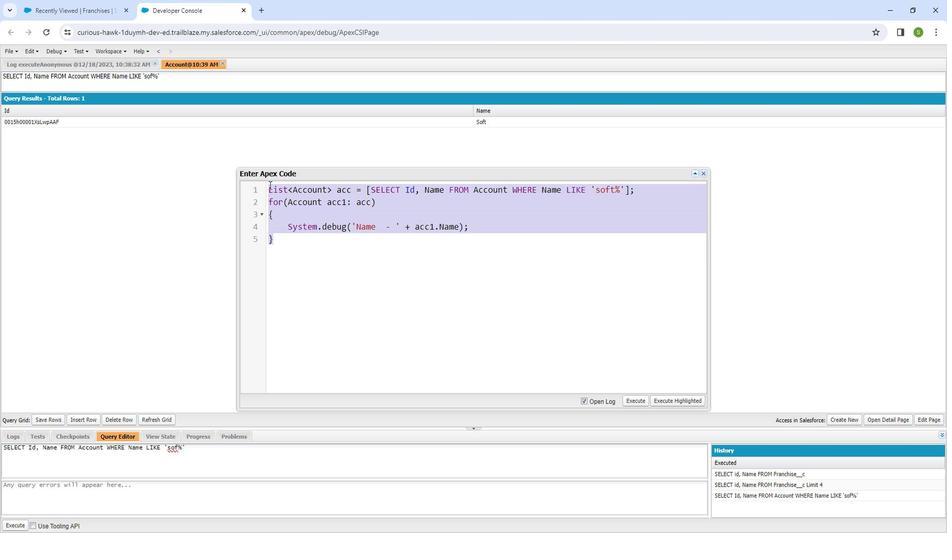 
Action: Mouse moved to (294, 194)
Screenshot: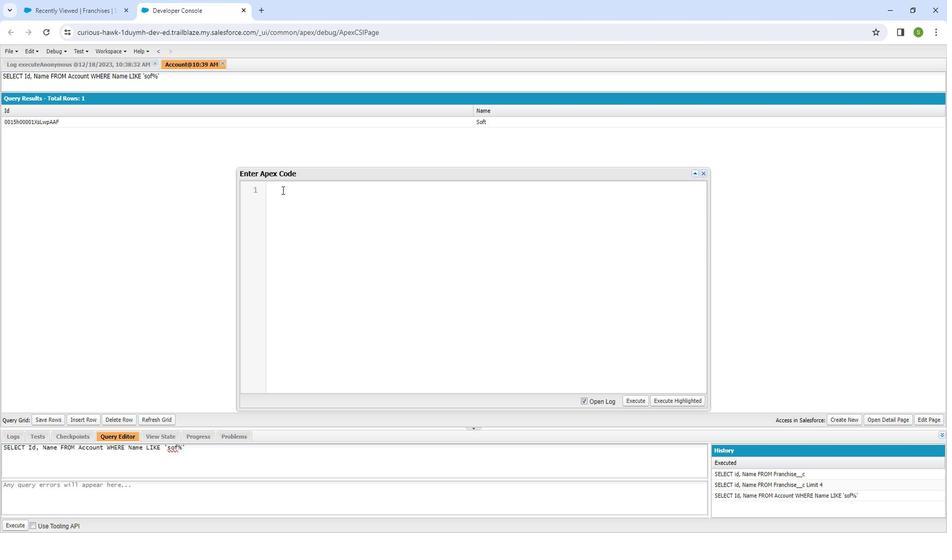 
Action: Mouse pressed left at (294, 194)
Screenshot: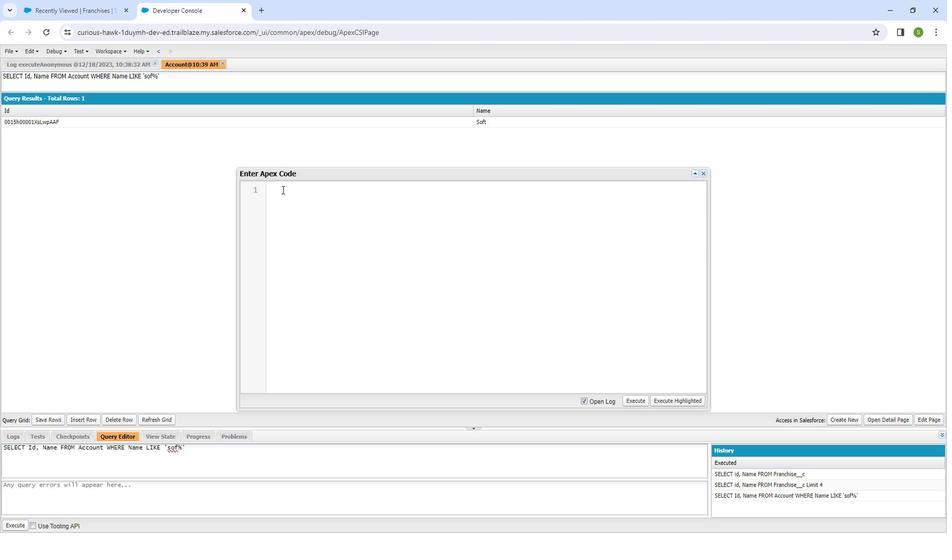 
Action: Mouse moved to (295, 195)
Screenshot: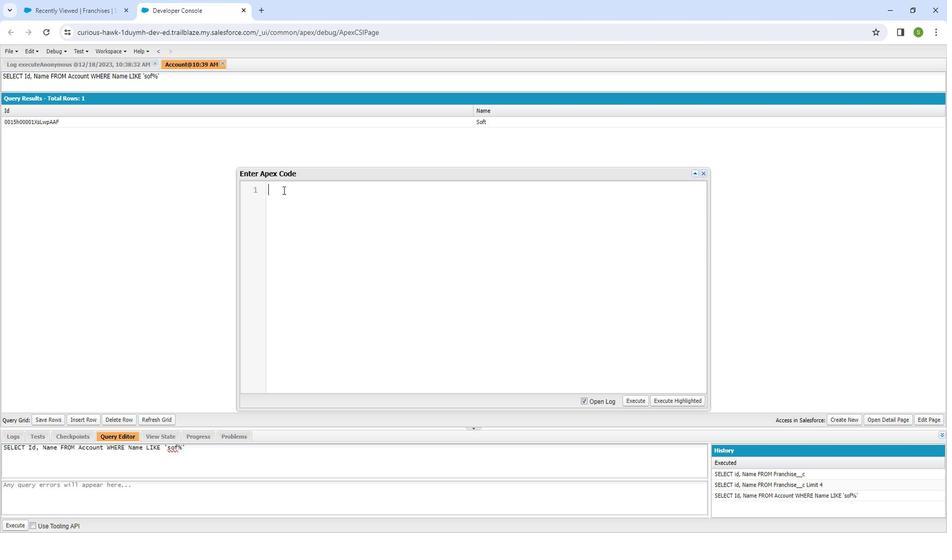
Action: Key pressed <Key.shift_r>List<Key.shift_r><fr<Key.backspace><Key.backspace><Key.shift_r>FR<Key.backspace>ranchise<Key.shift_r><Key.shift_r><Key.shift_r><Key.shift_r><Key.shift_r><Key.shift_r><Key.shift_r><Key.shift_r><Key.shift_r><Key.shift_r>__c<Key.shift_r>><Key.space>franslist<Key.space>=<Key.space><Key.space>[]<Key.left><Key.shift_r><Key.shift_r><Key.shift_r>SLE<Key.backspace><Key.backspace><Key.shift_r>ELECT<Key.space>id,<Key.space><Key.shift_r>NAm<Key.backspace><Key.backspace>ame<Key.space><Key.shift_r>FROM<Key.space><Key.shift_r>FR<Key.backspace>ranchise<Key.shift_r><Key.shift_r>__c<Key.space><Key.shift_r>WHERE<Key.space><Key.shift_r>Name<Key.space><Key.shift_r>LIKE<Key.space>'adi<Key.shift_r><Key.shift_r><Key.shift_r><Key.shift_r><Key.shift_r><Key.shift_r><Key.shift_r><Key.shift_r><Key.shift_r><Key.shift_r><Key.shift_r><Key.shift_r><Key.shift_r><Key.shift_r><Key.shift_r><Key.shift_r><Key.shift_r><Key.shift_r><Key.shift_r><Key.shift_r><Key.shift_r><Key.shift_r><Key.shift_r><Key.shift_r><Key.shift_r><Key.shift_r>%
Screenshot: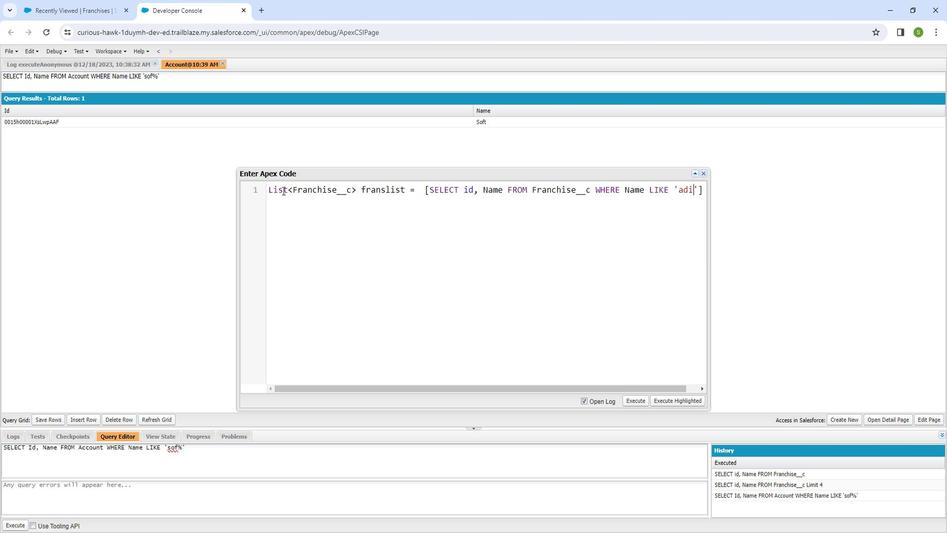 
Action: Mouse moved to (418, 383)
Screenshot: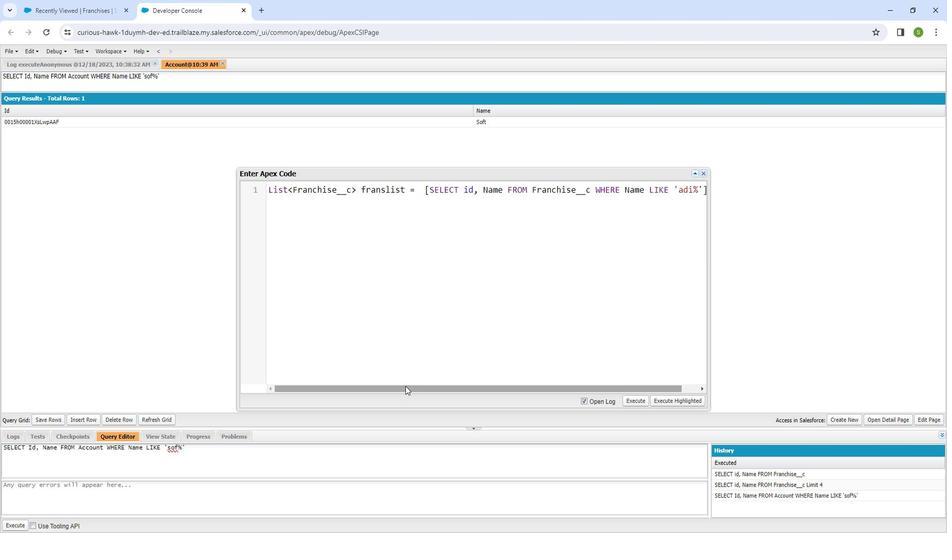 
Action: Mouse pressed left at (418, 383)
Screenshot: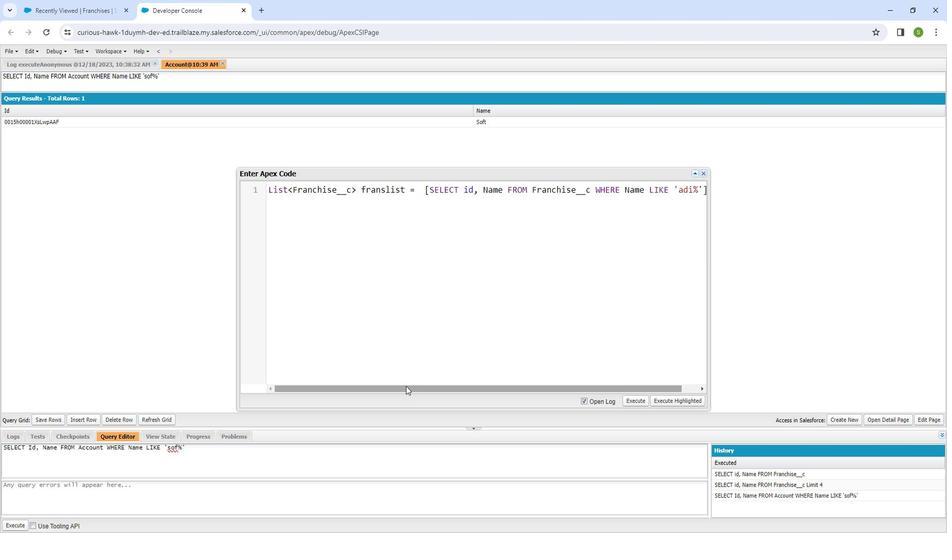 
Action: Mouse moved to (704, 194)
Screenshot: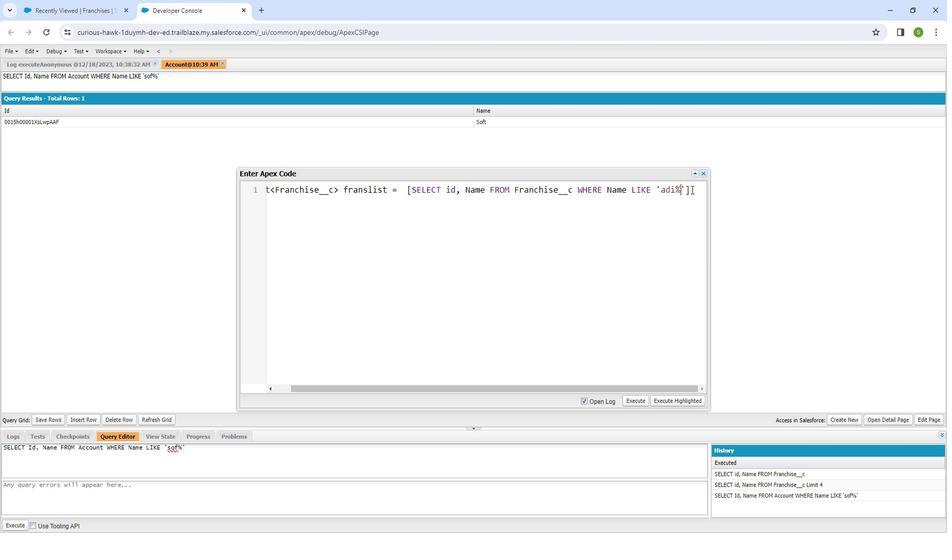 
Action: Mouse pressed left at (704, 194)
Screenshot: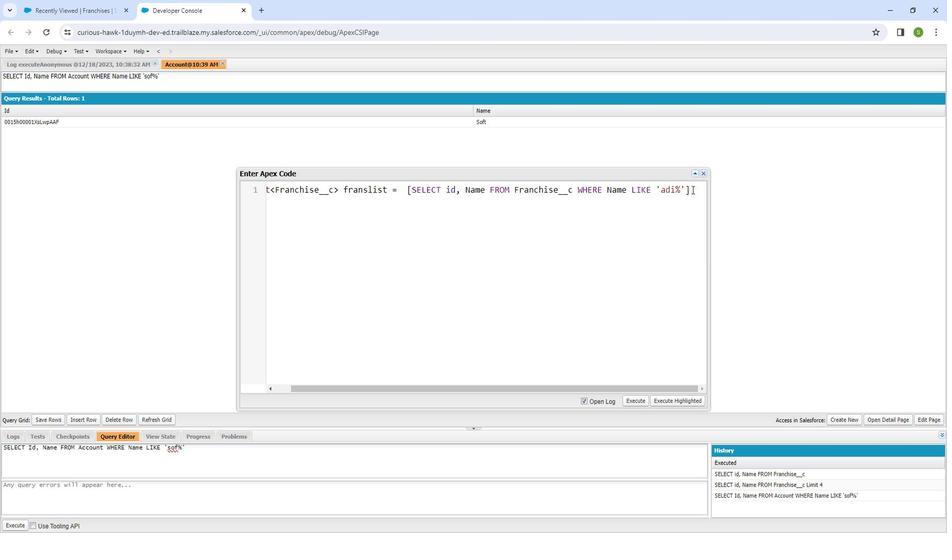 
Action: Mouse moved to (700, 194)
Screenshot: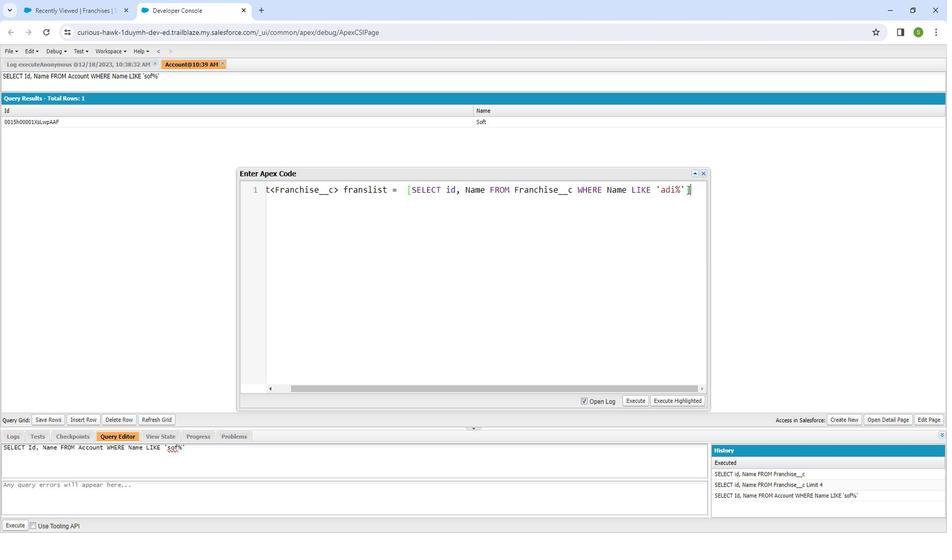 
Action: Key pressed ;<Key.enter>
Screenshot: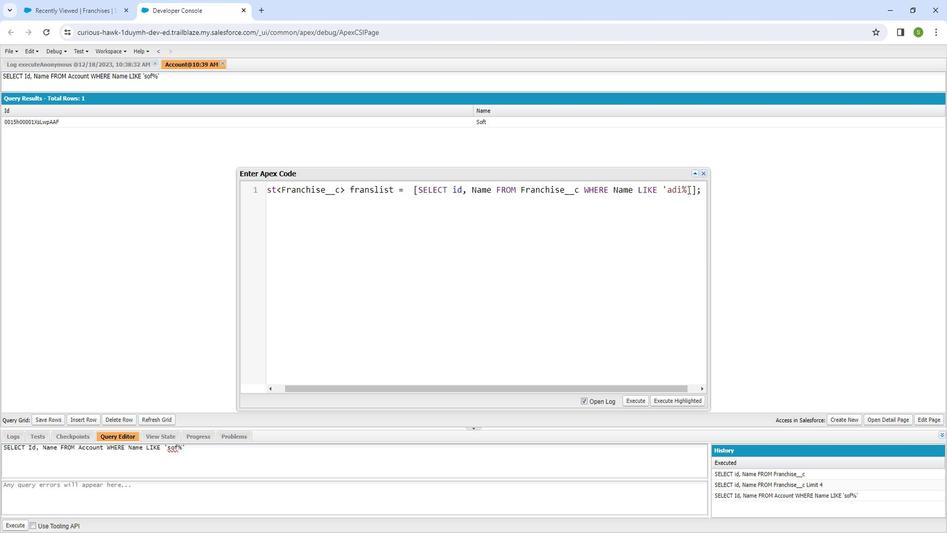 
Action: Mouse moved to (341, 211)
Screenshot: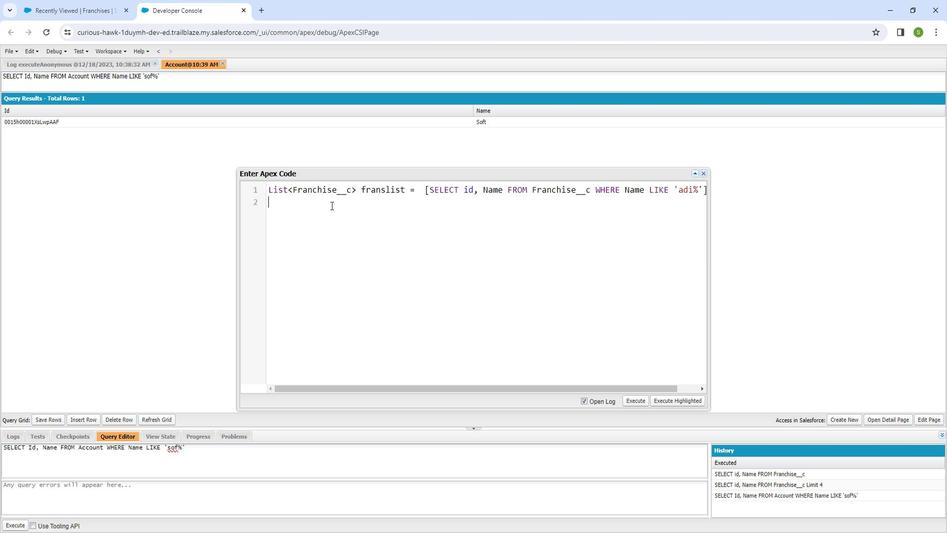 
Action: Mouse pressed left at (341, 211)
Screenshot: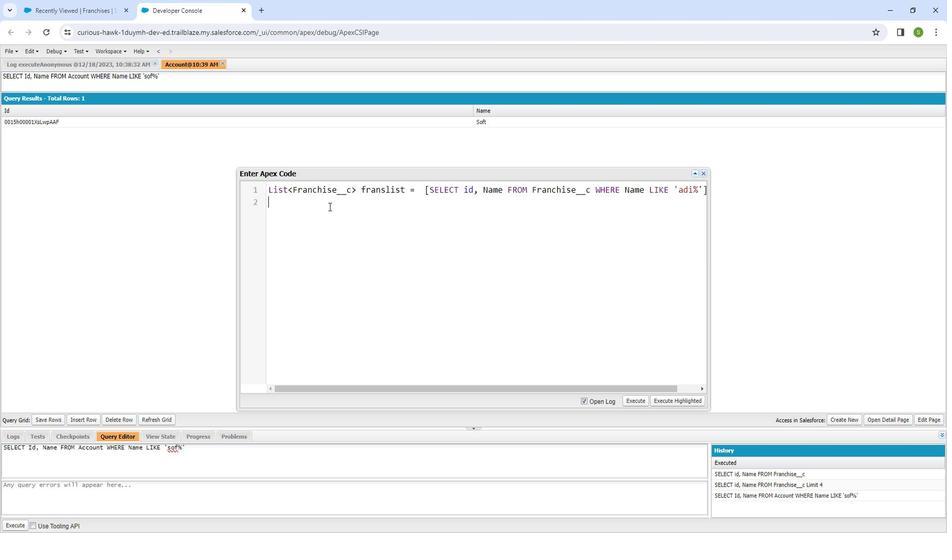
Action: Mouse moved to (341, 211)
Screenshot: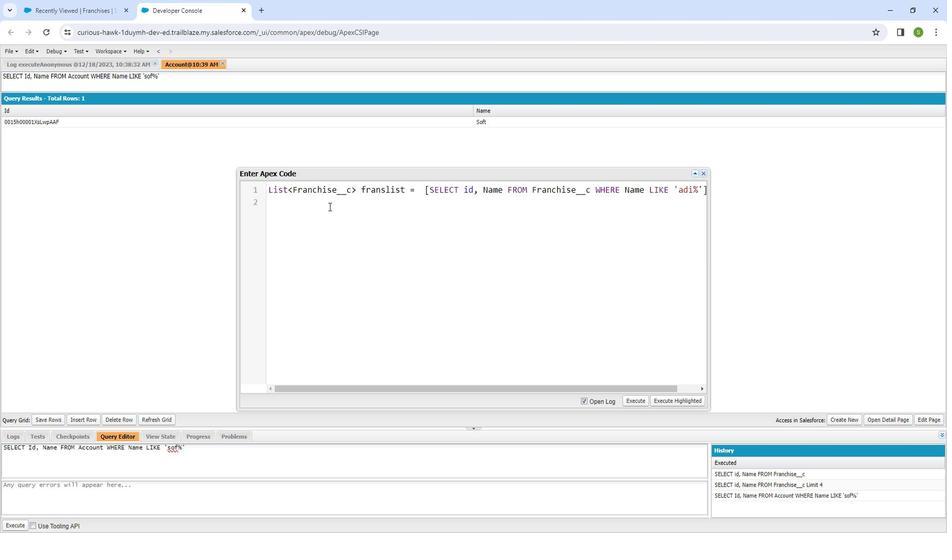 
Action: Key pressed for<Key.shift_r>(<Key.shift_r><Key.shift_r><Key.shift_r><Key.shift_r><Key.shift_r><Key.shift_r><Key.shift_r><Key.shift_r><Key.shift_r>Franchise<Key.shift_r>__c<Key.space>frans<Key.shift_r>:<Key.space>frnas<Key.backspace><Key.backspace><Key.backspace>anslist<Key.right><Key.enter><Key.shift_r><Key.shift_r>{<Key.enter><Key.shift_r>System.debug<Key.shift_r>('<Key.shift_r>Name<Key.space><Key.right><Key.space>
Screenshot: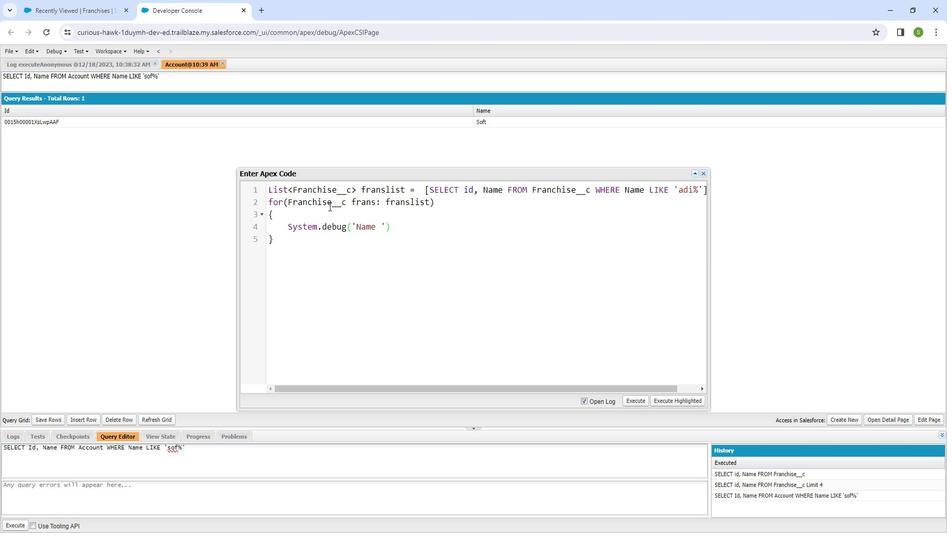 
Action: Mouse moved to (342, 210)
Screenshot: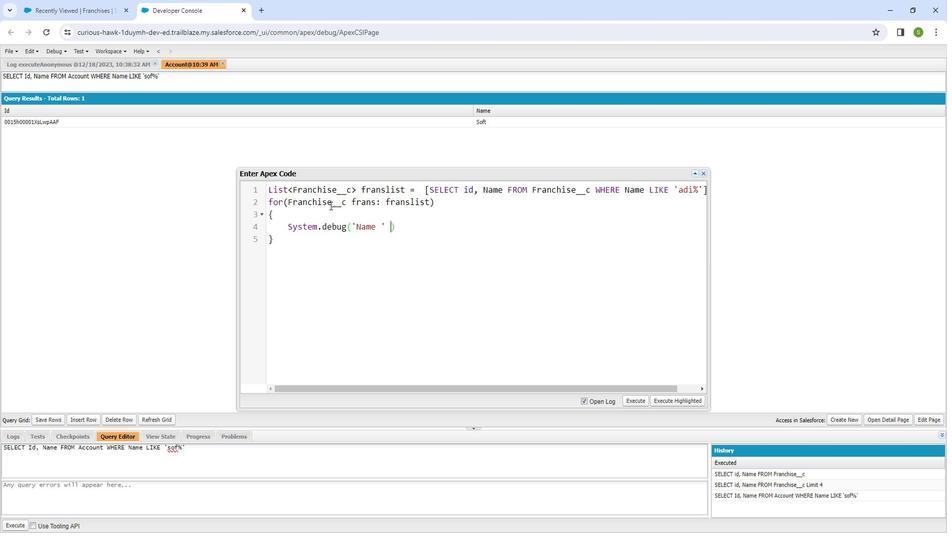 
Action: Key pressed +<Key.space>frans.<Key.shift_r>Name<Key.right>;
Screenshot: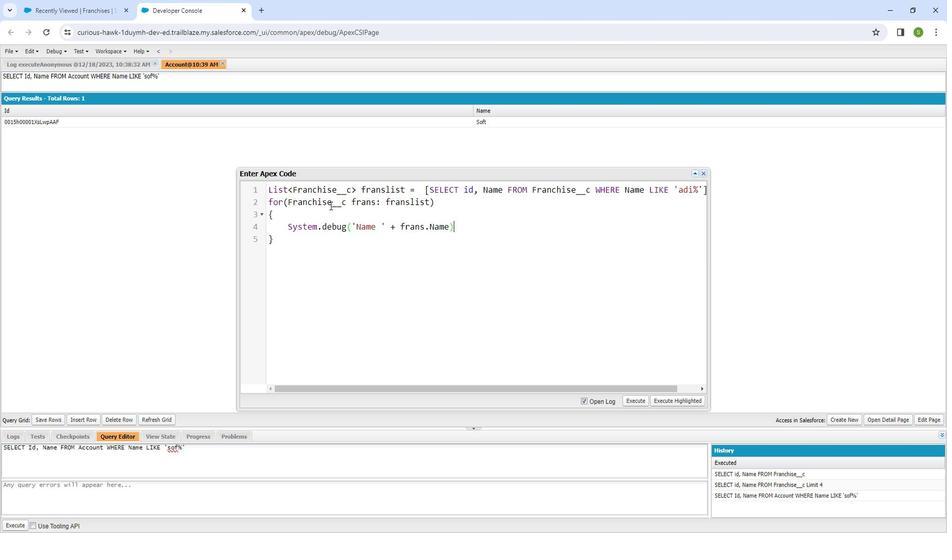 
Action: Mouse moved to (644, 398)
Screenshot: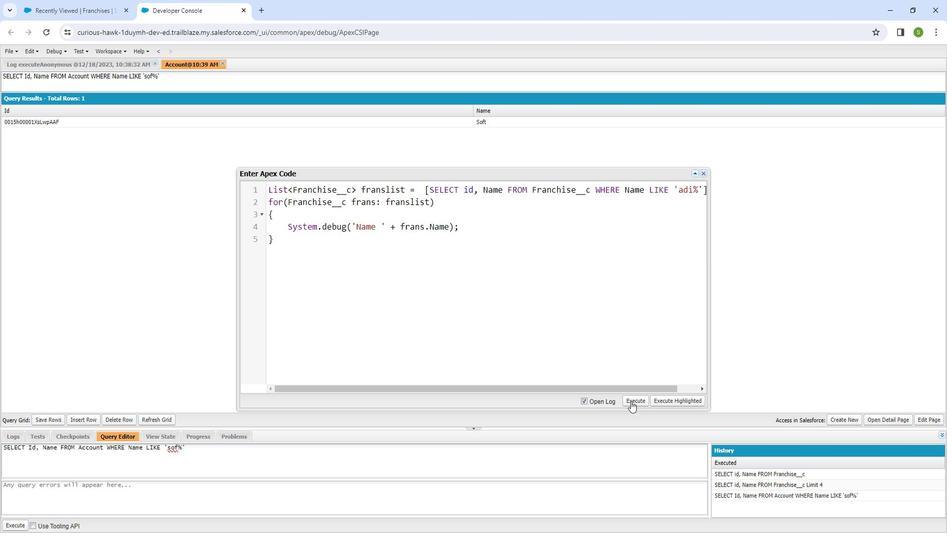 
Action: Mouse pressed left at (644, 398)
Screenshot: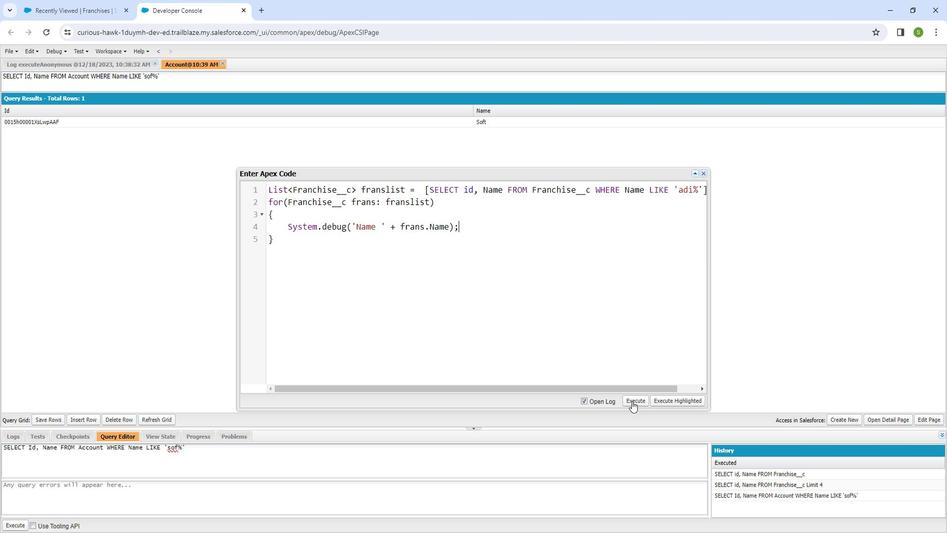 
Action: Mouse moved to (104, 416)
Screenshot: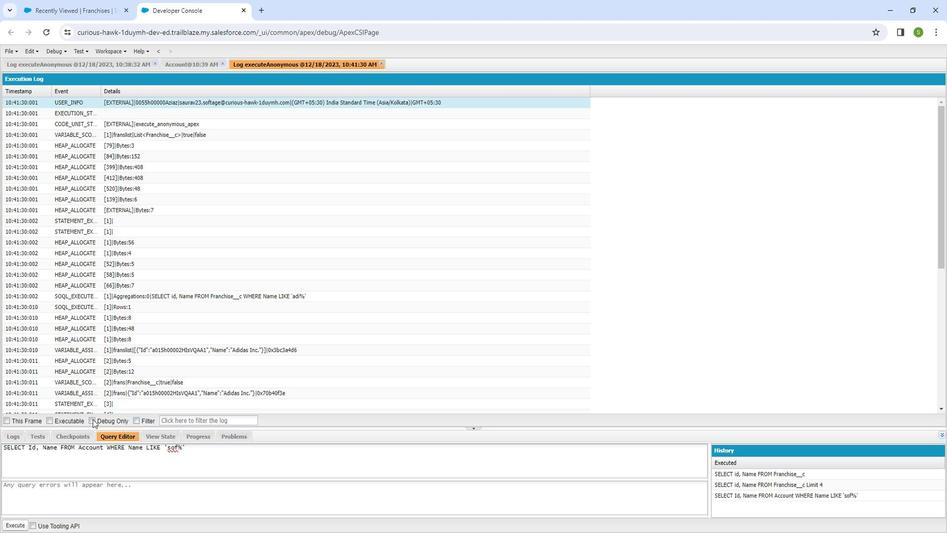 
Action: Mouse pressed left at (104, 416)
Screenshot: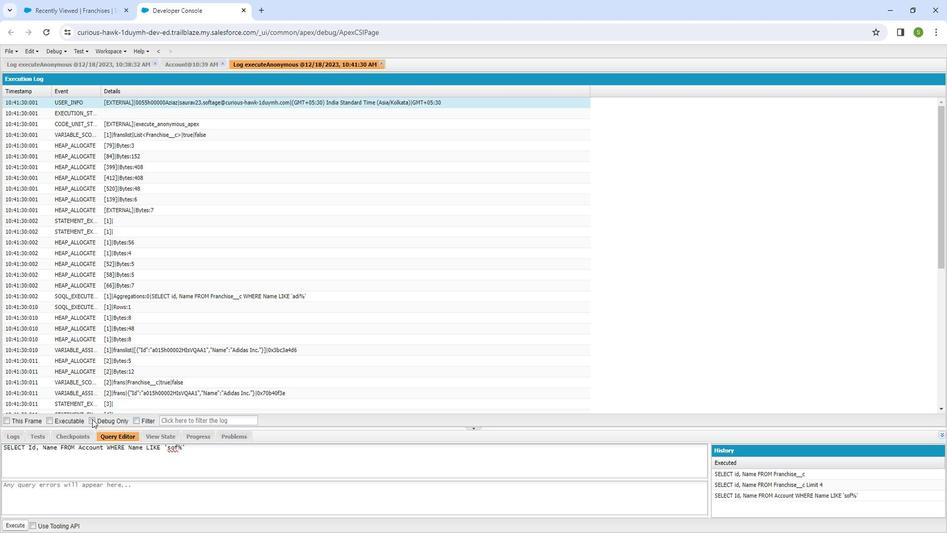 
Action: Mouse moved to (206, 397)
Screenshot: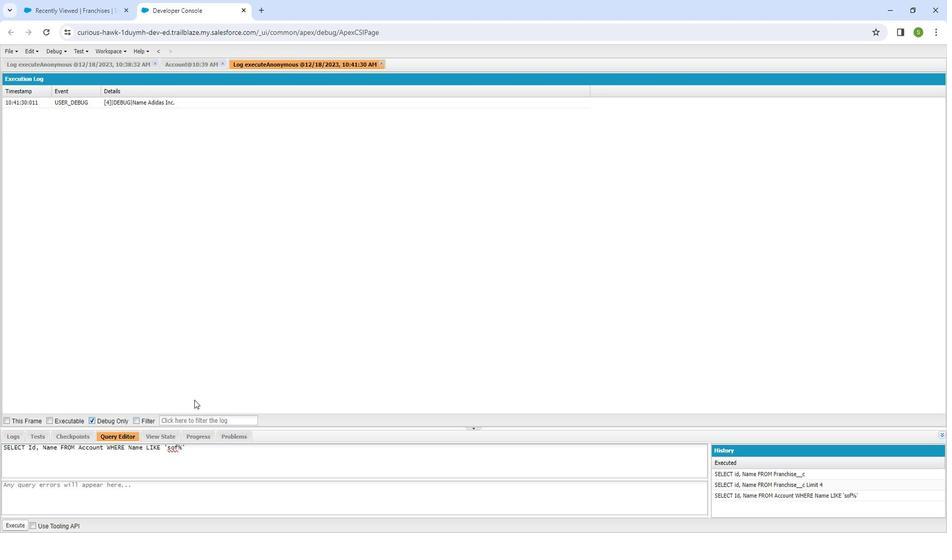 
Action: Key pressed ctrl+E
Screenshot: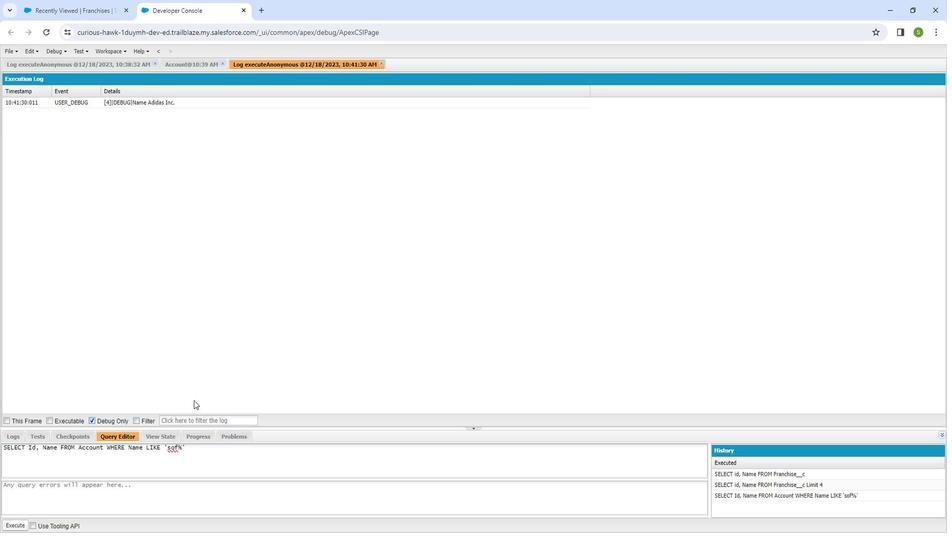 
Action: Mouse moved to (391, 230)
Screenshot: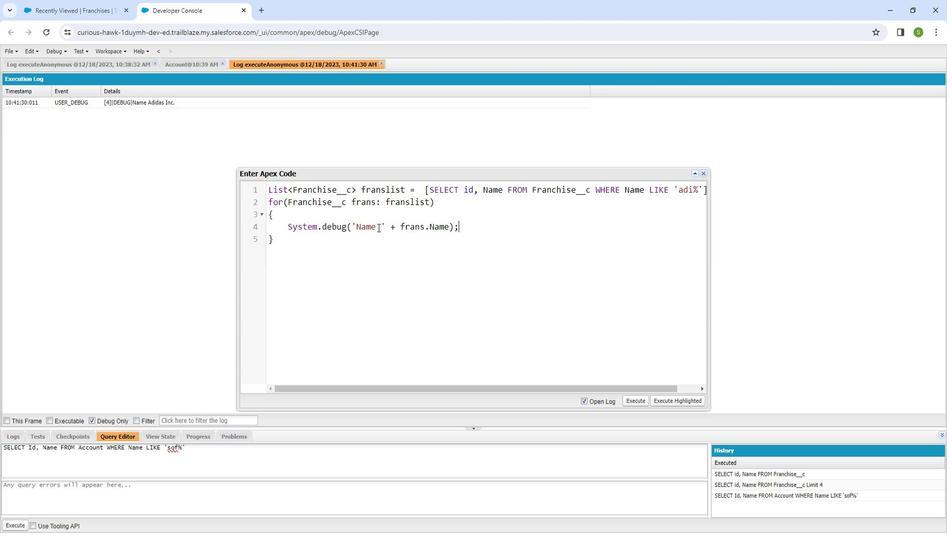 
Action: Mouse pressed left at (391, 230)
Screenshot: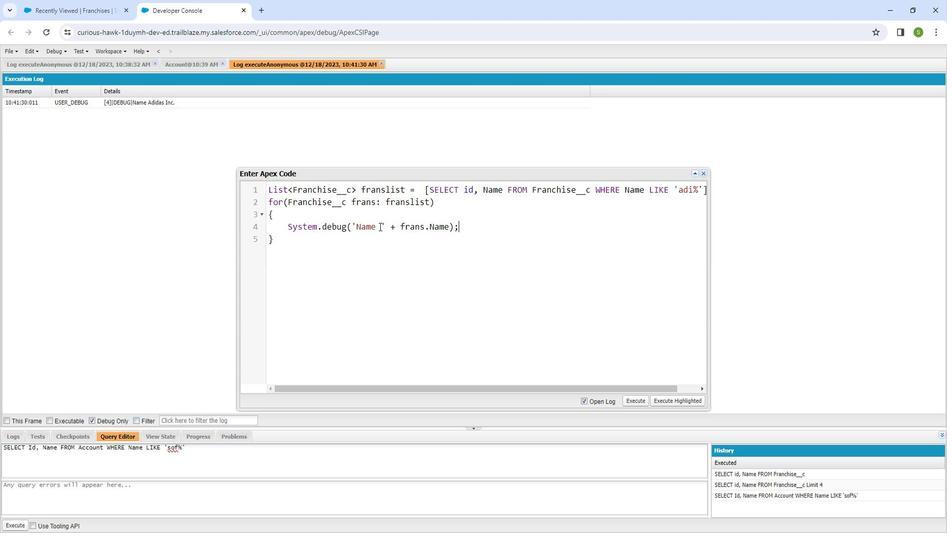 
Action: Mouse moved to (465, 259)
Screenshot: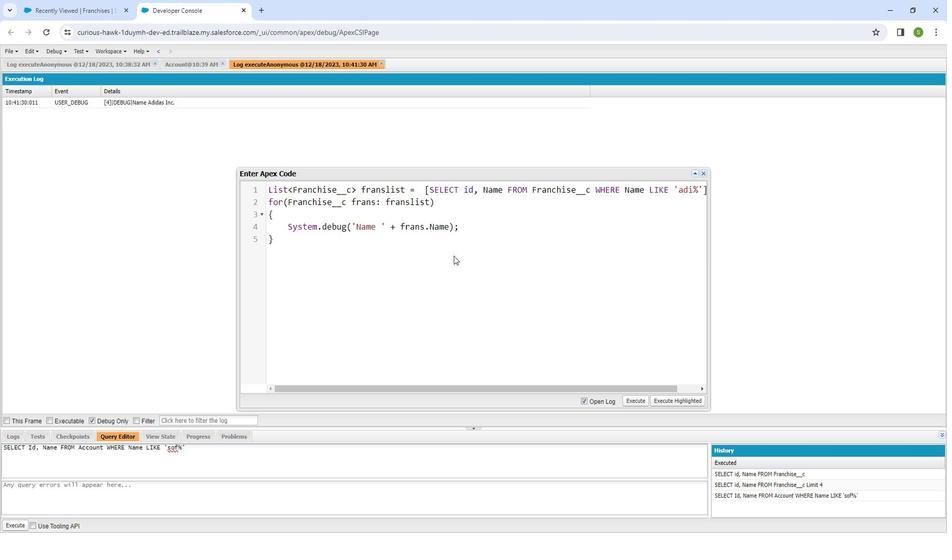 
Action: Key pressed -
Screenshot: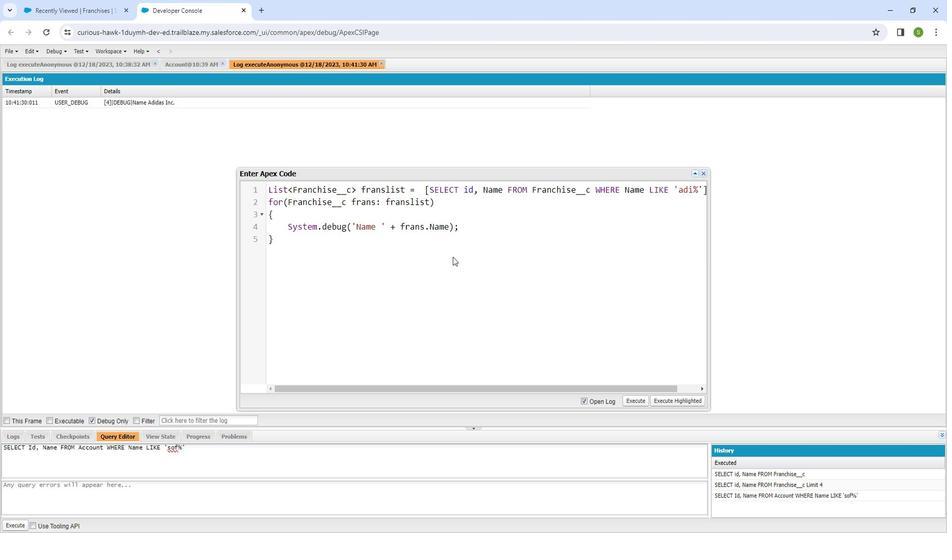 
Action: Mouse moved to (647, 395)
Screenshot: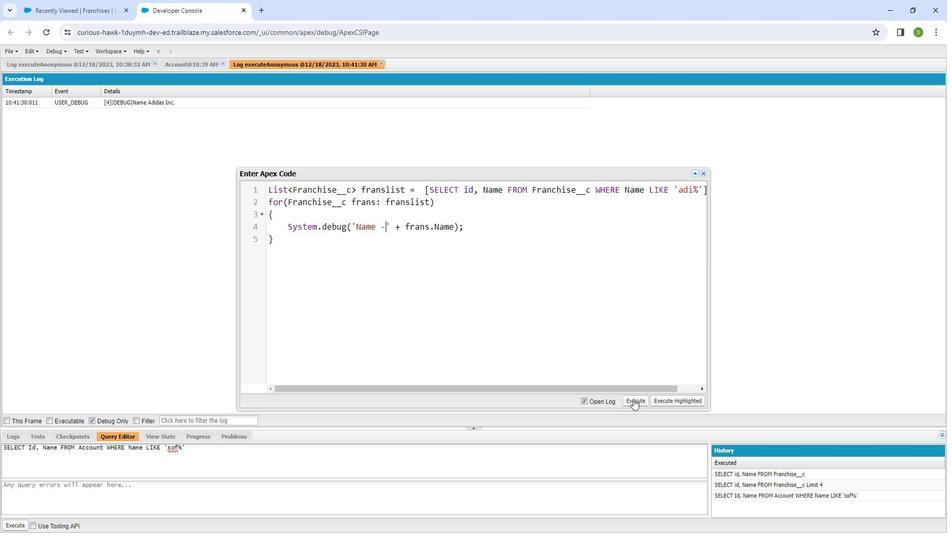 
Action: Mouse pressed left at (647, 395)
Screenshot: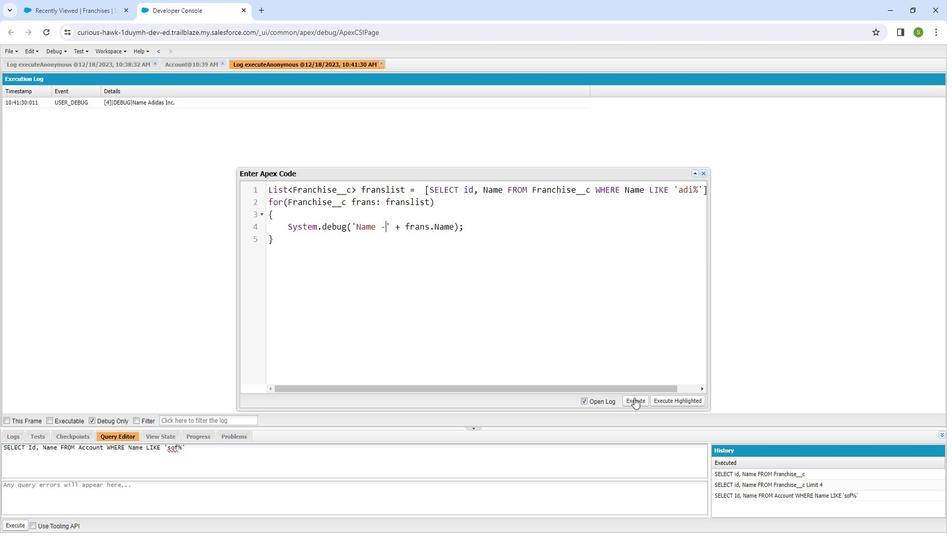 
Action: Mouse moved to (104, 417)
Screenshot: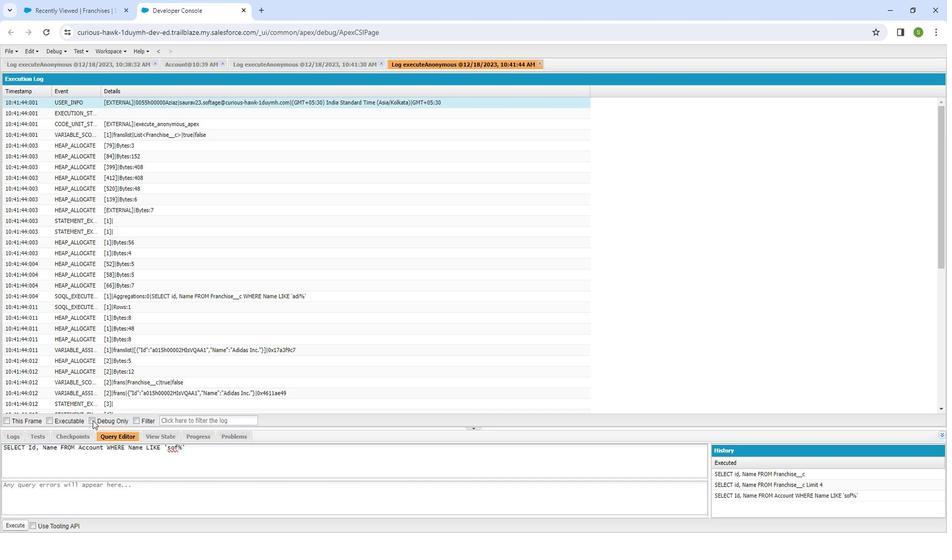 
Action: Mouse pressed left at (104, 417)
Screenshot: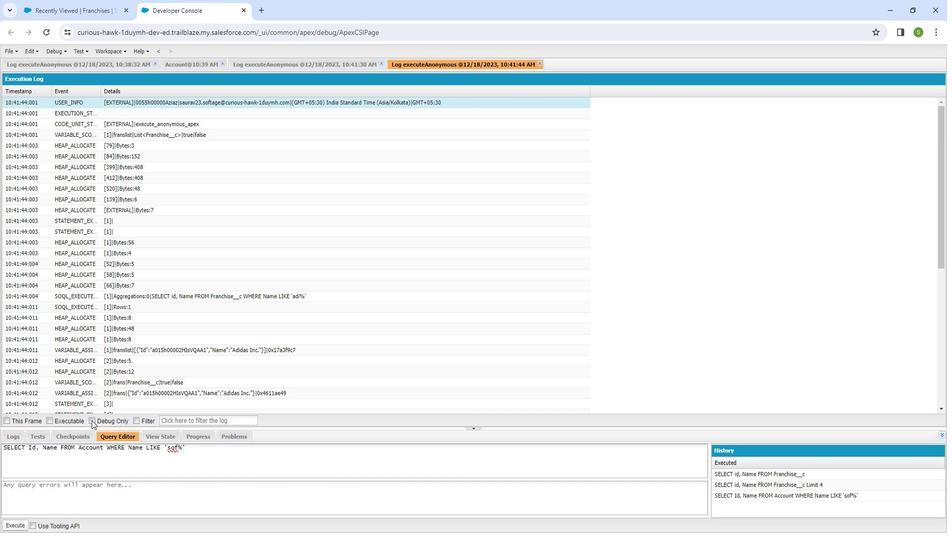 
Action: Mouse moved to (193, 112)
Screenshot: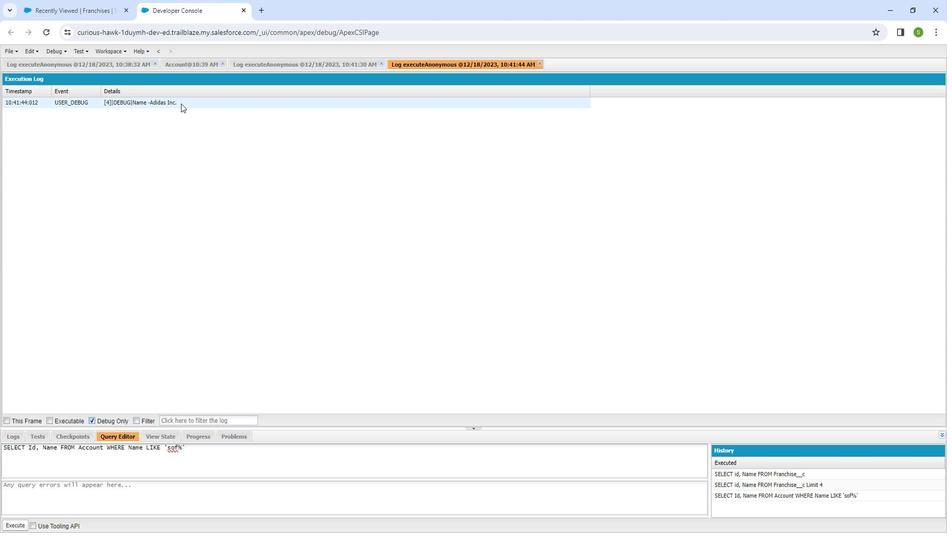 
Action: Mouse pressed left at (193, 112)
Screenshot: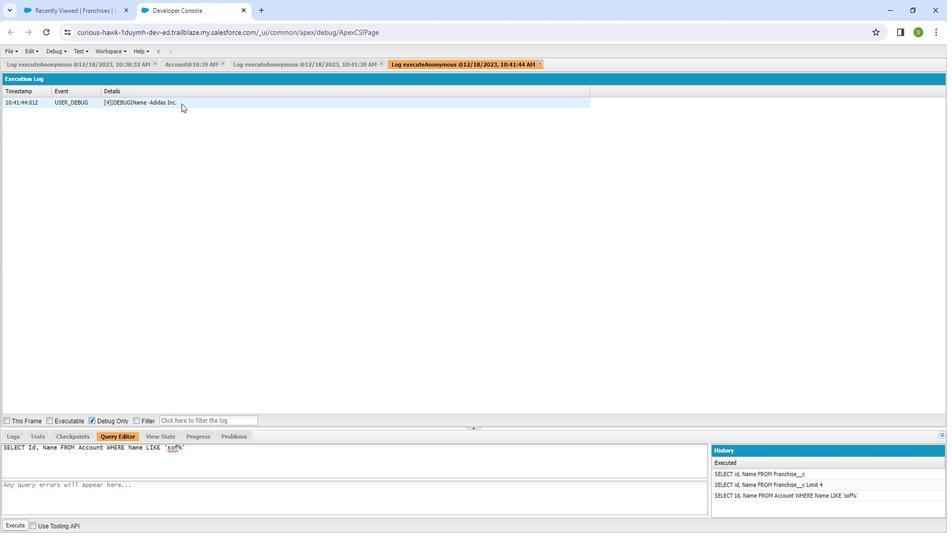 
Action: Mouse moved to (207, 448)
Screenshot: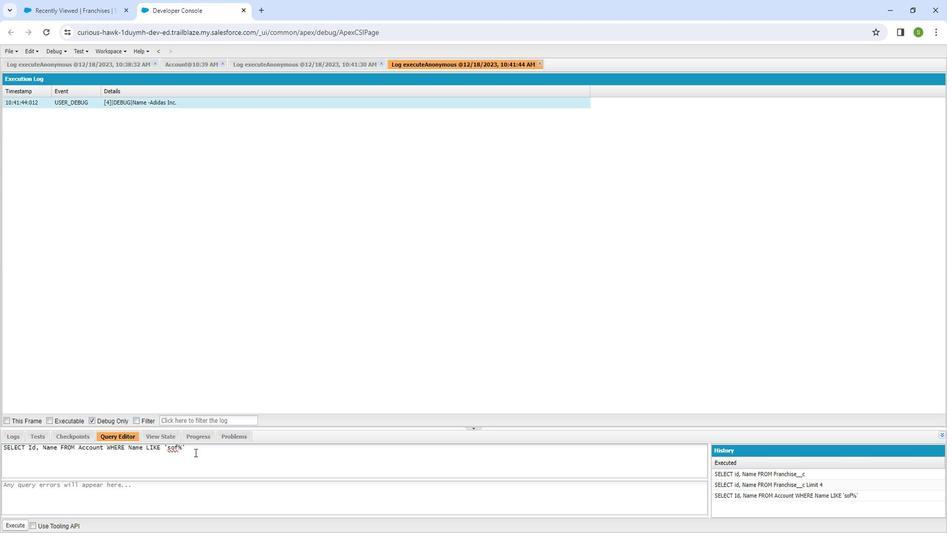 
Action: Mouse pressed left at (207, 448)
Screenshot: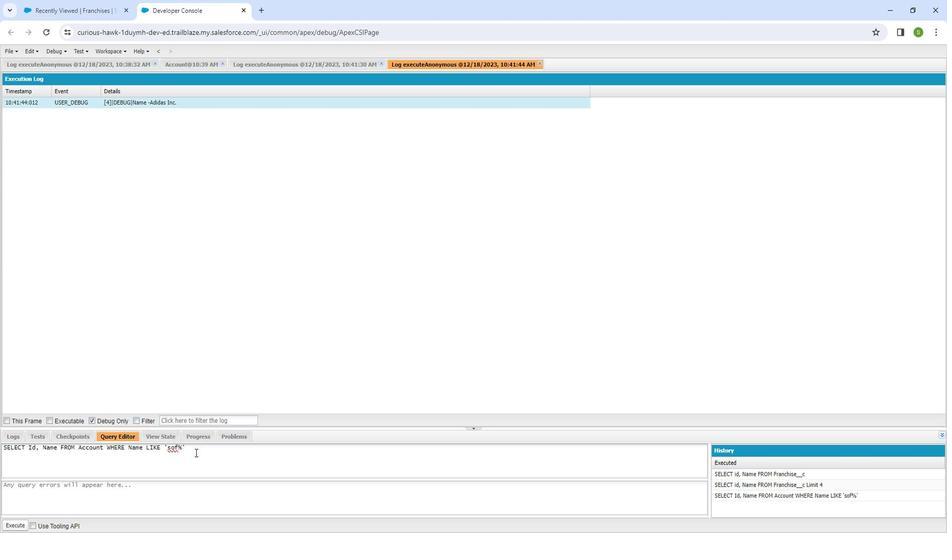 
Action: Mouse moved to (12, 436)
Screenshot: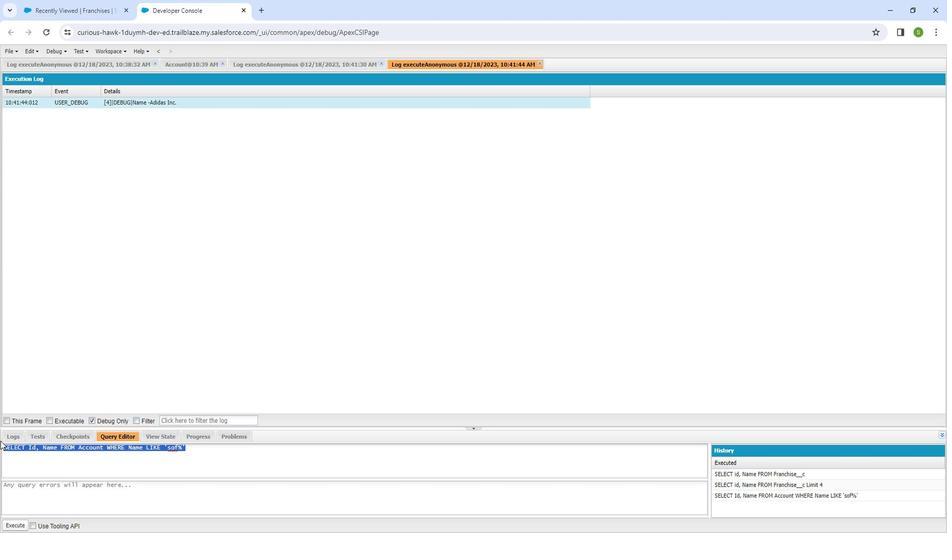 
Action: Key pressed <Key.backspace>
Screenshot: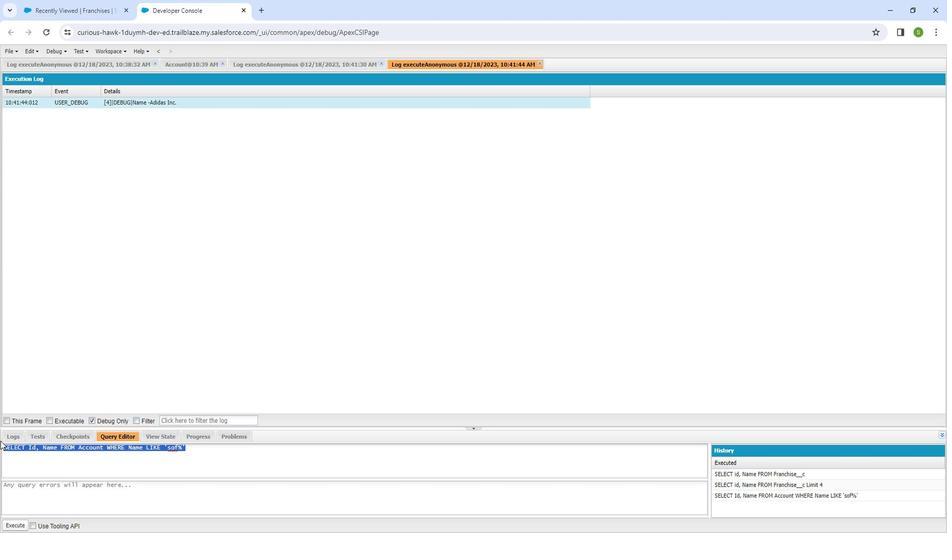 
Action: Mouse moved to (49, 443)
Screenshot: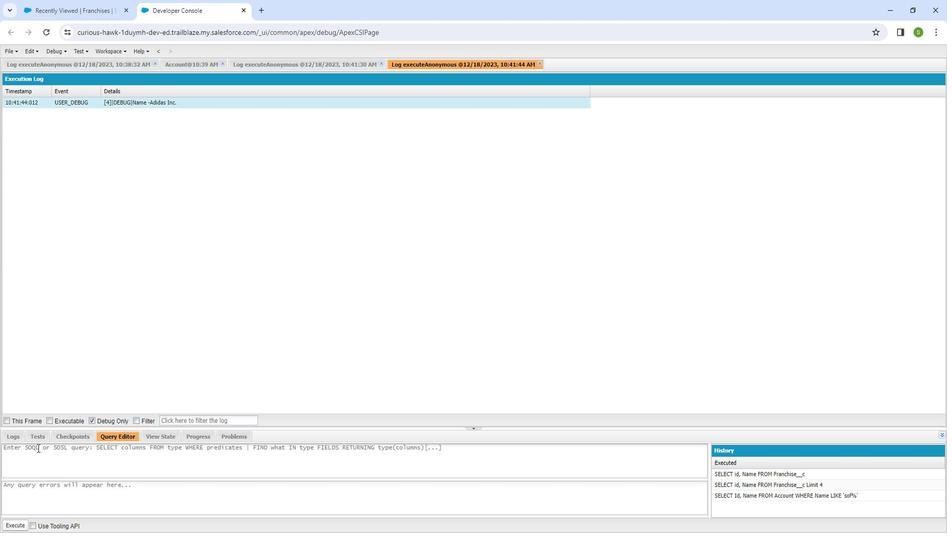 
Action: Mouse pressed left at (49, 443)
Screenshot: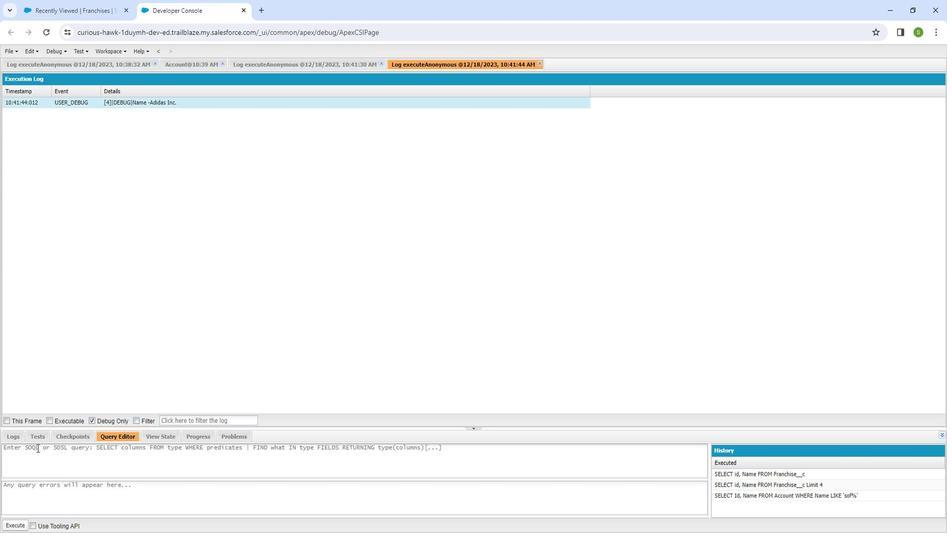 
Action: Mouse moved to (50, 447)
Screenshot: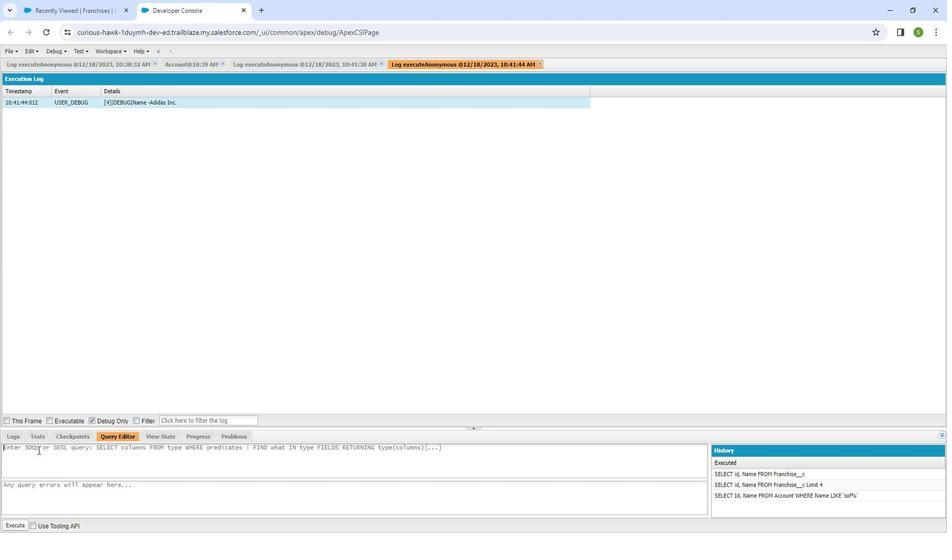 
Action: Key pressed <Key.shift_r>SE<Key.shift_r>LECT<Key.space><Key.shift_r>Id,<Key.space><Key.shift_r>Name<Key.space><Key.shift_r>FROM<Key.space><Key.shift_r>FR<Key.backspace>ranchise<Key.shift_r>__c<Key.space><Key.shift_r>WHere<Key.backspace><Key.backspace><Key.backspace><Key.shift_r>ERE<Key.space><Key.shift_r><Key.shift_r><Key.shift_r>Name<Key.space><Key.shift_r>LIKE<Key.space>''<Key.left><Key.shift_r><Key.shift_r><Key.shift_r><Key.shift_r><Key.shift_r><Key.shift_r>%<Key.backspace>adi<Key.shift_r><Key.shift_r><Key.shift_r><Key.shift_r><Key.shift_r><Key.shift_r><Key.shift_r><Key.shift_r><Key.shift_r><Key.shift_r><Key.shift_r><Key.shift_r><Key.shift_r><Key.shift_r><Key.shift_r>%
Screenshot: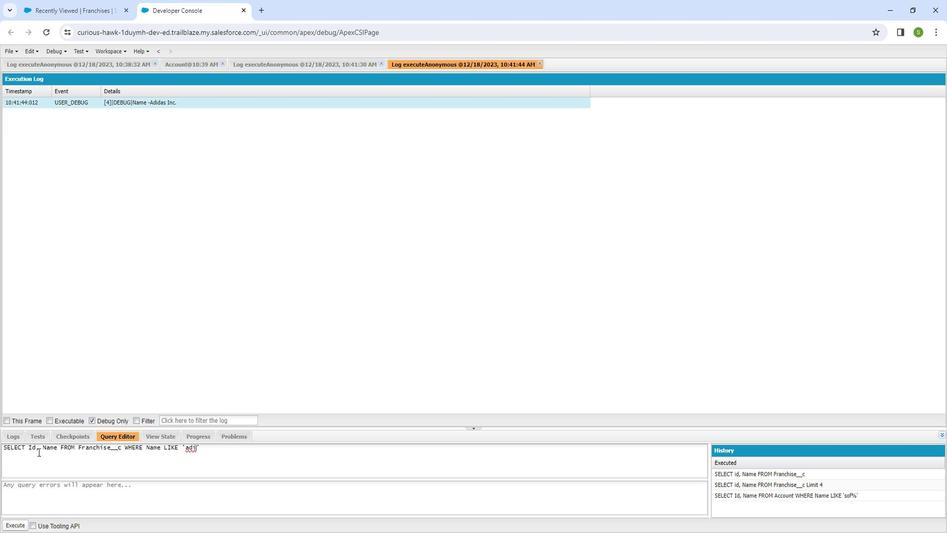 
Action: Mouse moved to (18, 521)
Screenshot: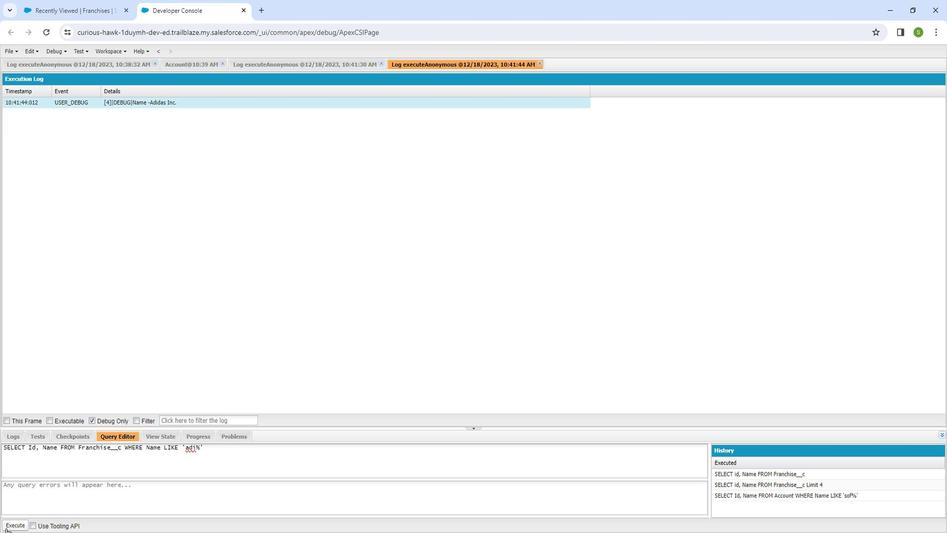 
Action: Mouse pressed left at (18, 521)
Screenshot: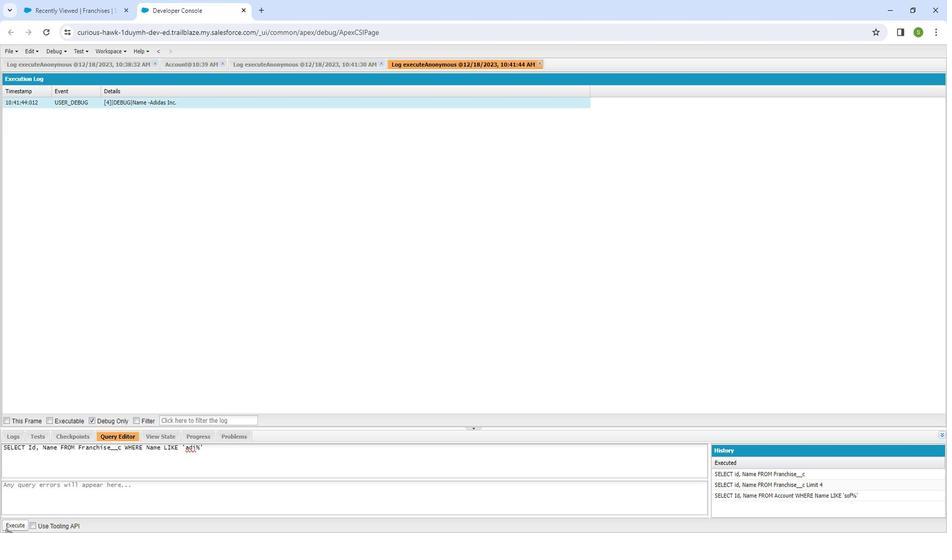 
Action: Mouse moved to (523, 130)
Screenshot: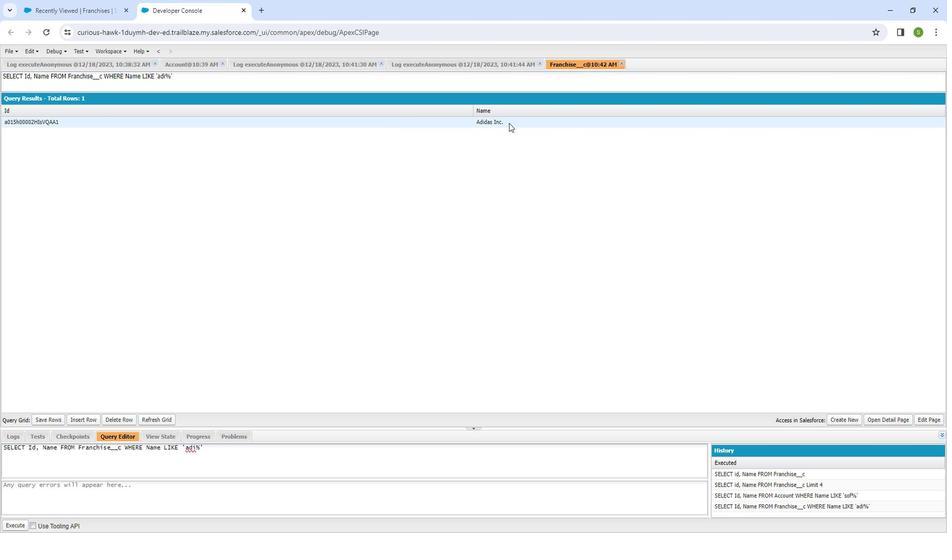 
Action: Mouse pressed left at (523, 130)
Screenshot: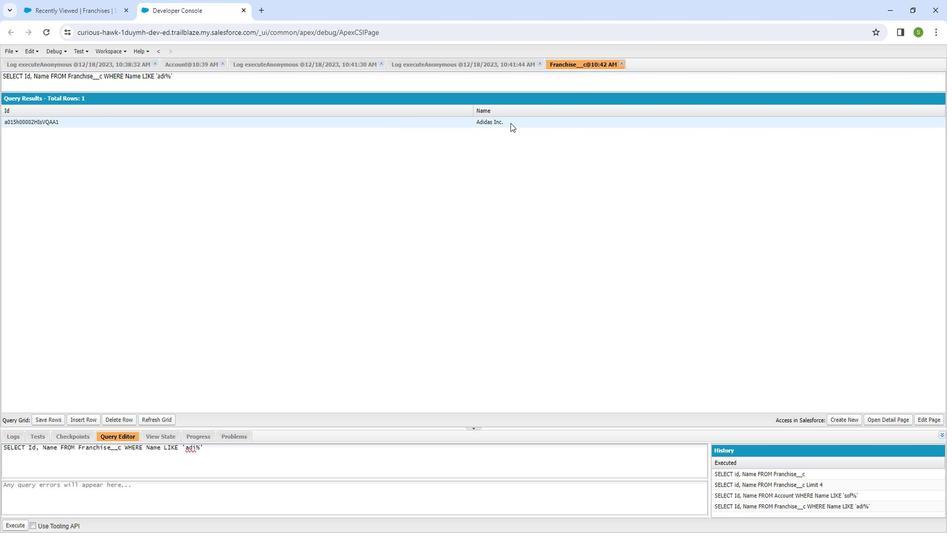 
Action: Mouse pressed left at (523, 130)
Screenshot: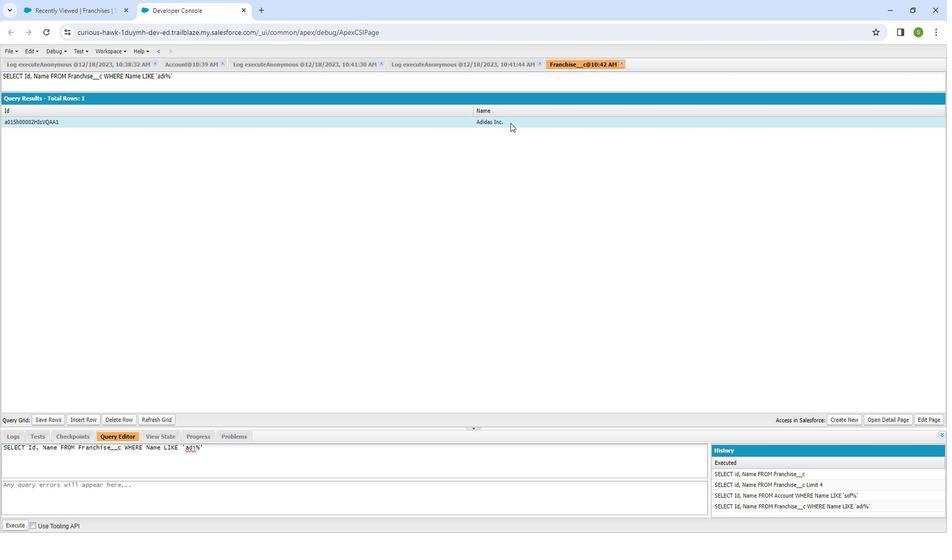 
Action: Mouse moved to (498, 156)
Screenshot: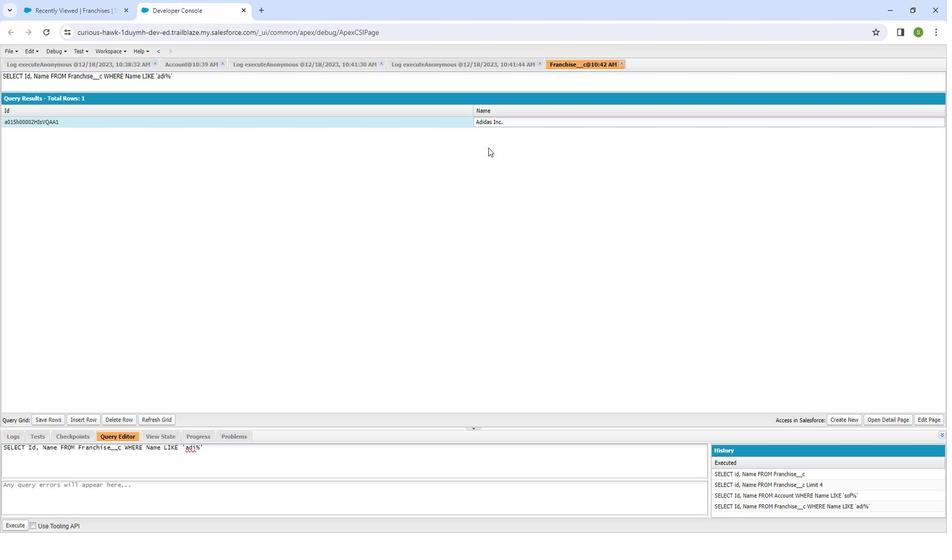
Action: Mouse pressed left at (498, 156)
Screenshot: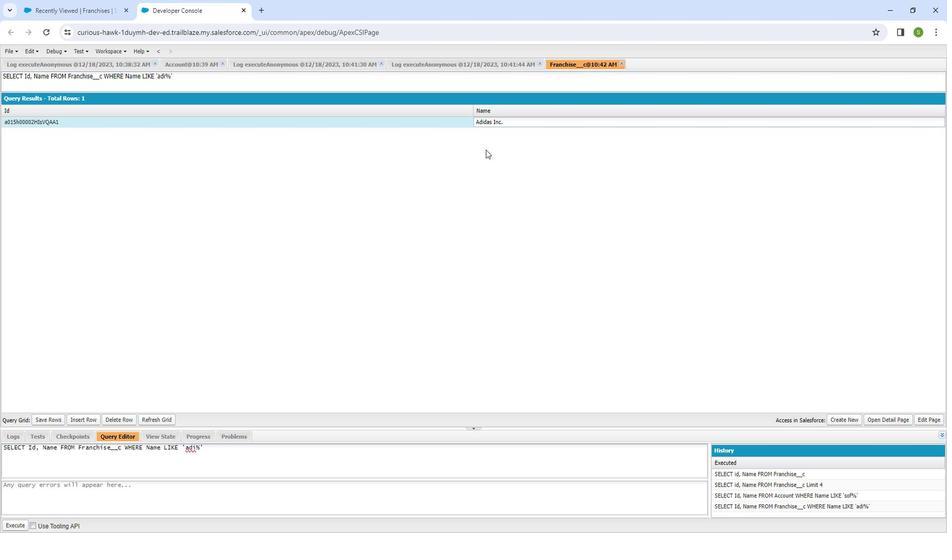 
Action: Mouse moved to (244, 418)
Screenshot: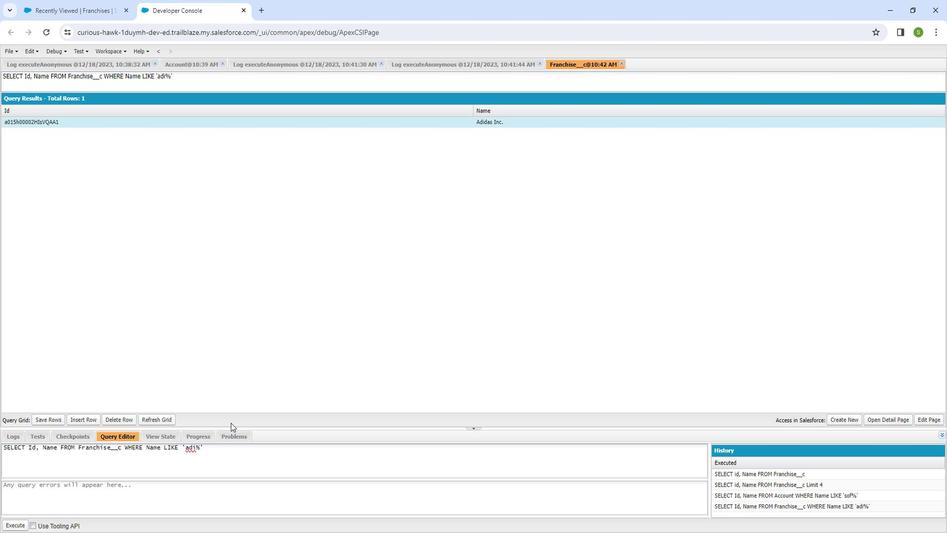 
